 Task: Look for space in Ardea, Italy from 2nd June, 2023 to 6th June, 2023 for 1 adult in price range Rs.10000 to Rs.13000. Place can be private room with 1  bedroom having 1 bed and 1 bathroom. Property type can be house, flat, guest house, hotel. Amenities needed are: washing machine. Booking option can be shelf check-in. Required host language is English.
Action: Mouse pressed left at (543, 92)
Screenshot: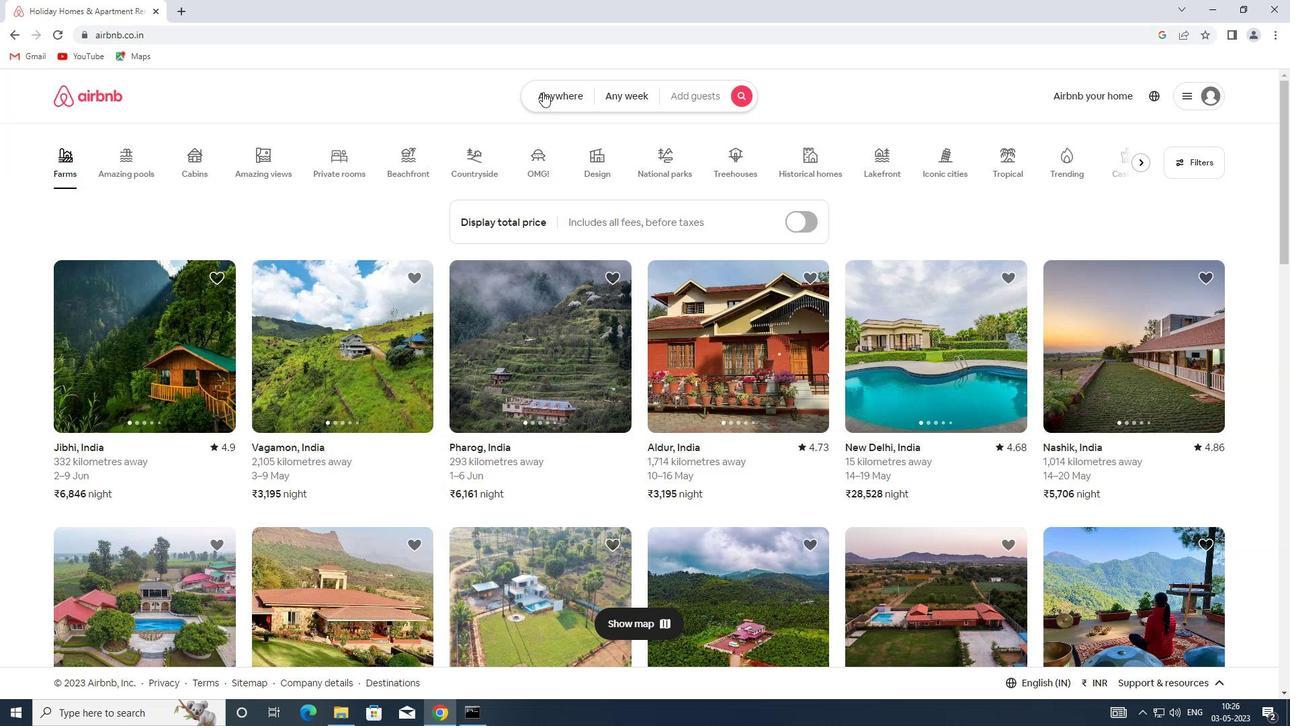 
Action: Mouse moved to (400, 141)
Screenshot: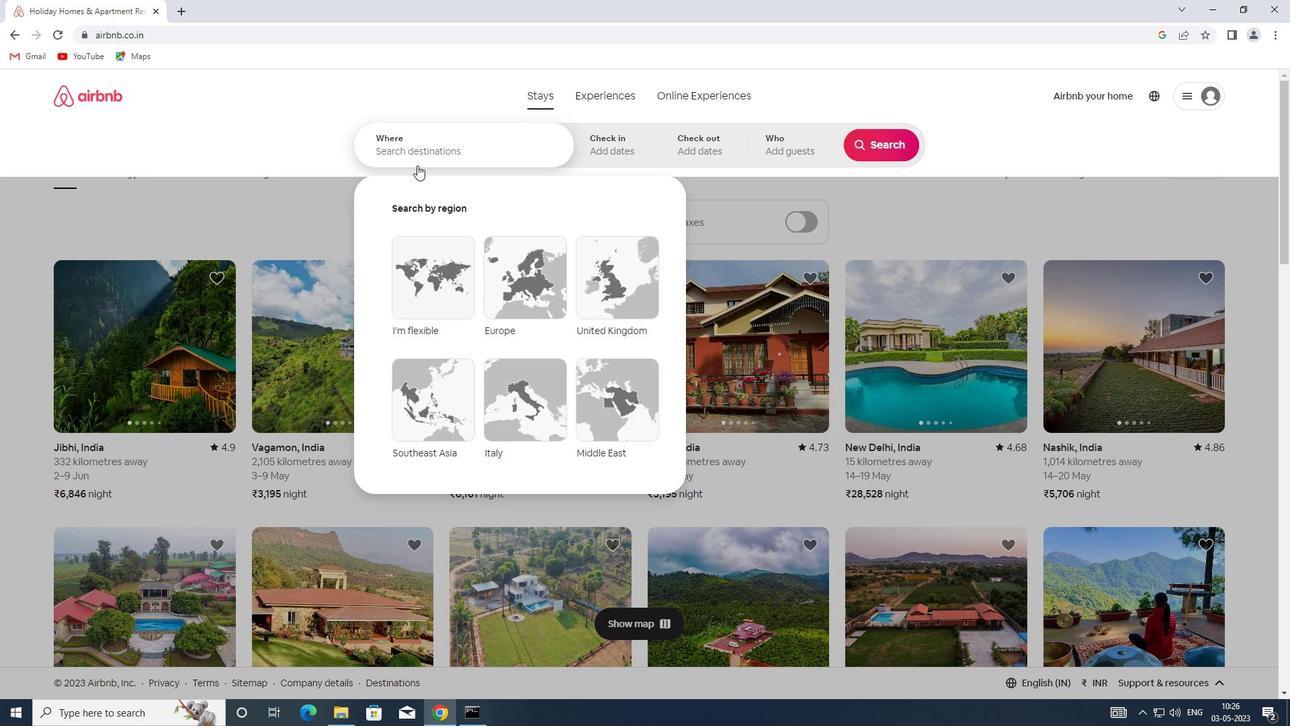 
Action: Mouse pressed left at (400, 141)
Screenshot: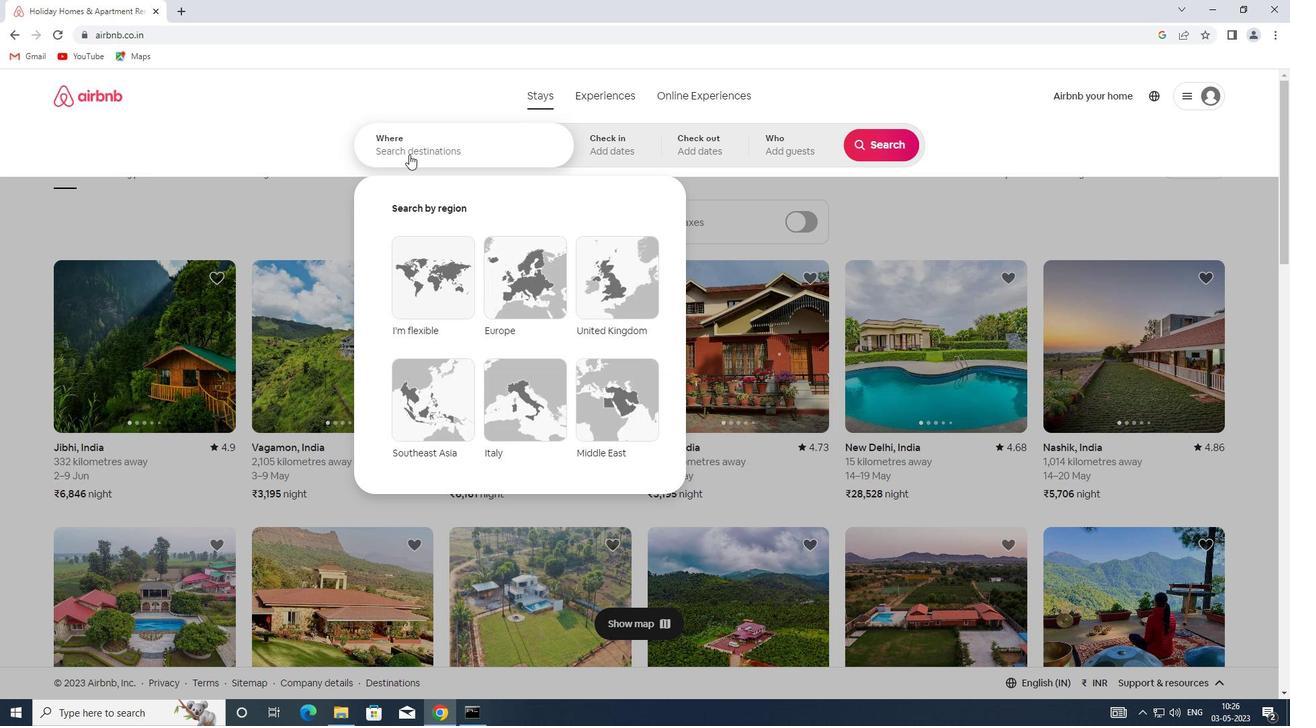 
Action: Key pressed <Key.shift>ARDEA,
Screenshot: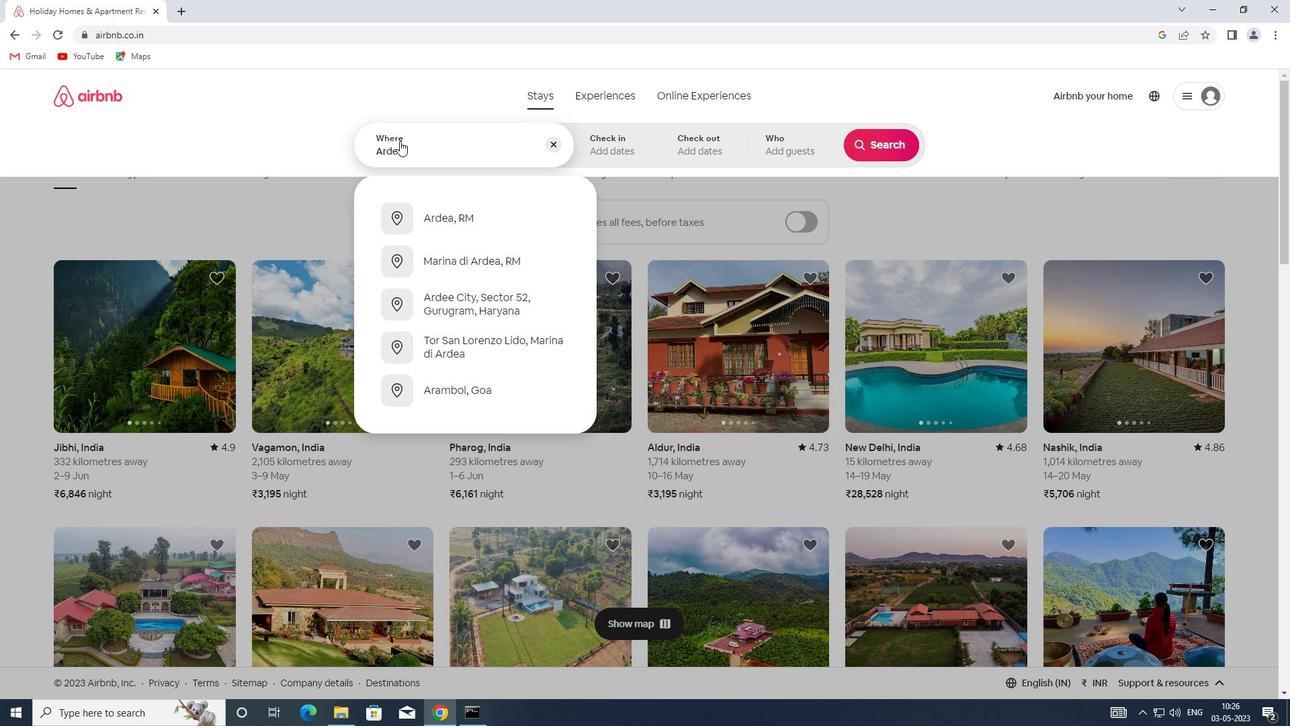 
Action: Mouse moved to (458, 144)
Screenshot: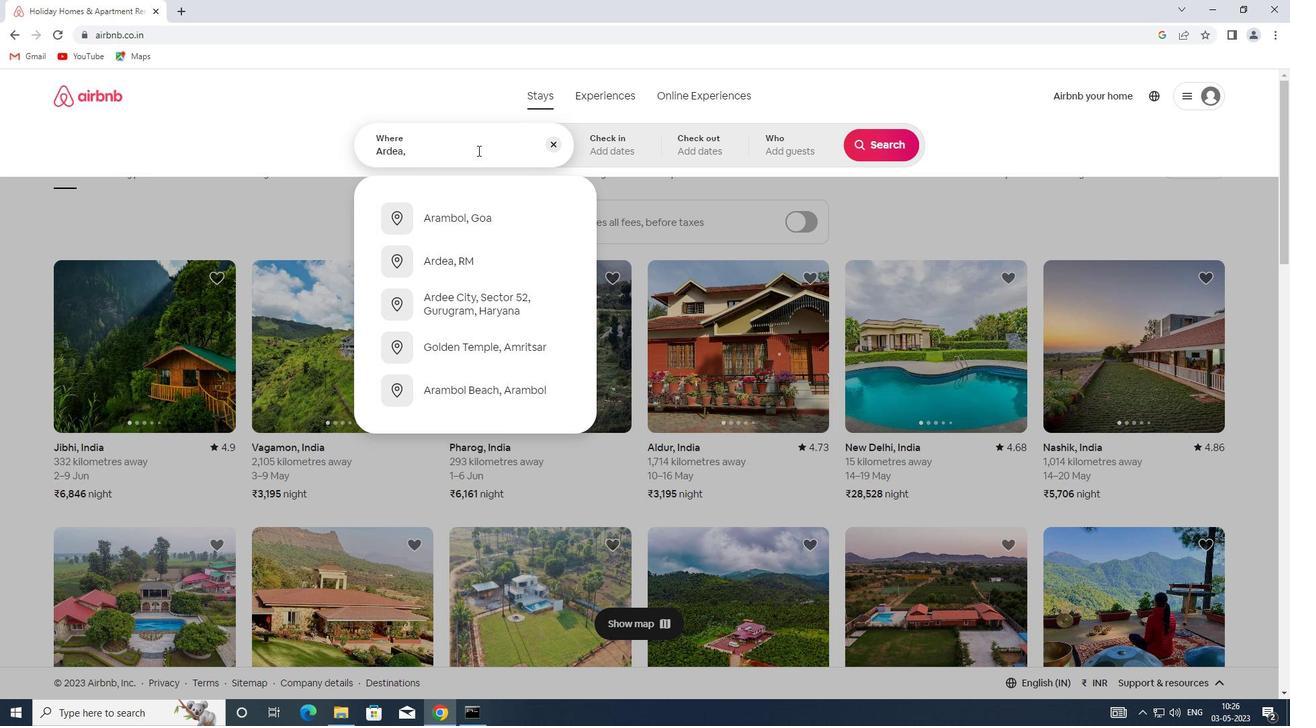 
Action: Key pressed <Key.shift>ITALY
Screenshot: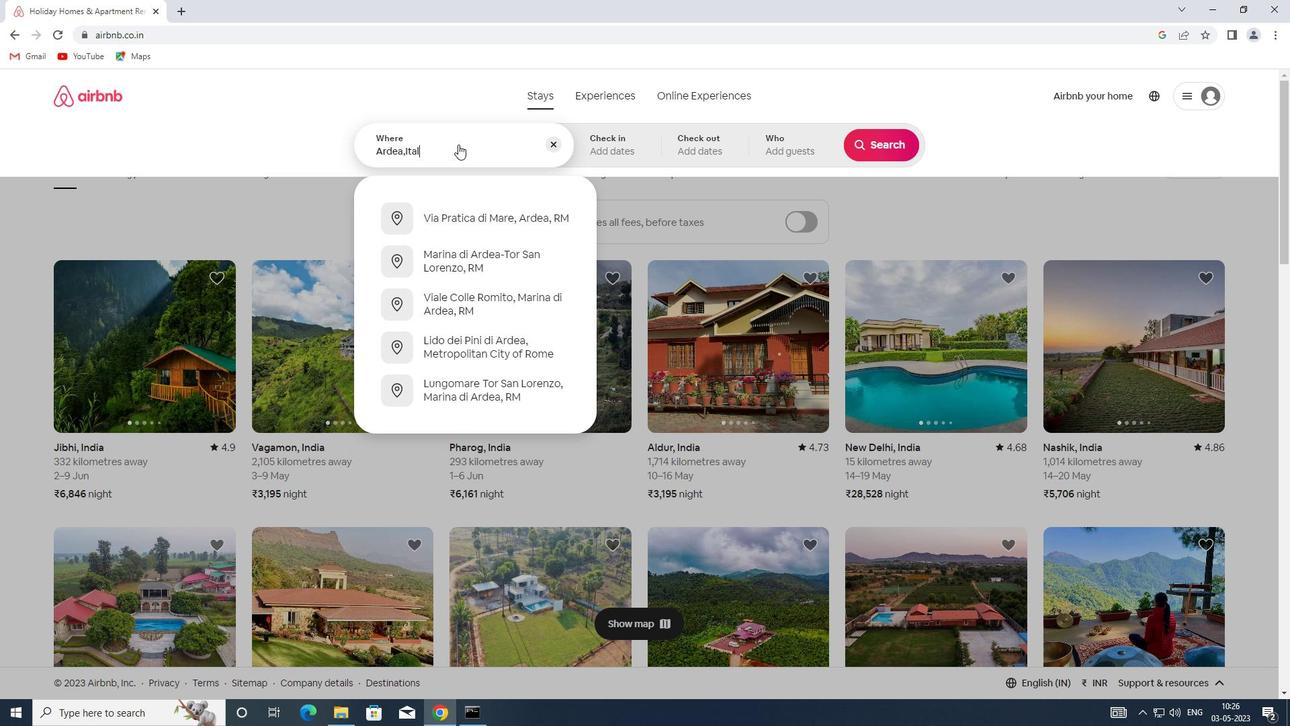 
Action: Mouse moved to (617, 147)
Screenshot: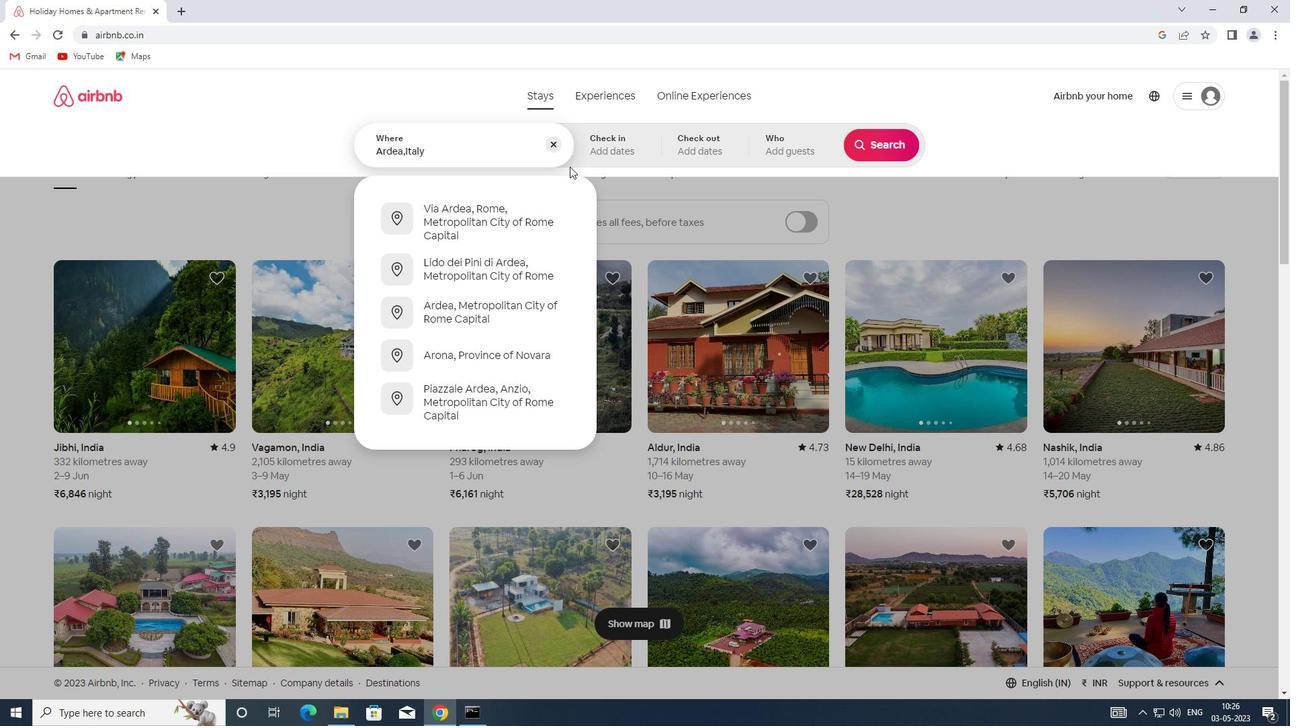 
Action: Mouse pressed left at (617, 147)
Screenshot: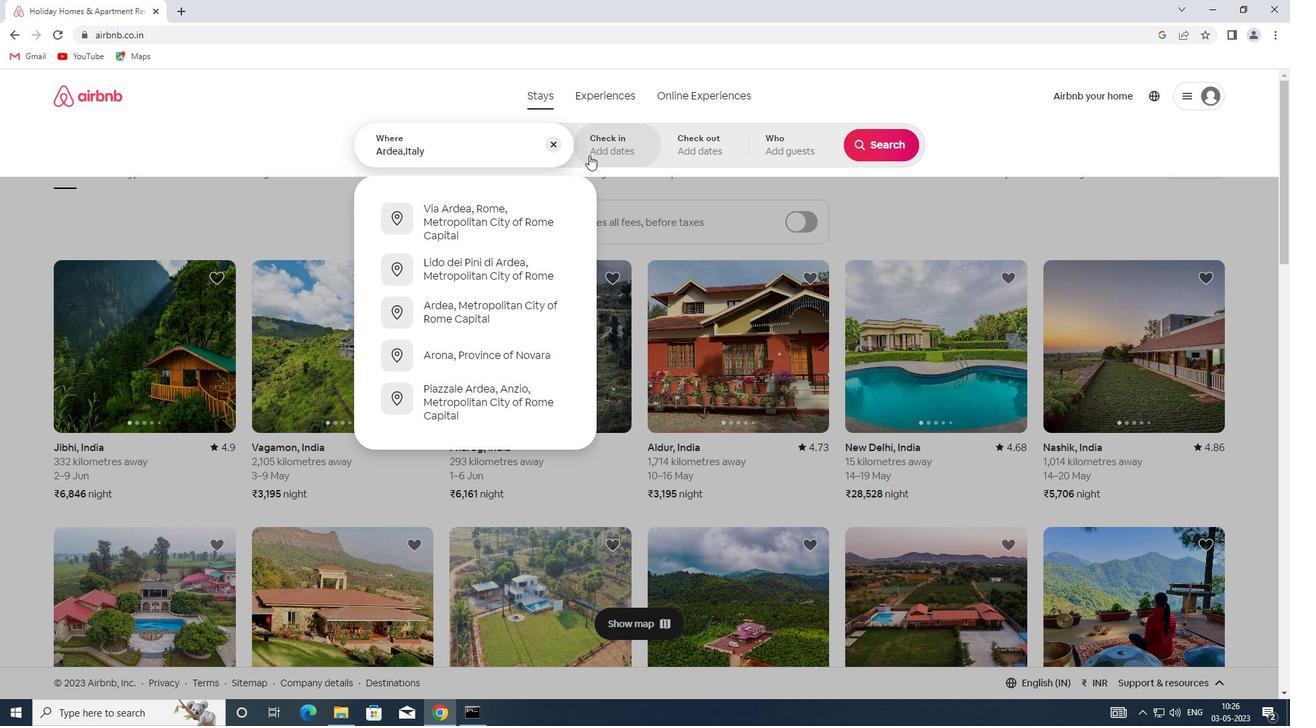 
Action: Mouse moved to (847, 315)
Screenshot: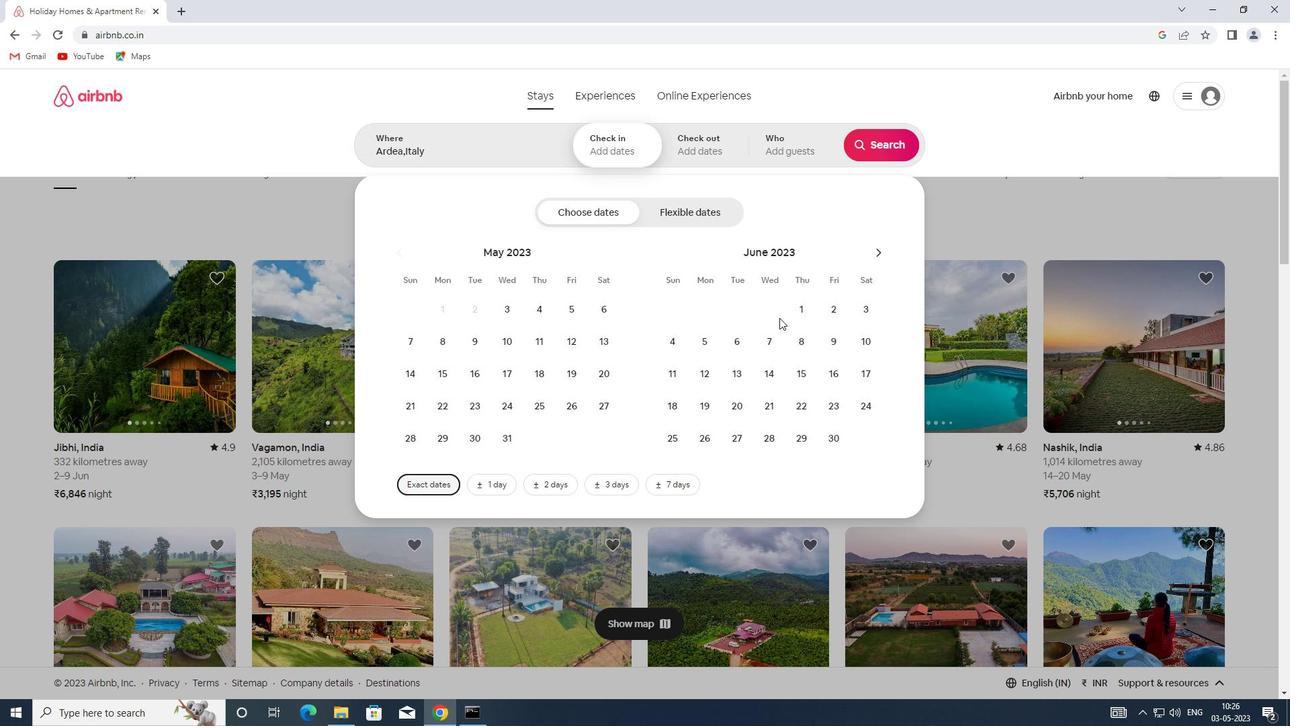 
Action: Mouse pressed left at (847, 315)
Screenshot: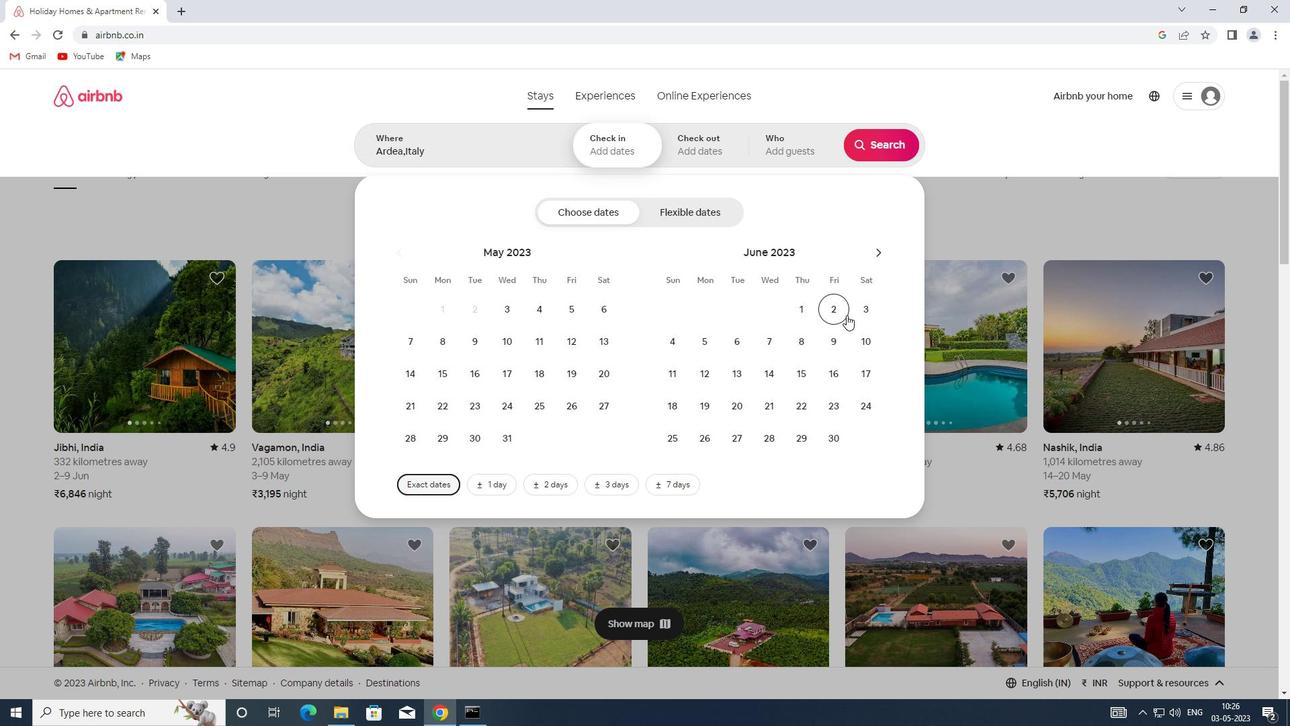
Action: Mouse moved to (746, 352)
Screenshot: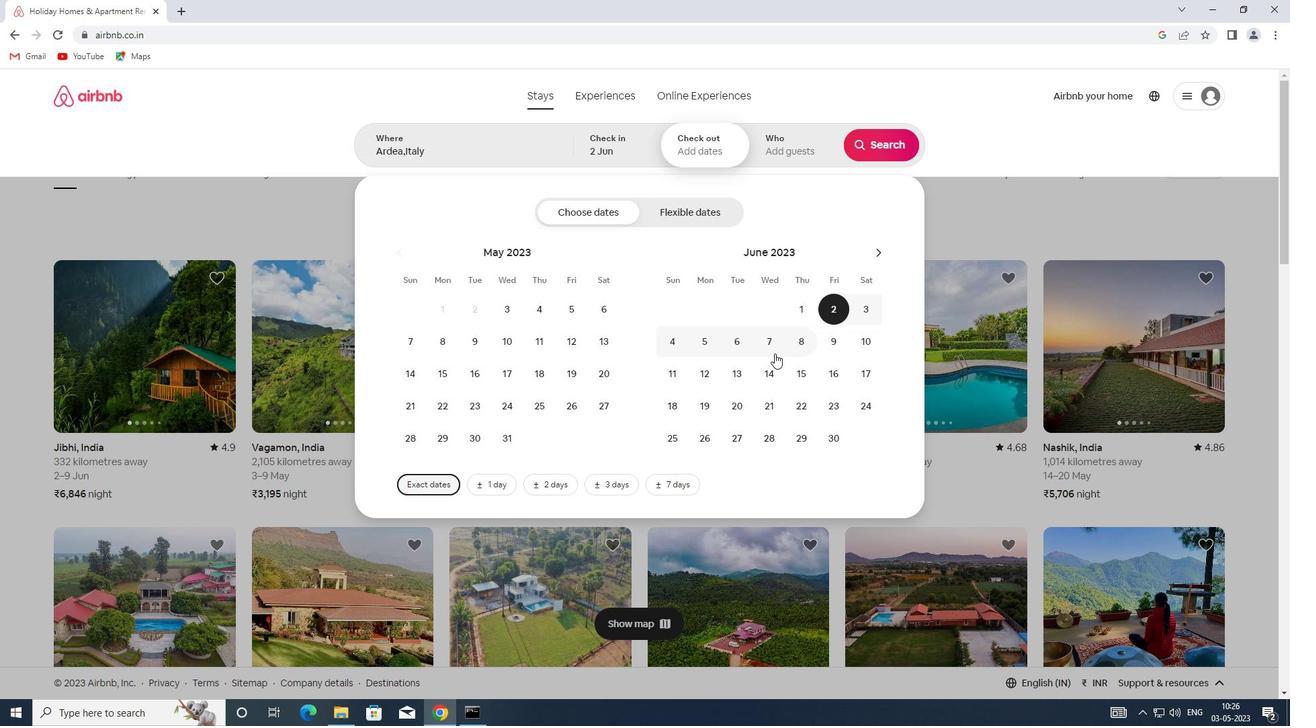 
Action: Mouse pressed left at (746, 352)
Screenshot: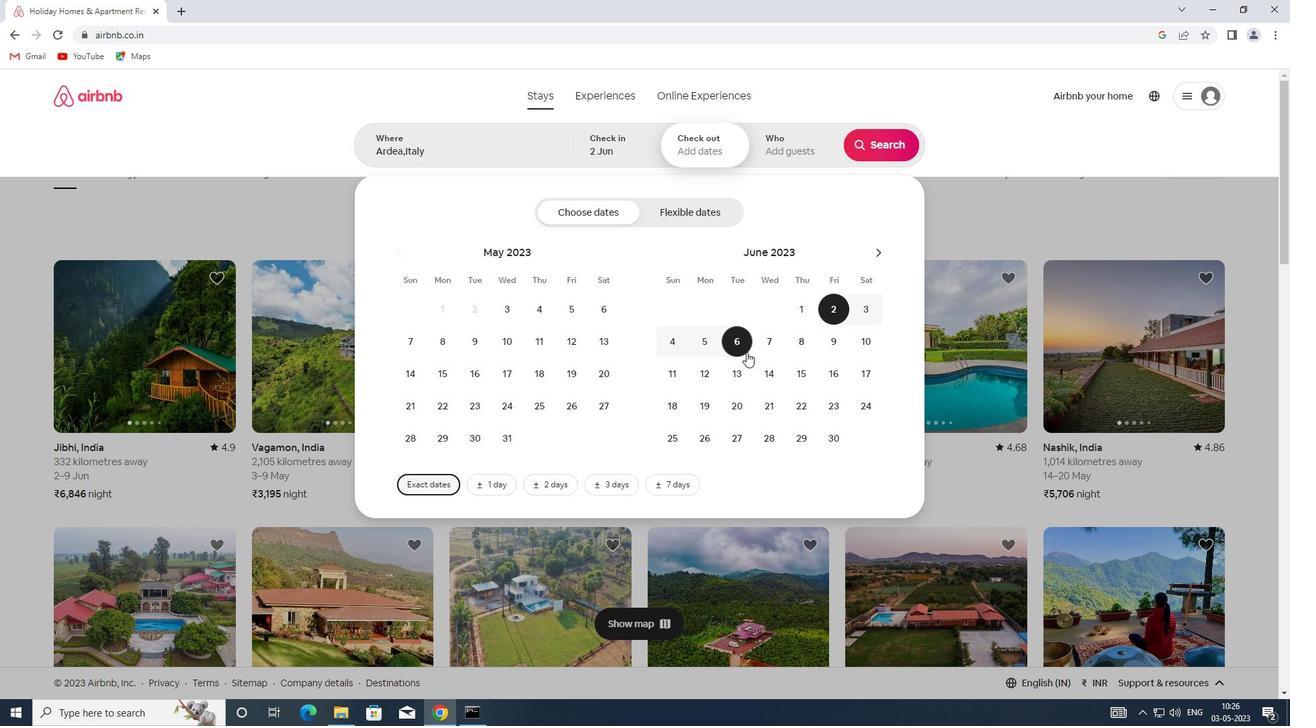 
Action: Mouse moved to (790, 147)
Screenshot: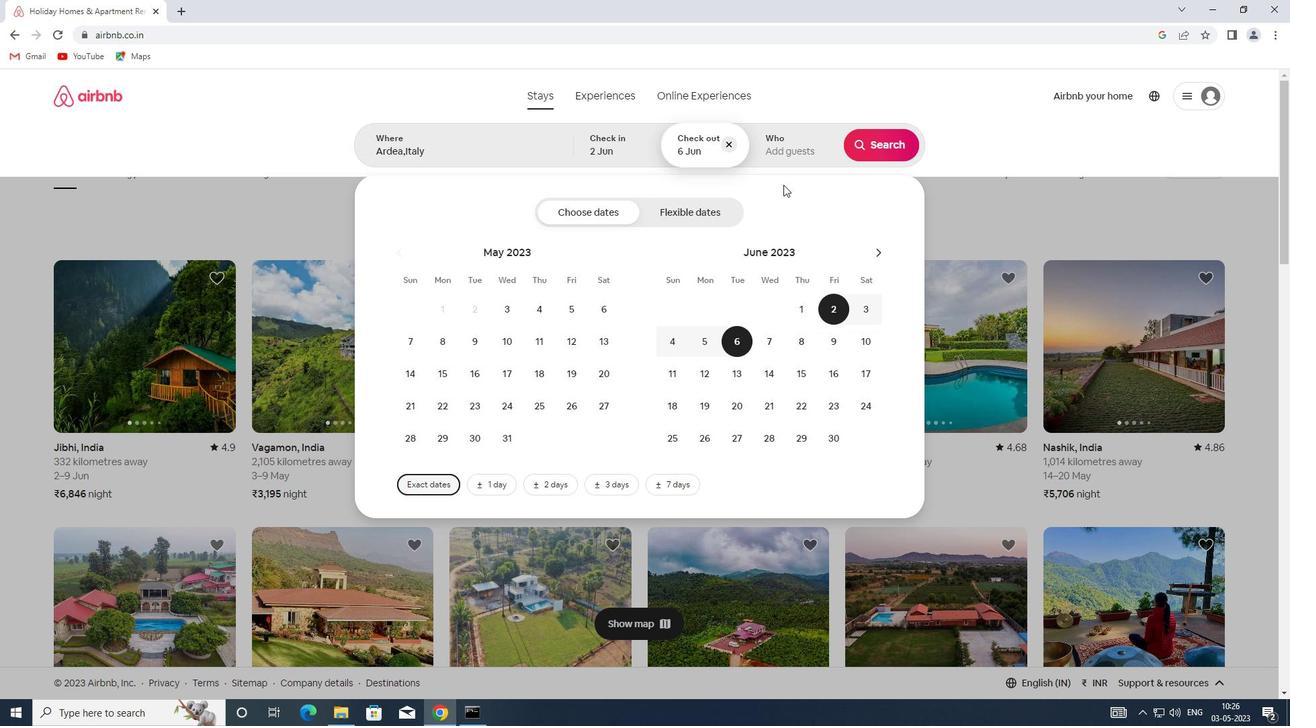
Action: Mouse pressed left at (790, 147)
Screenshot: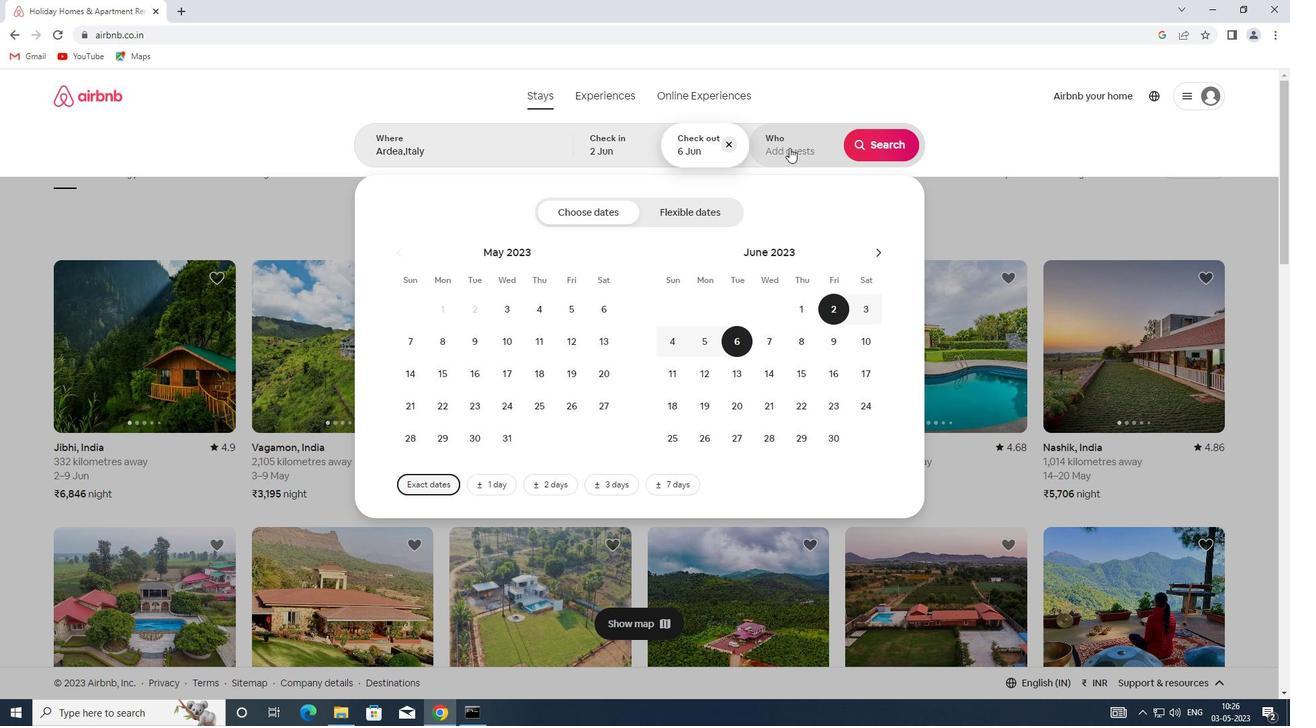 
Action: Mouse moved to (878, 217)
Screenshot: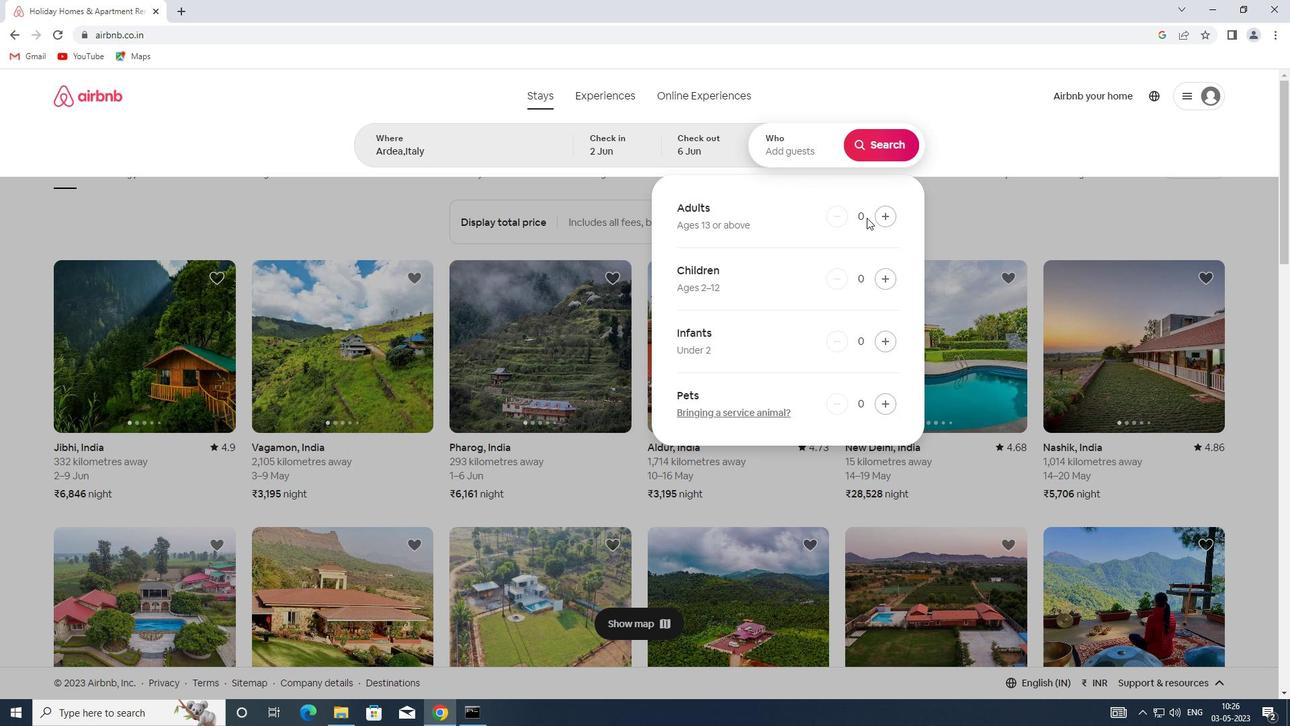 
Action: Mouse pressed left at (878, 217)
Screenshot: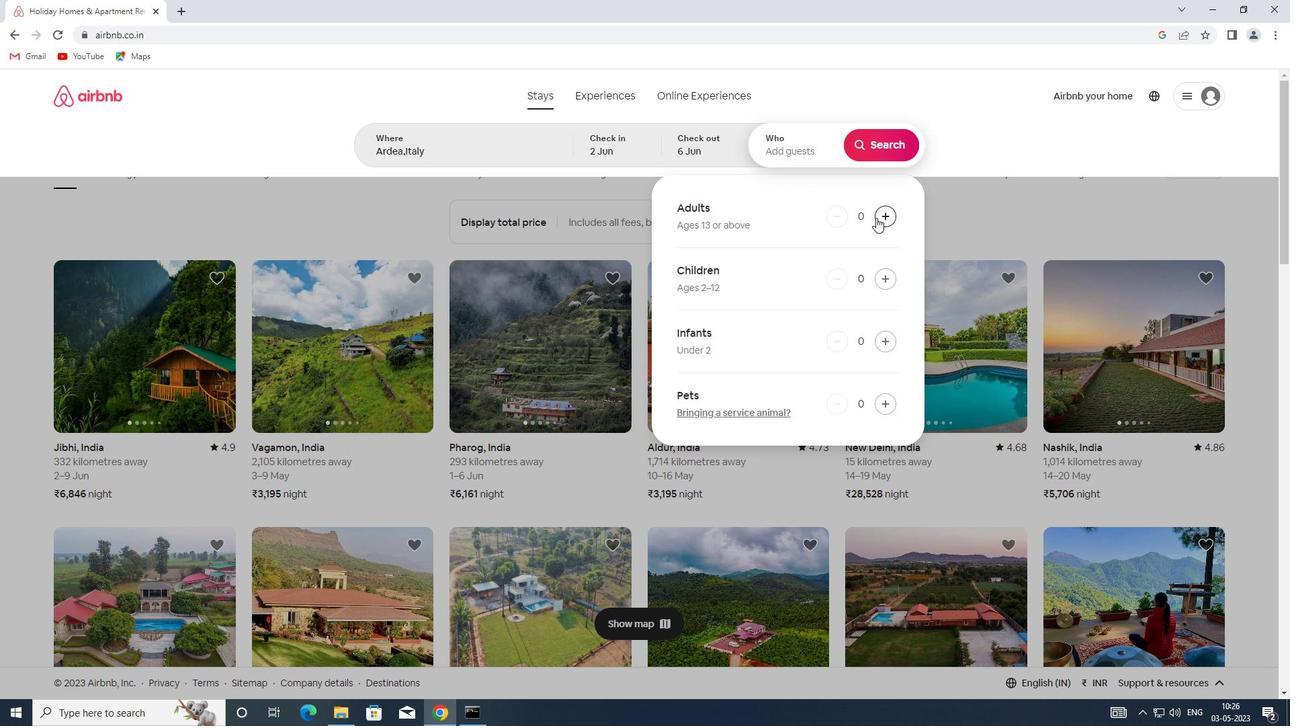 
Action: Mouse moved to (883, 144)
Screenshot: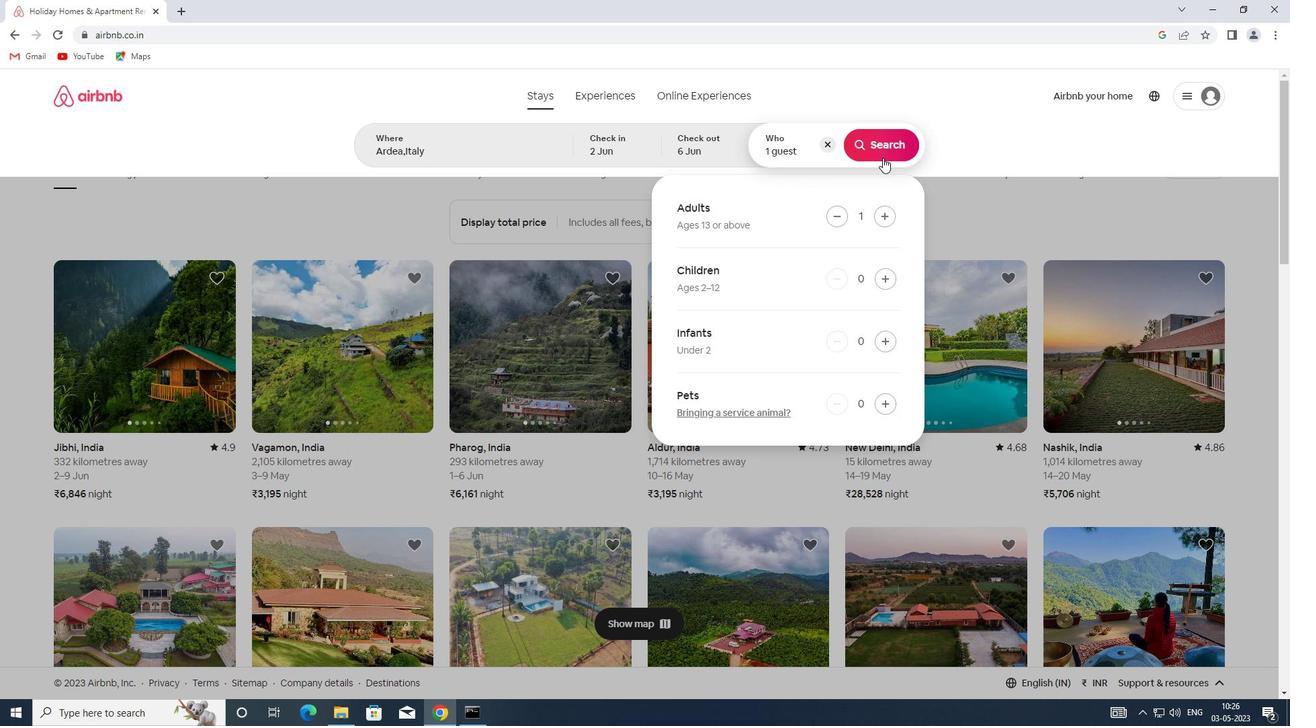 
Action: Mouse pressed left at (883, 144)
Screenshot: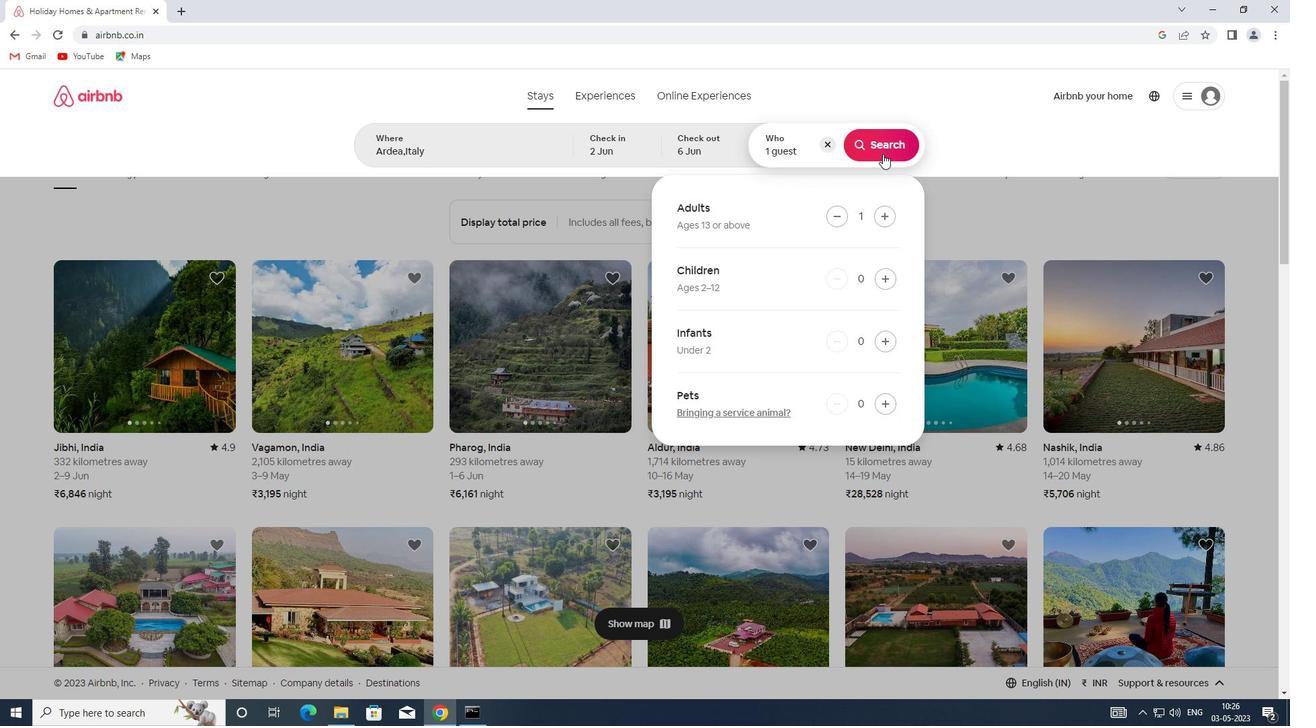 
Action: Mouse moved to (1226, 153)
Screenshot: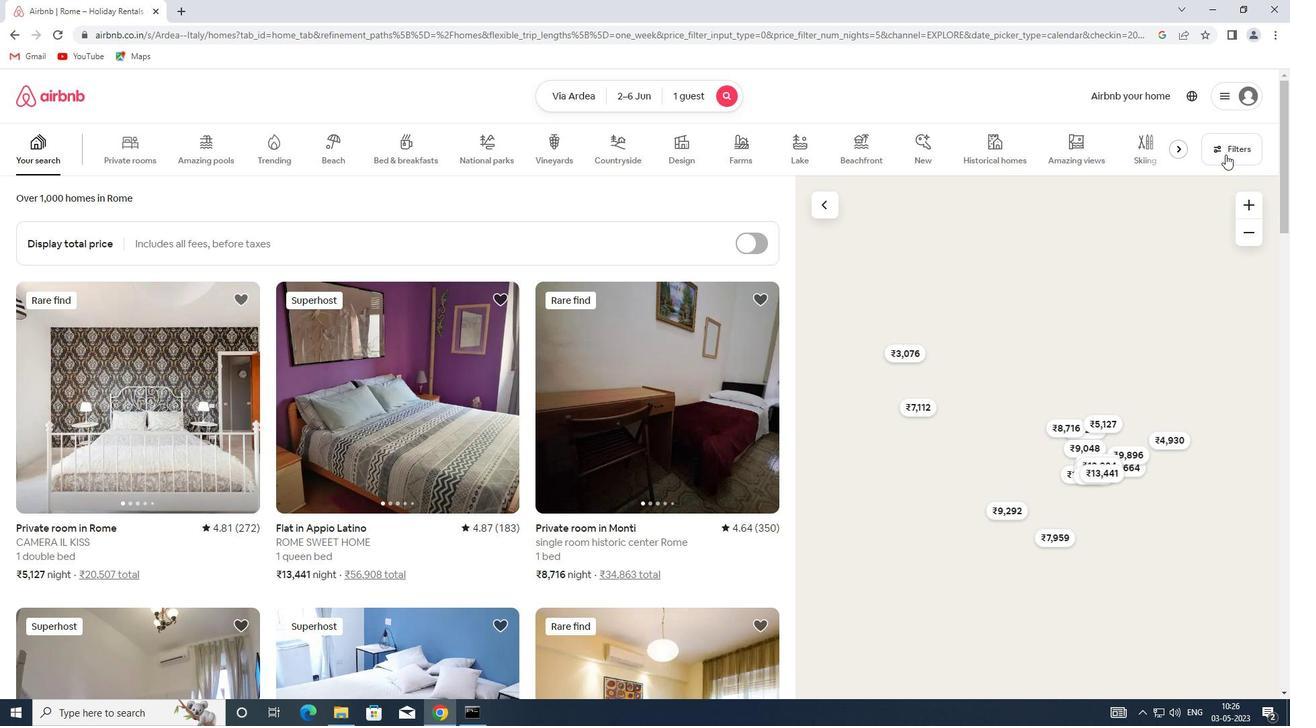 
Action: Mouse pressed left at (1226, 153)
Screenshot: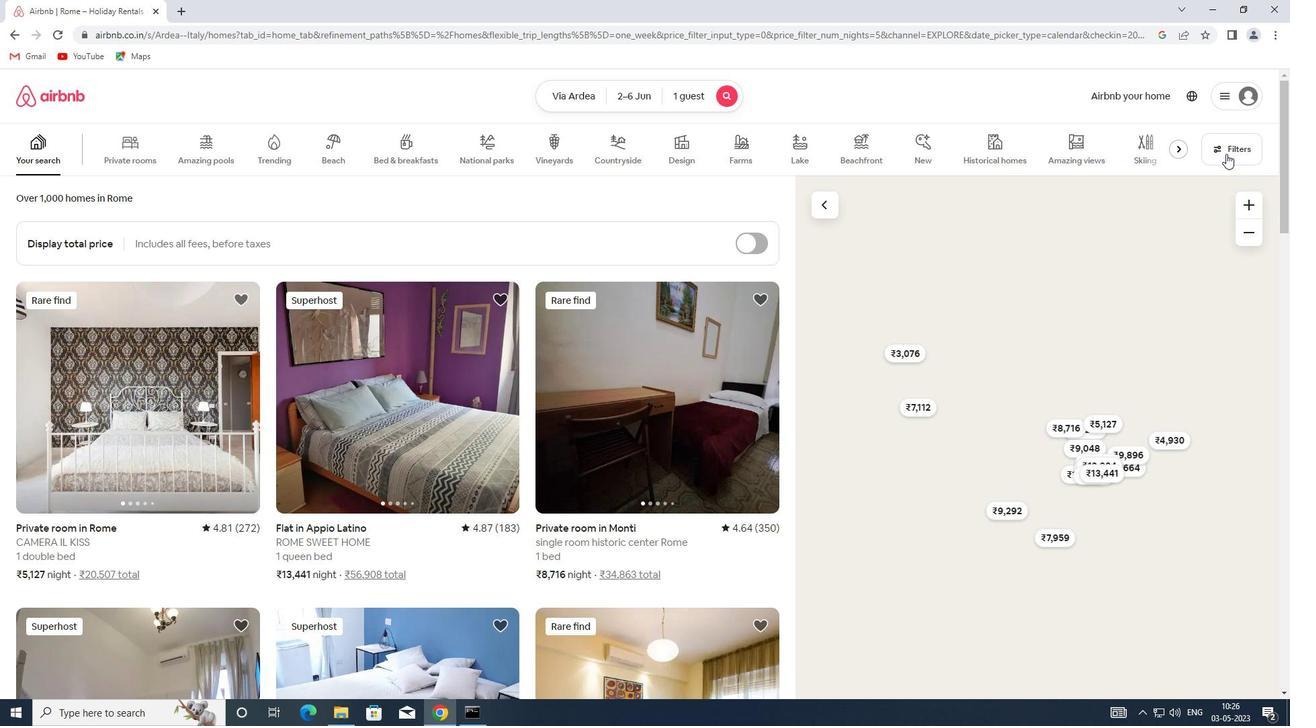 
Action: Mouse moved to (476, 314)
Screenshot: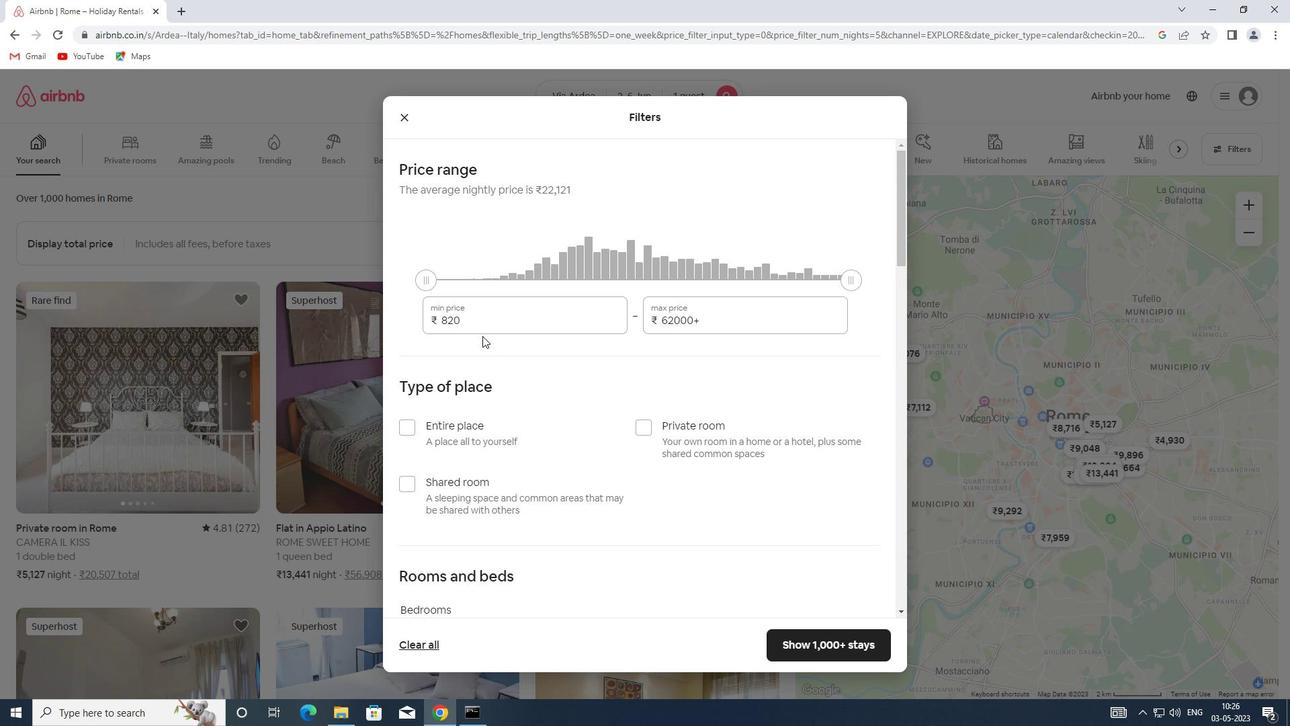 
Action: Mouse pressed left at (476, 314)
Screenshot: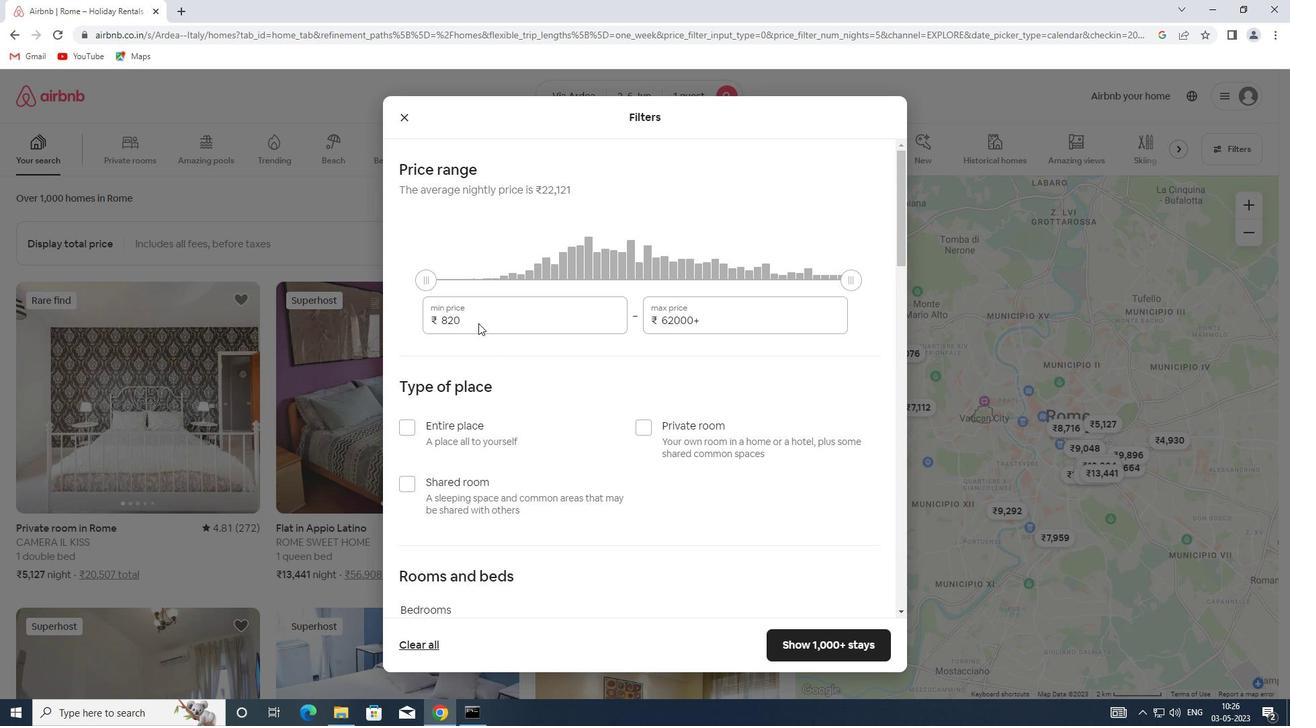 
Action: Mouse moved to (416, 321)
Screenshot: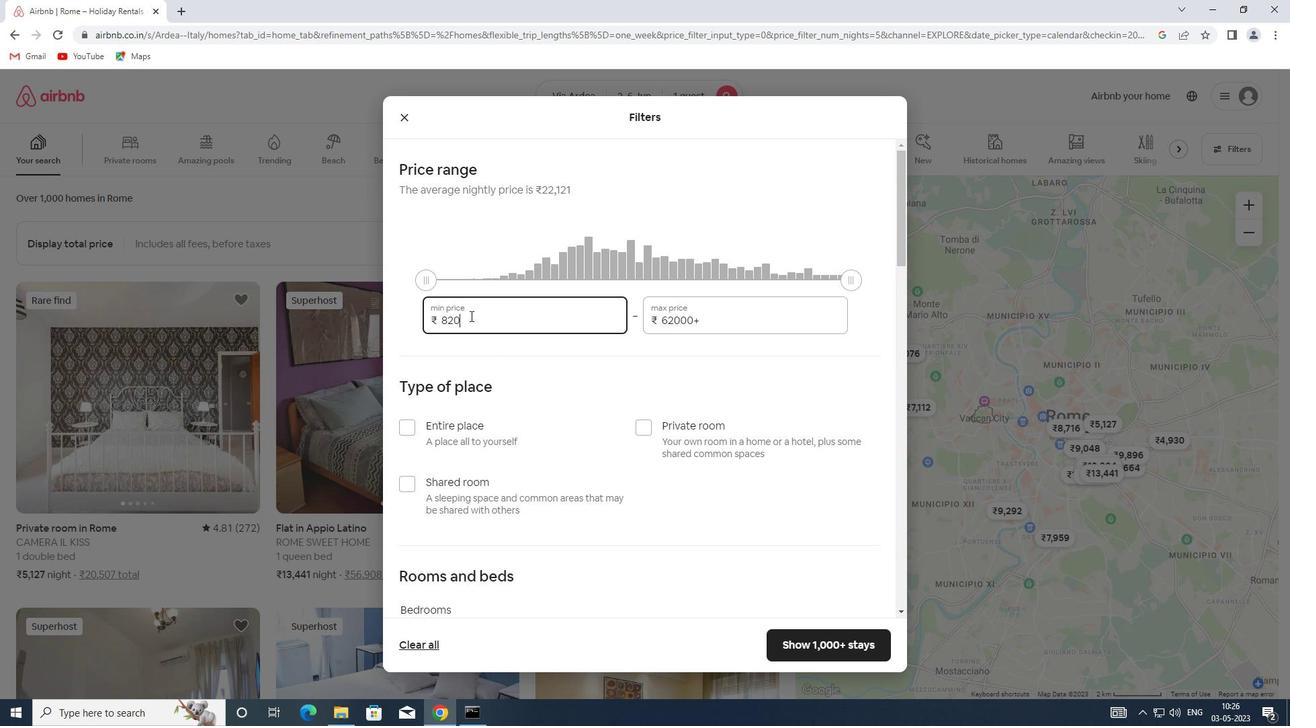 
Action: Key pressed 10000
Screenshot: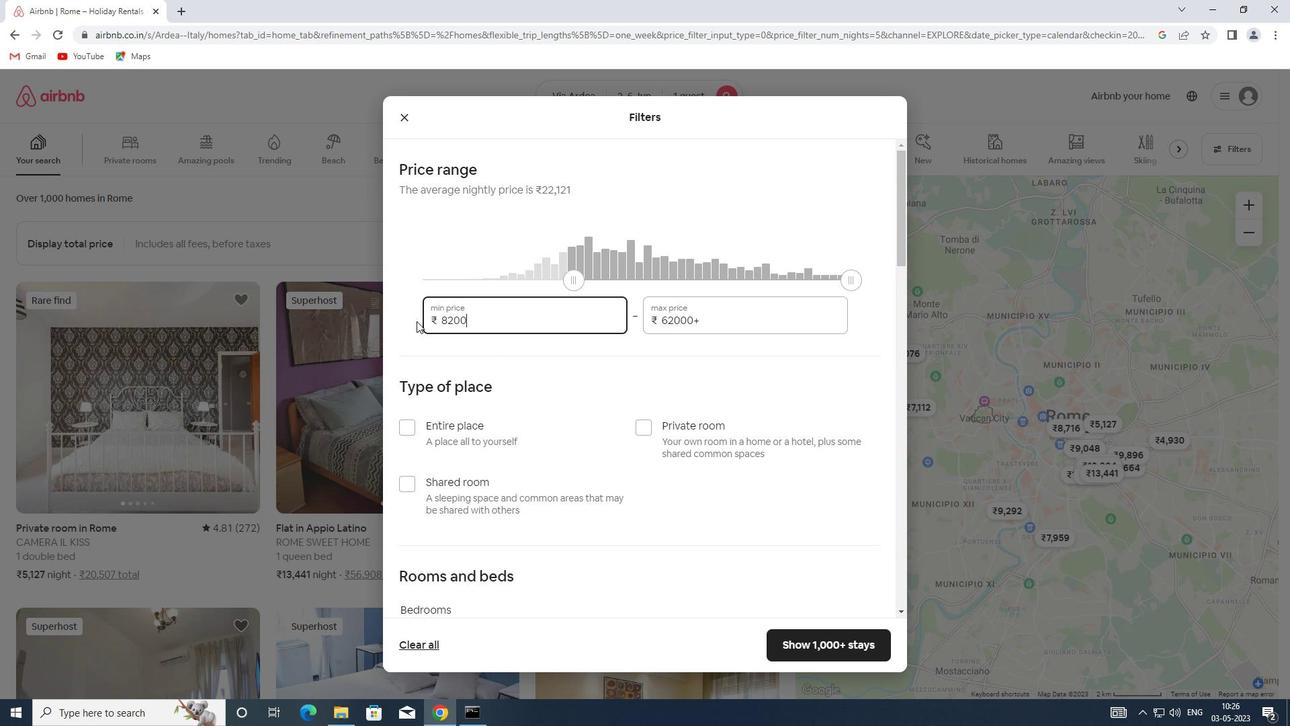 
Action: Mouse moved to (475, 320)
Screenshot: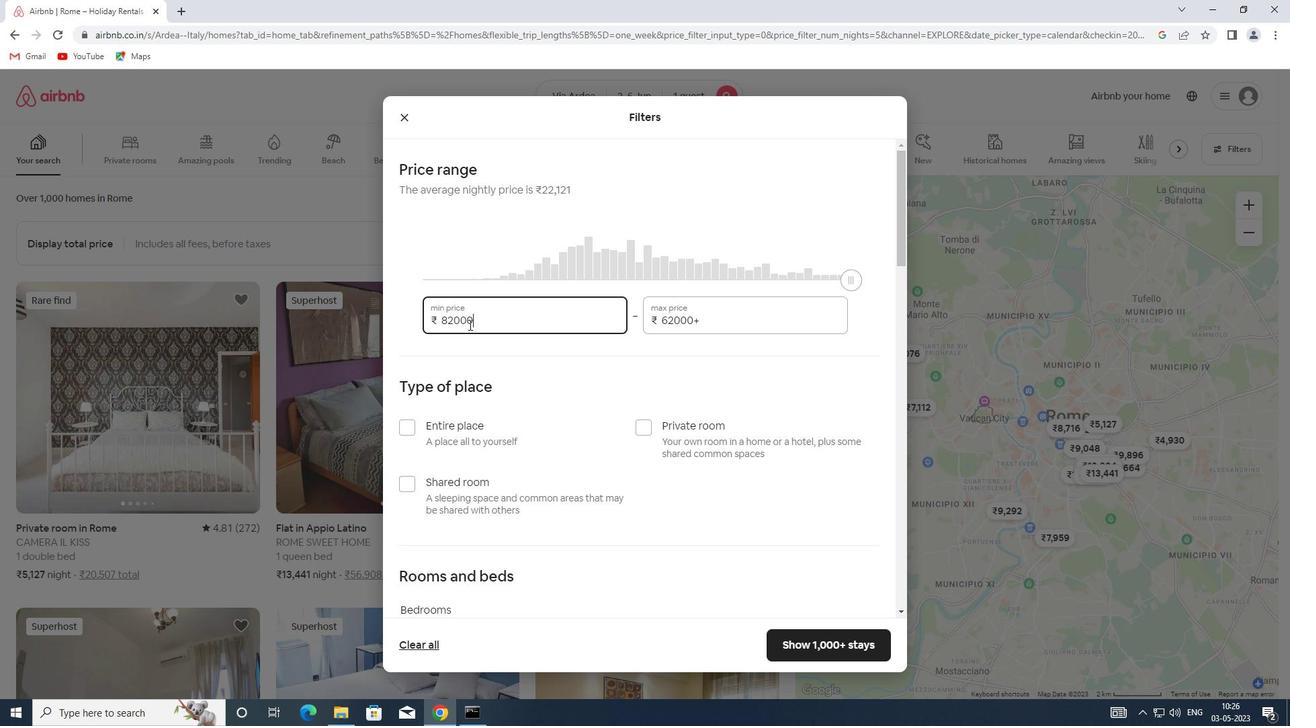 
Action: Mouse pressed left at (475, 320)
Screenshot: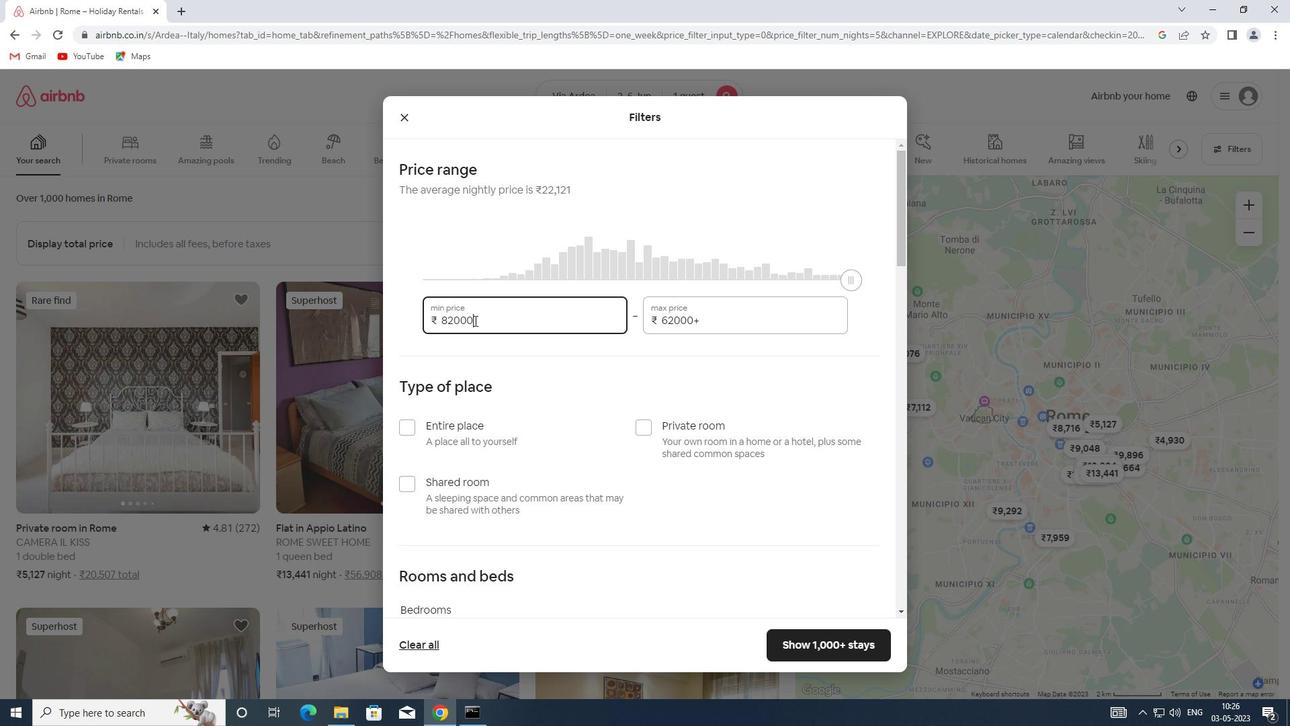 
Action: Mouse moved to (400, 320)
Screenshot: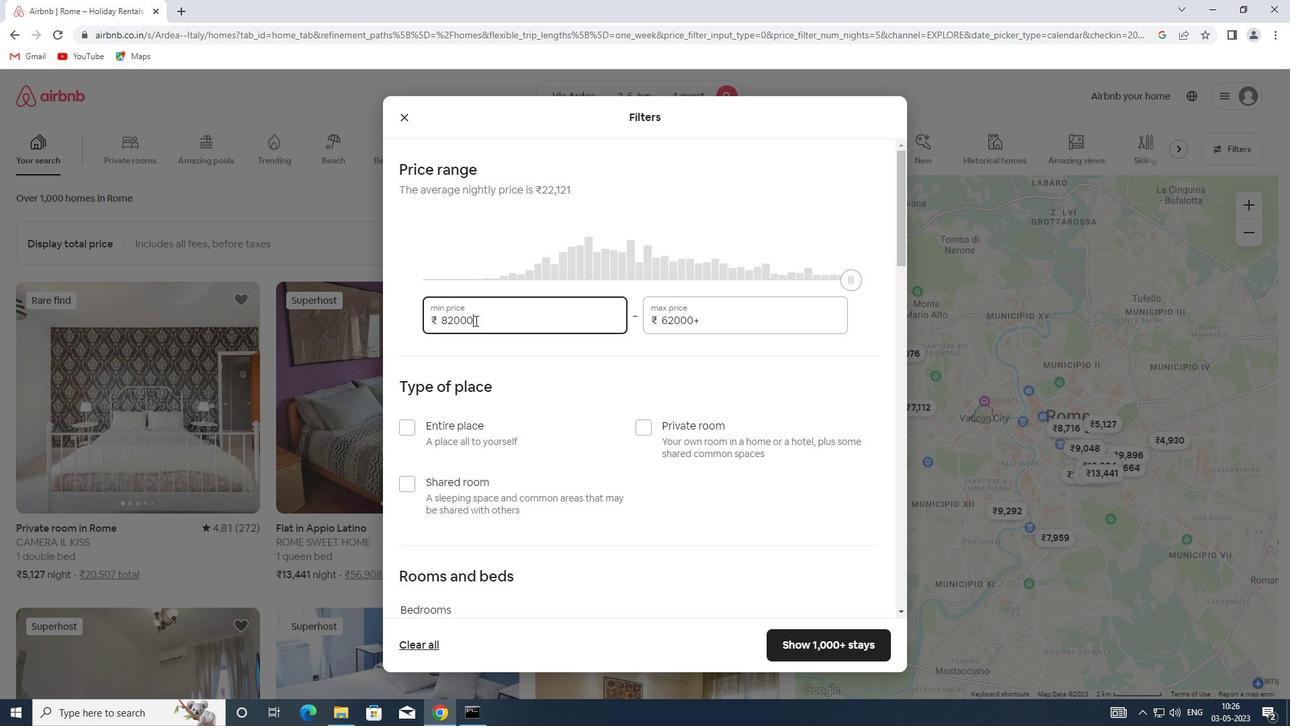 
Action: Key pressed 10000
Screenshot: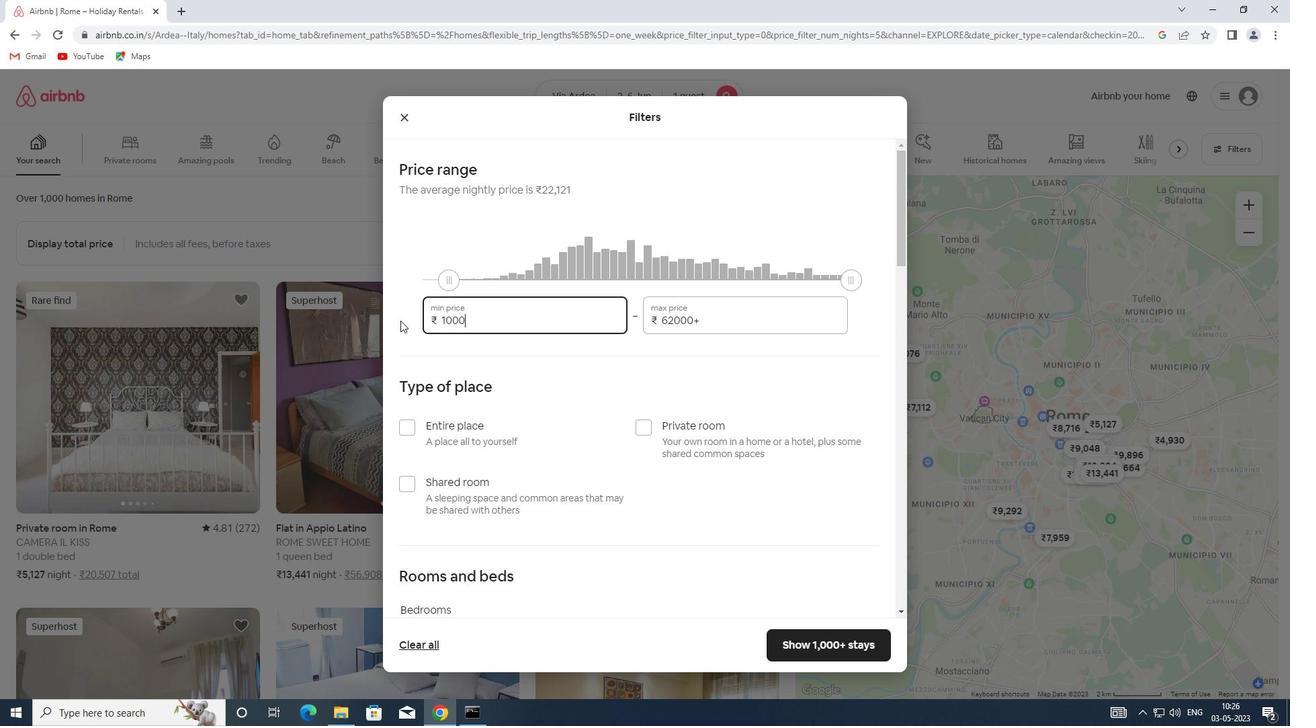 
Action: Mouse moved to (722, 313)
Screenshot: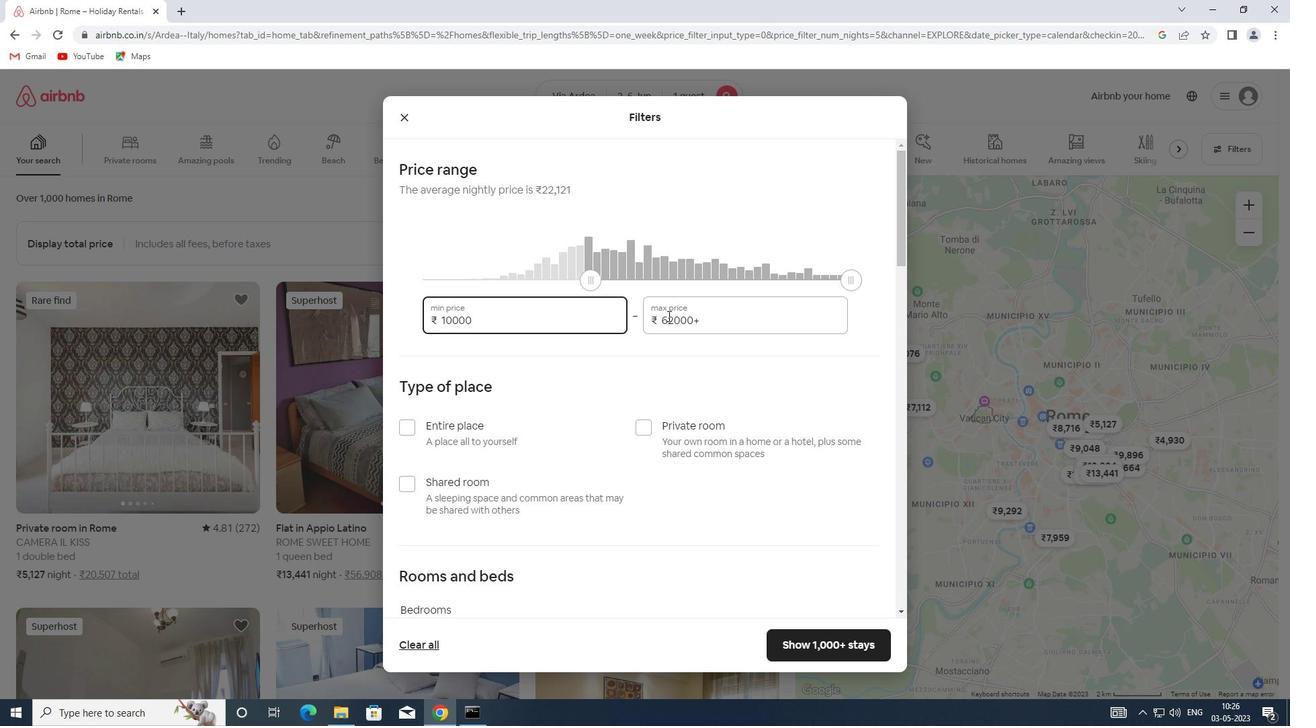 
Action: Mouse pressed left at (722, 313)
Screenshot: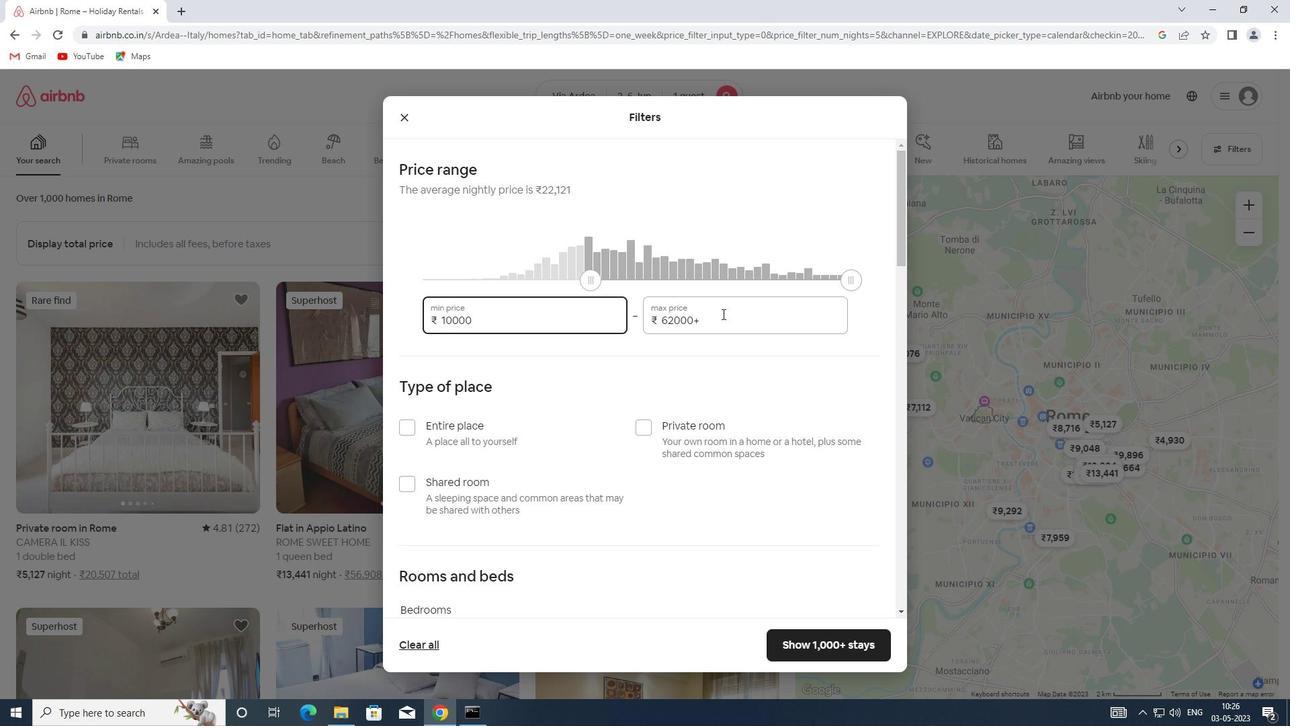 
Action: Mouse moved to (621, 320)
Screenshot: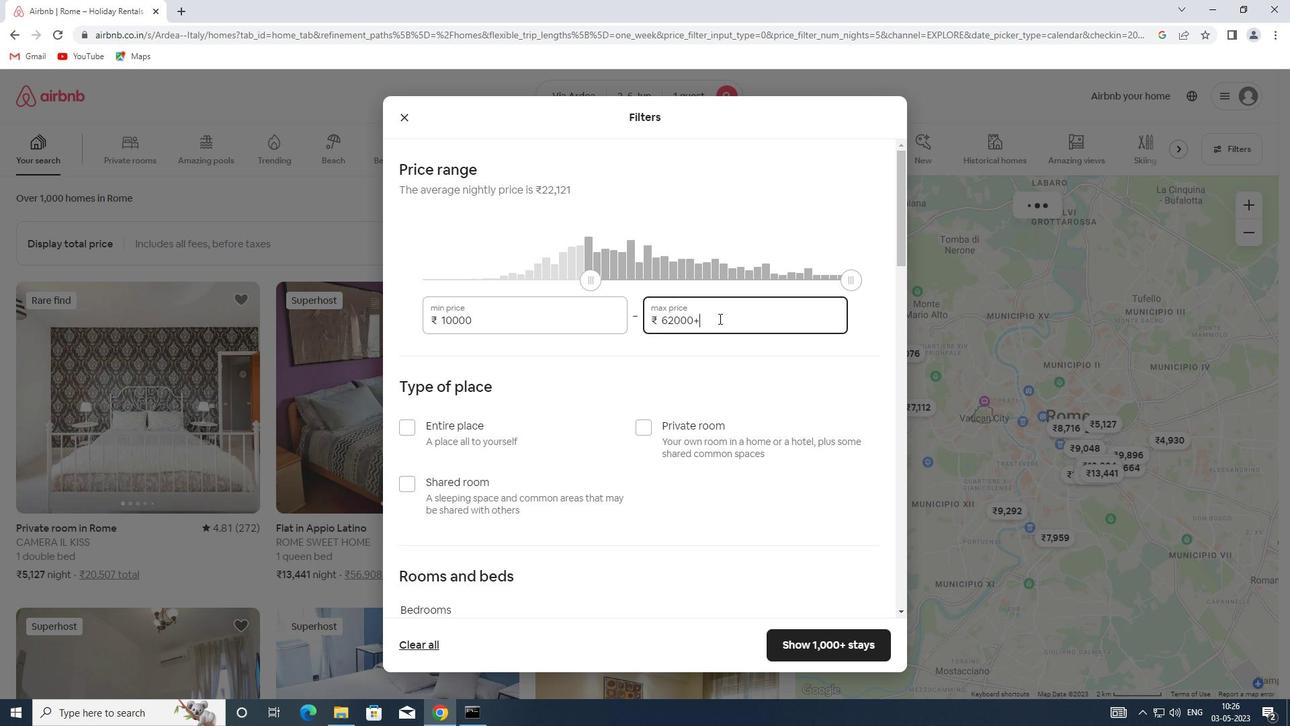 
Action: Key pressed 13000
Screenshot: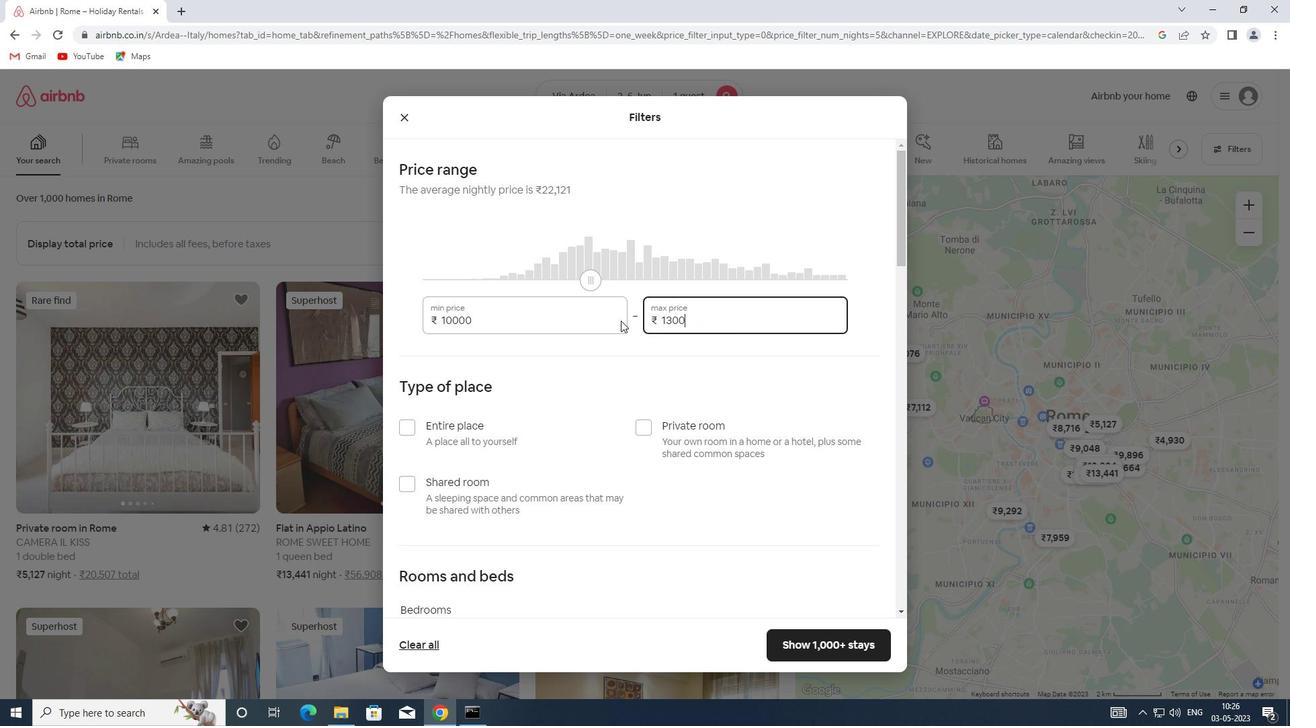 
Action: Mouse moved to (467, 430)
Screenshot: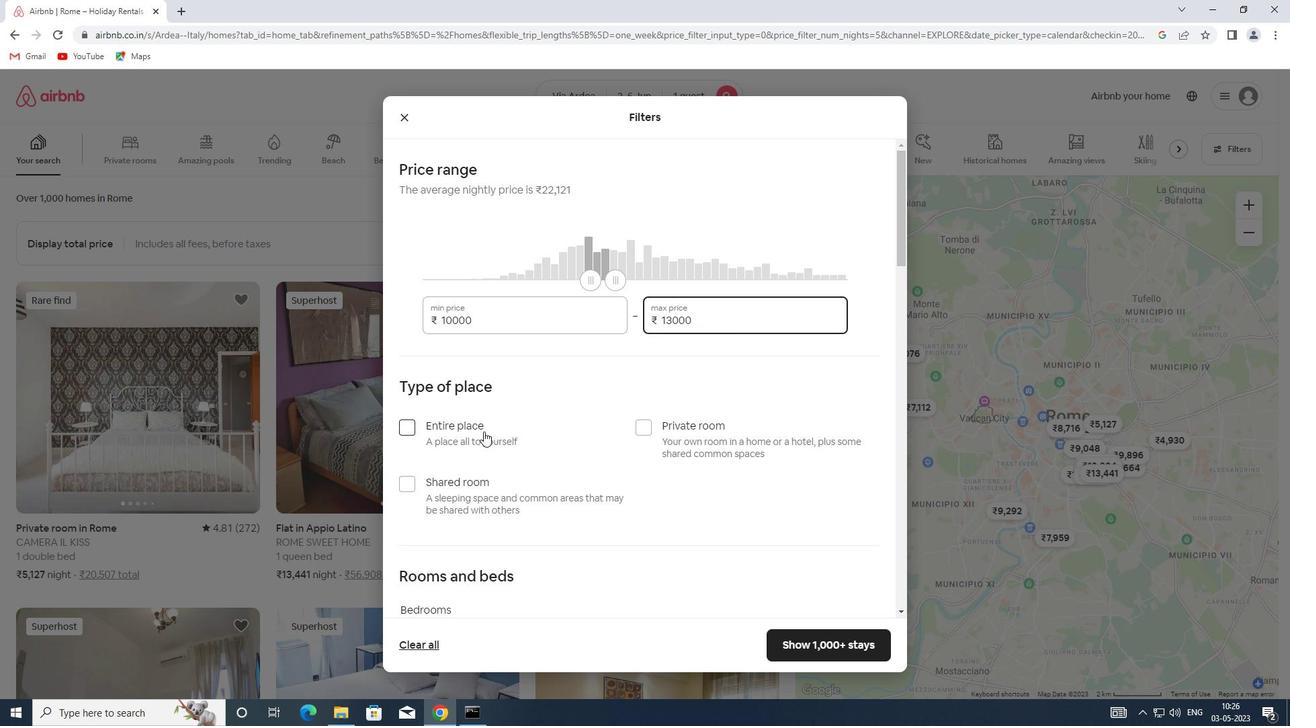 
Action: Mouse scrolled (467, 429) with delta (0, 0)
Screenshot: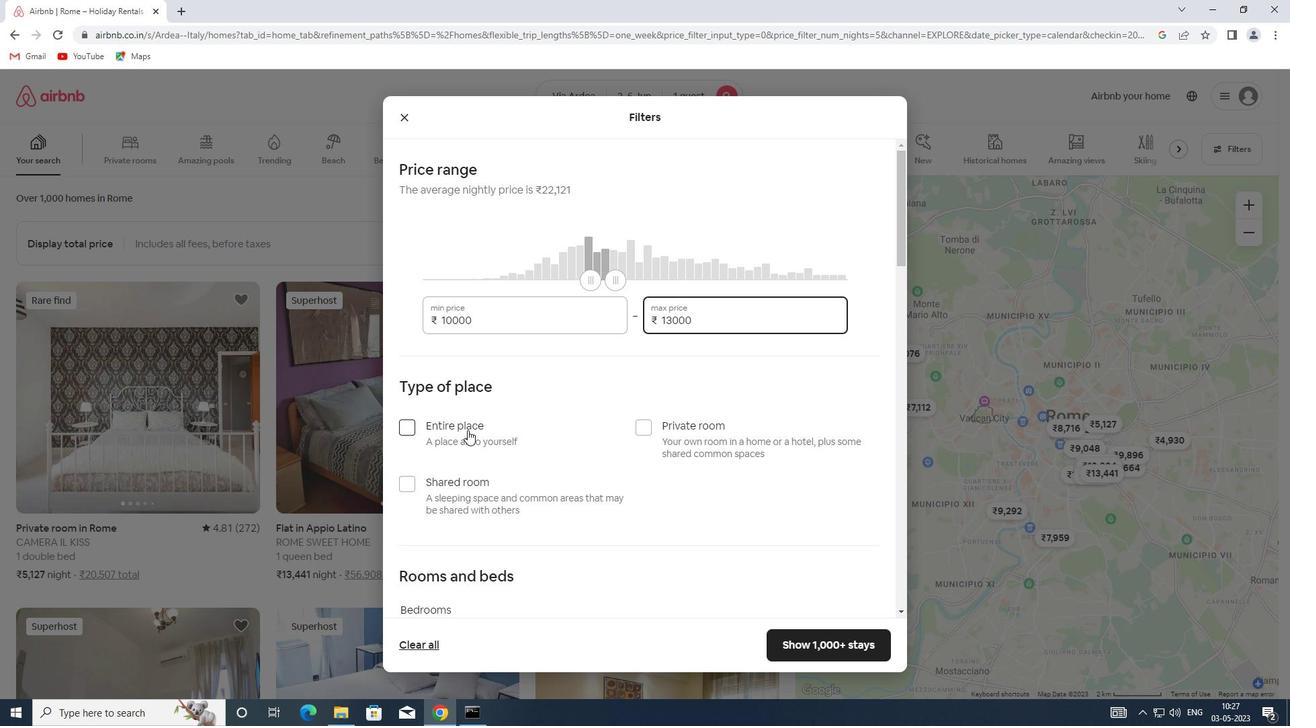 
Action: Mouse moved to (629, 356)
Screenshot: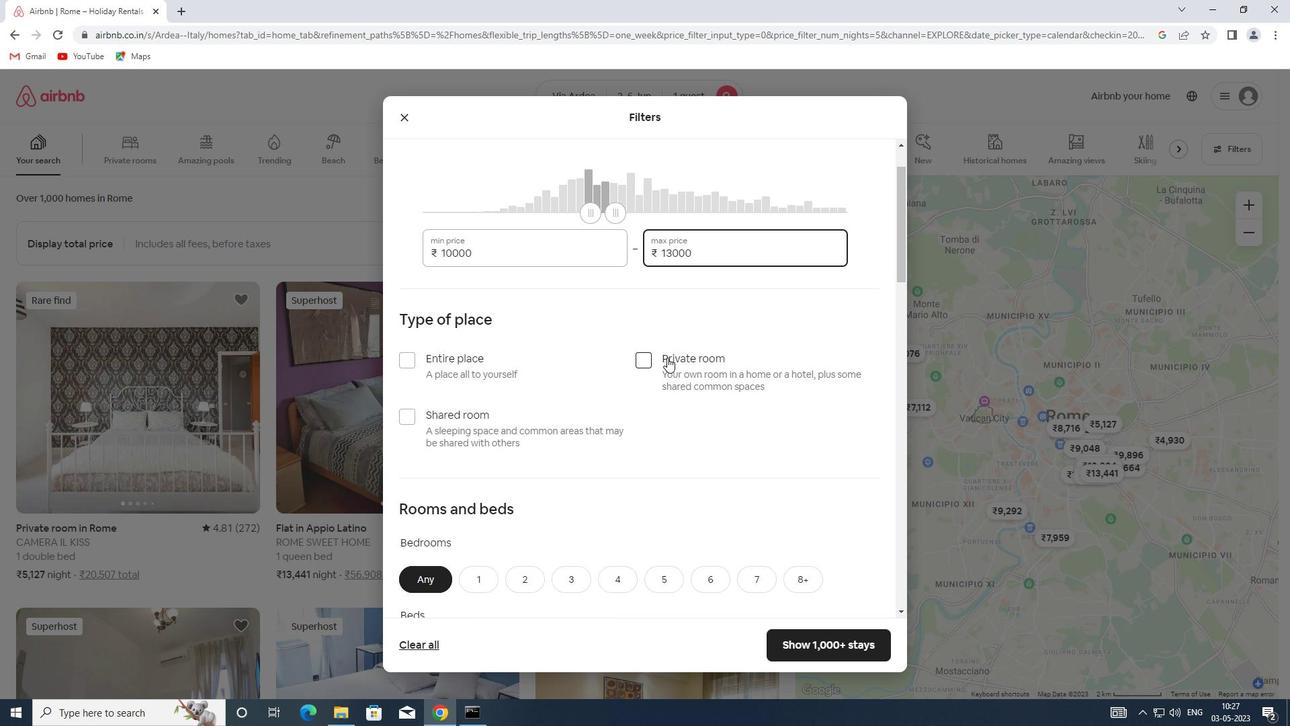 
Action: Mouse pressed left at (629, 356)
Screenshot: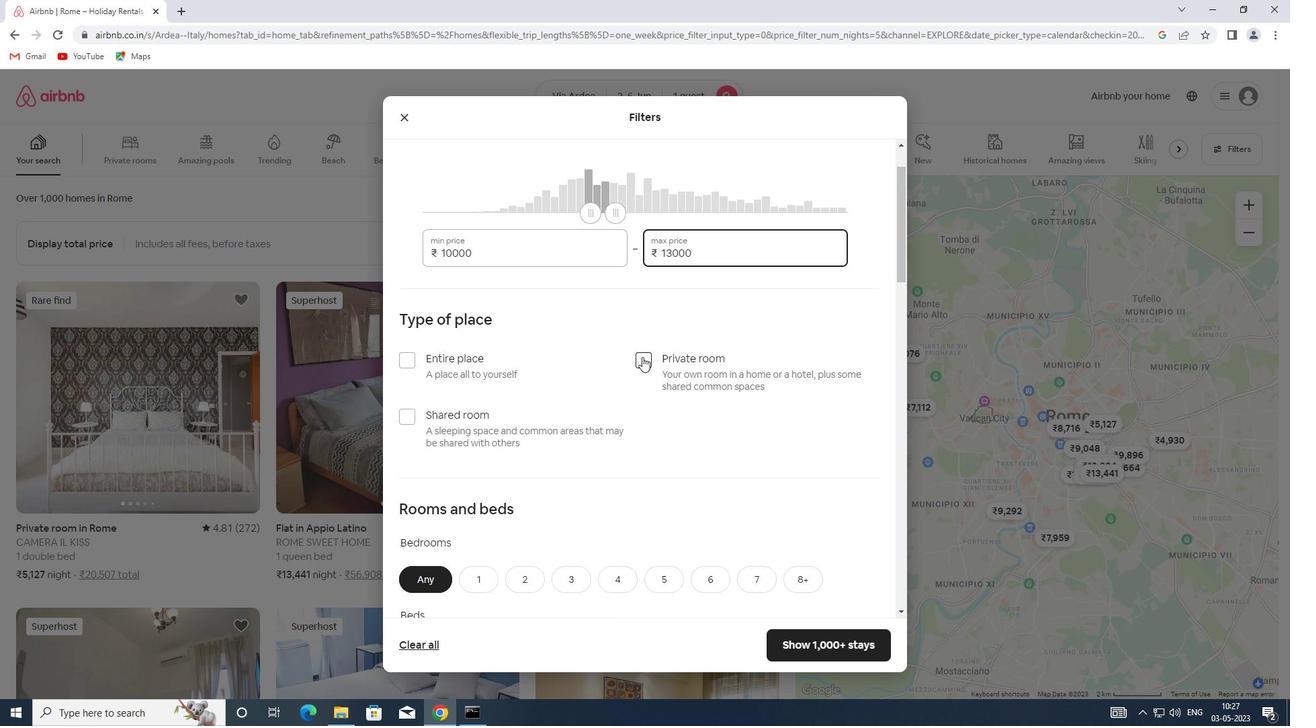 
Action: Mouse moved to (638, 358)
Screenshot: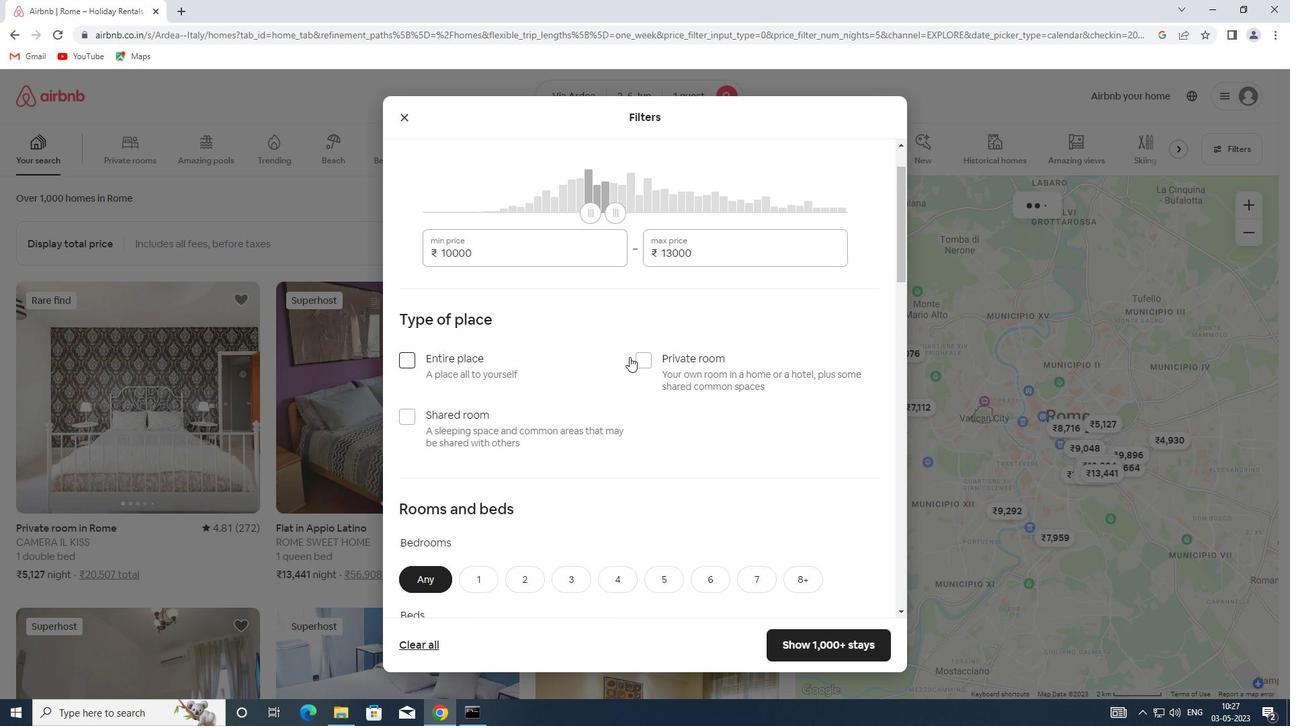
Action: Mouse pressed left at (638, 358)
Screenshot: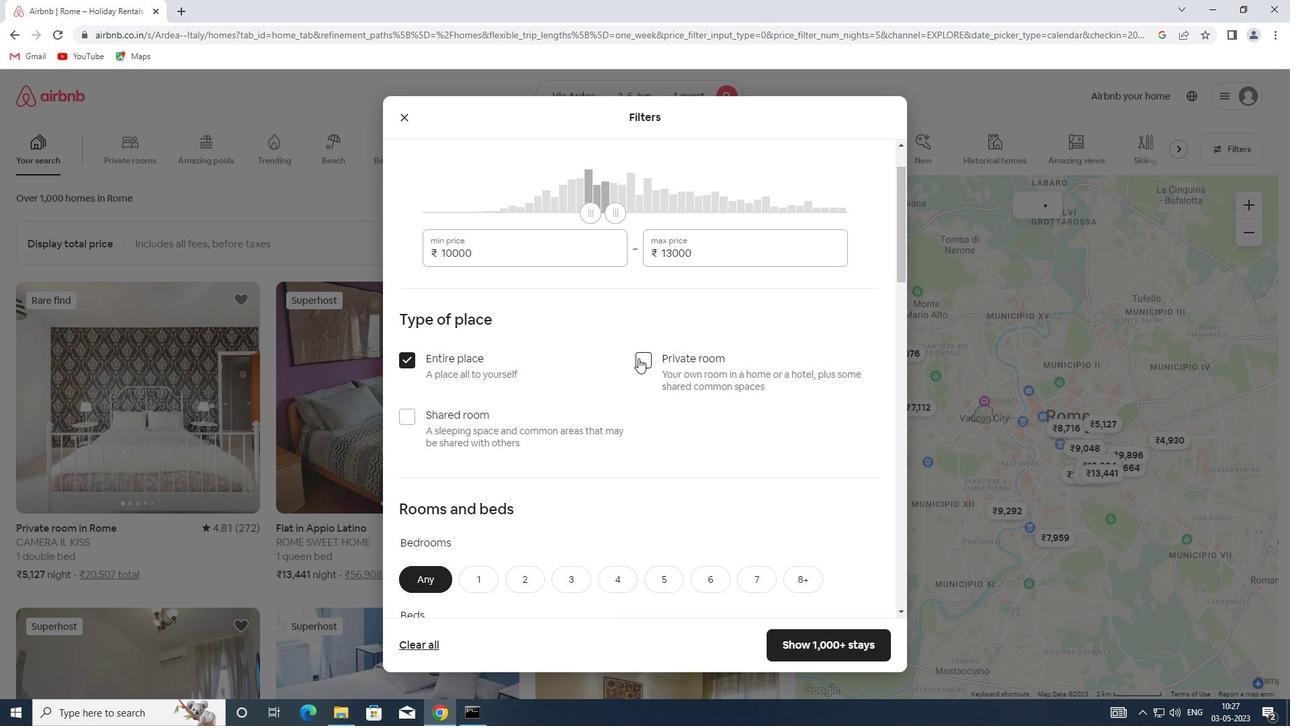 
Action: Mouse moved to (436, 362)
Screenshot: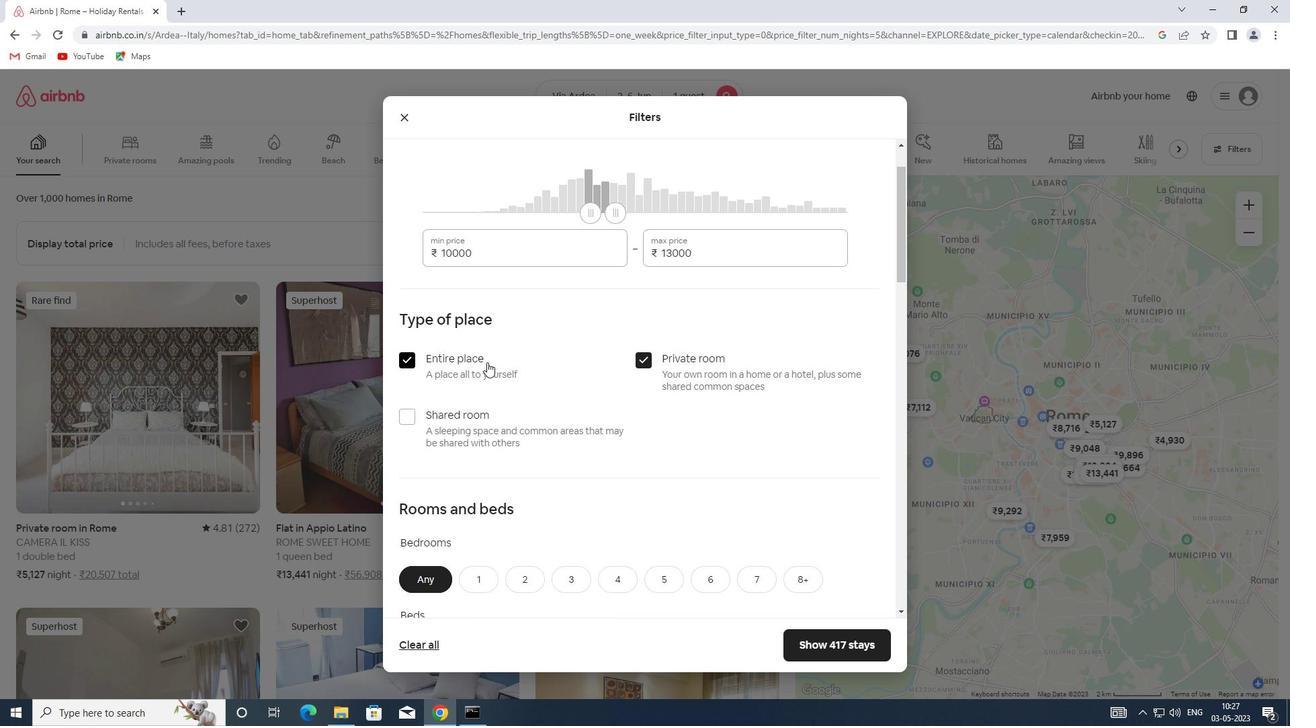 
Action: Mouse pressed left at (436, 362)
Screenshot: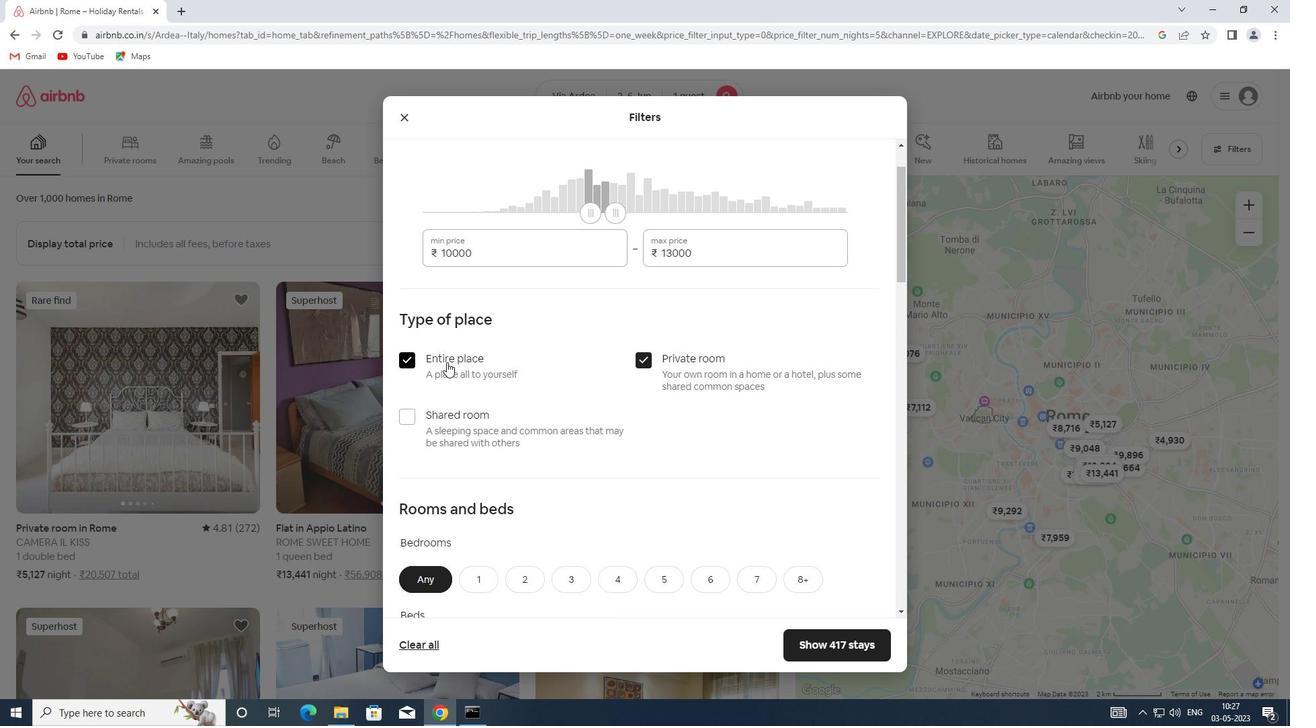 
Action: Mouse moved to (498, 363)
Screenshot: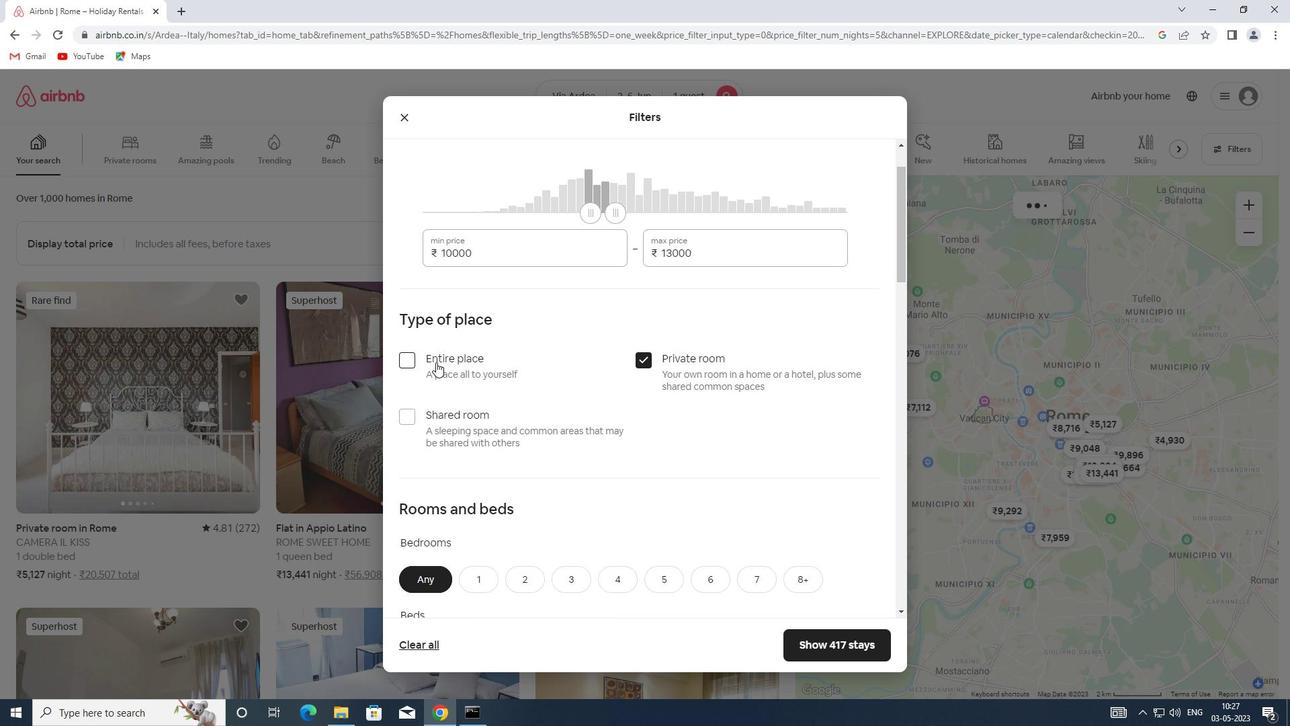 
Action: Mouse scrolled (498, 362) with delta (0, 0)
Screenshot: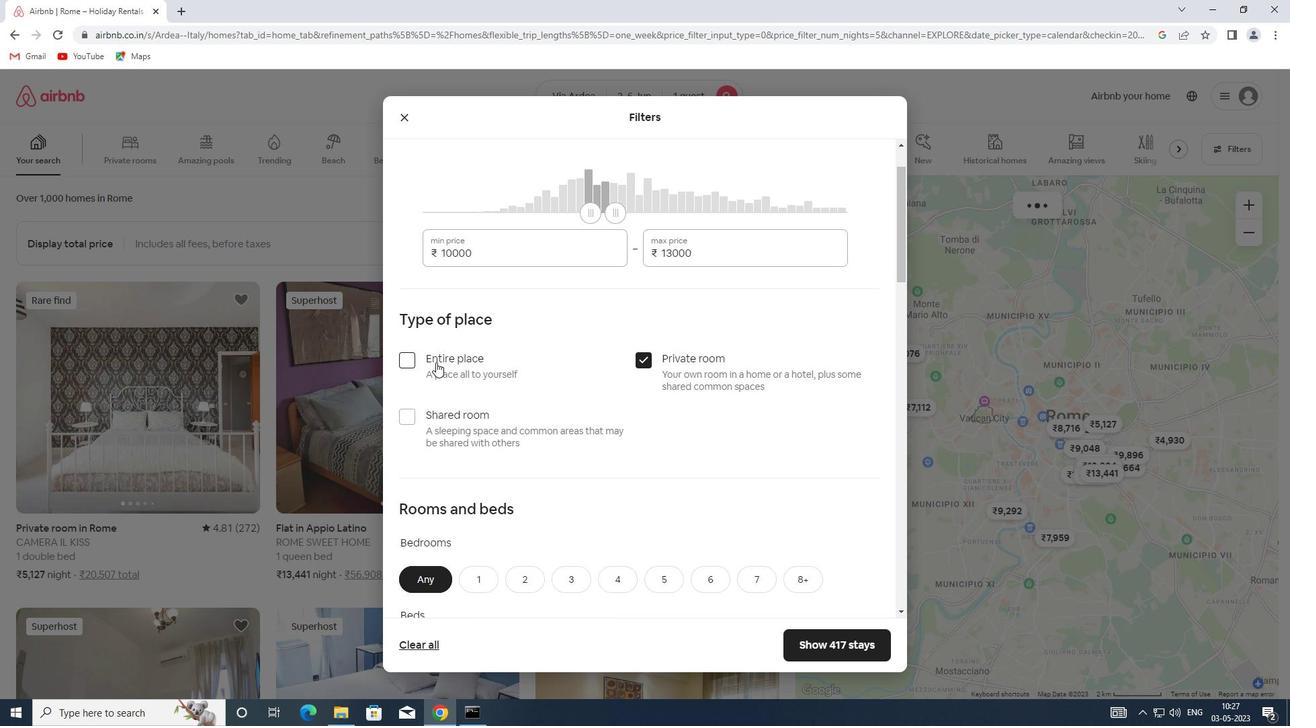 
Action: Mouse scrolled (498, 362) with delta (0, 0)
Screenshot: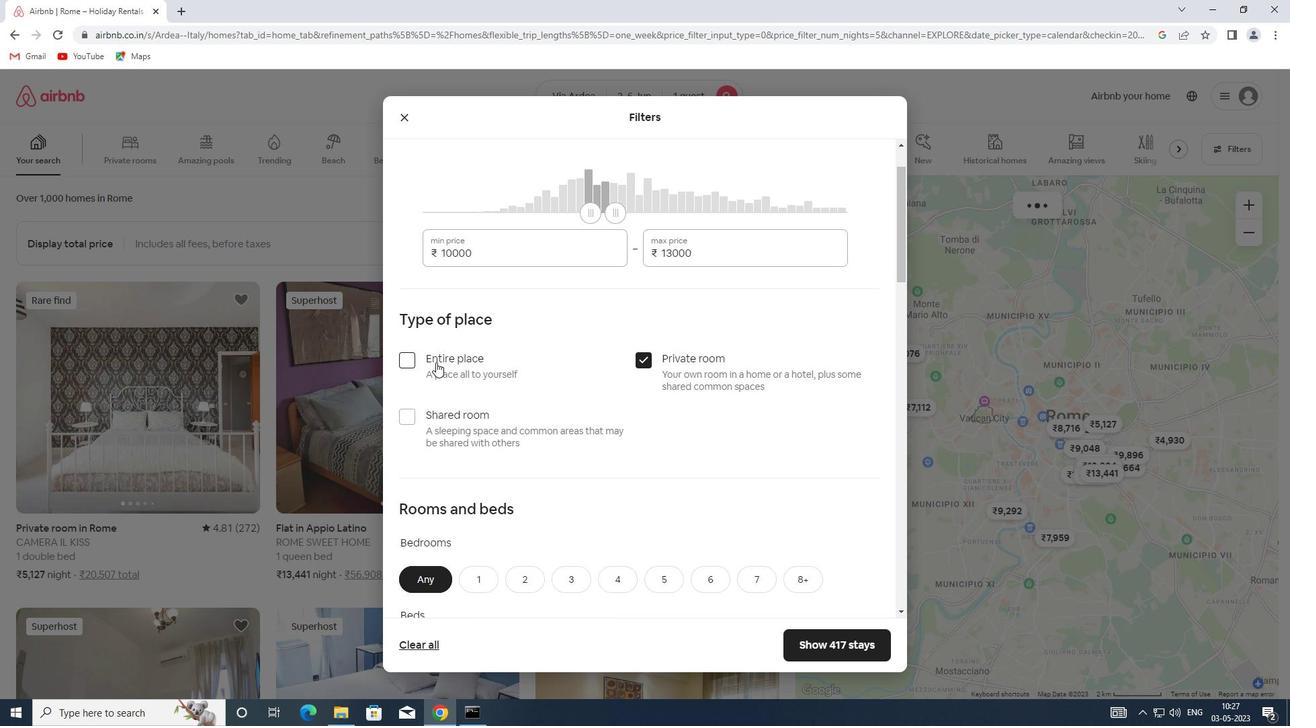 
Action: Mouse scrolled (498, 362) with delta (0, 0)
Screenshot: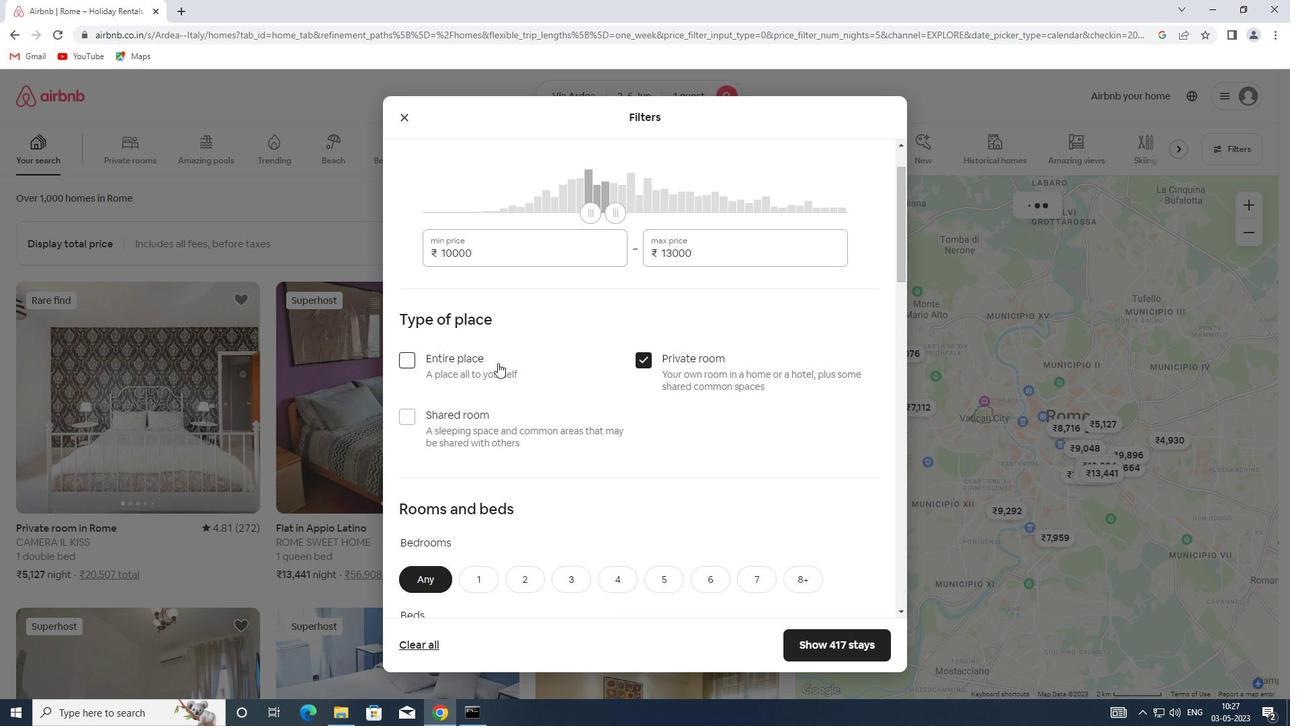 
Action: Mouse moved to (491, 375)
Screenshot: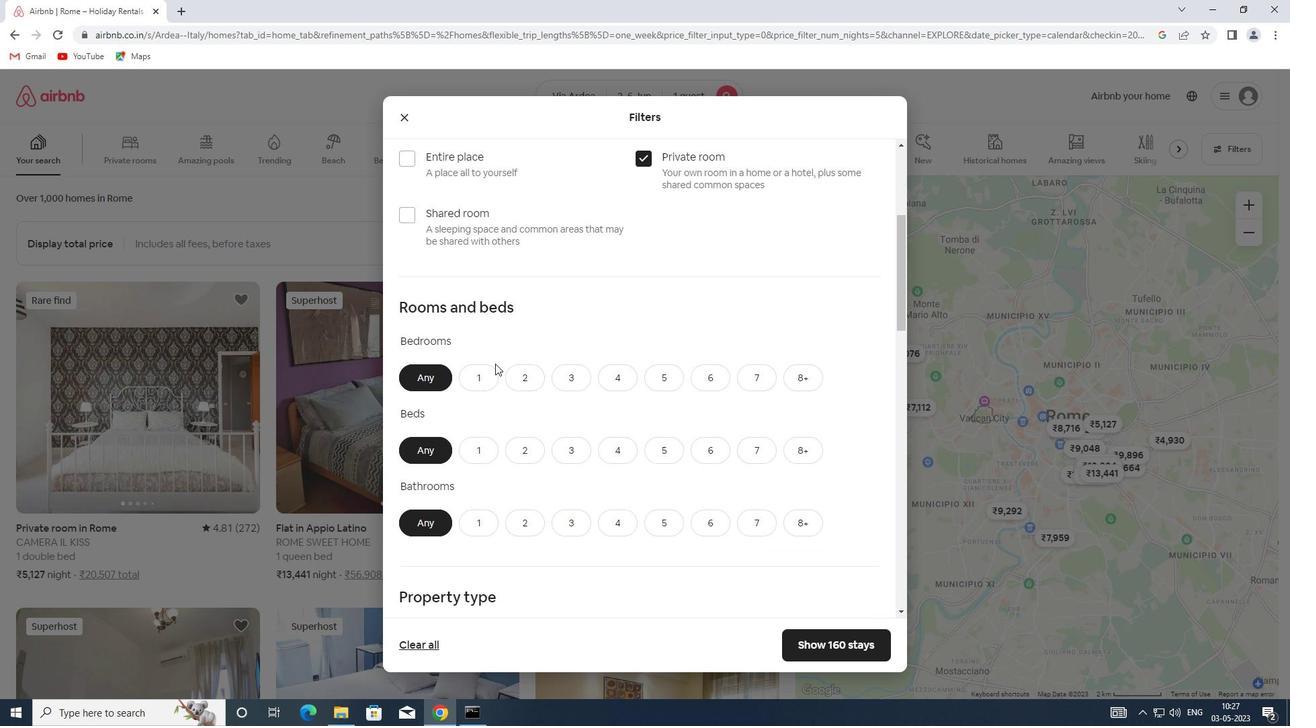 
Action: Mouse pressed left at (491, 375)
Screenshot: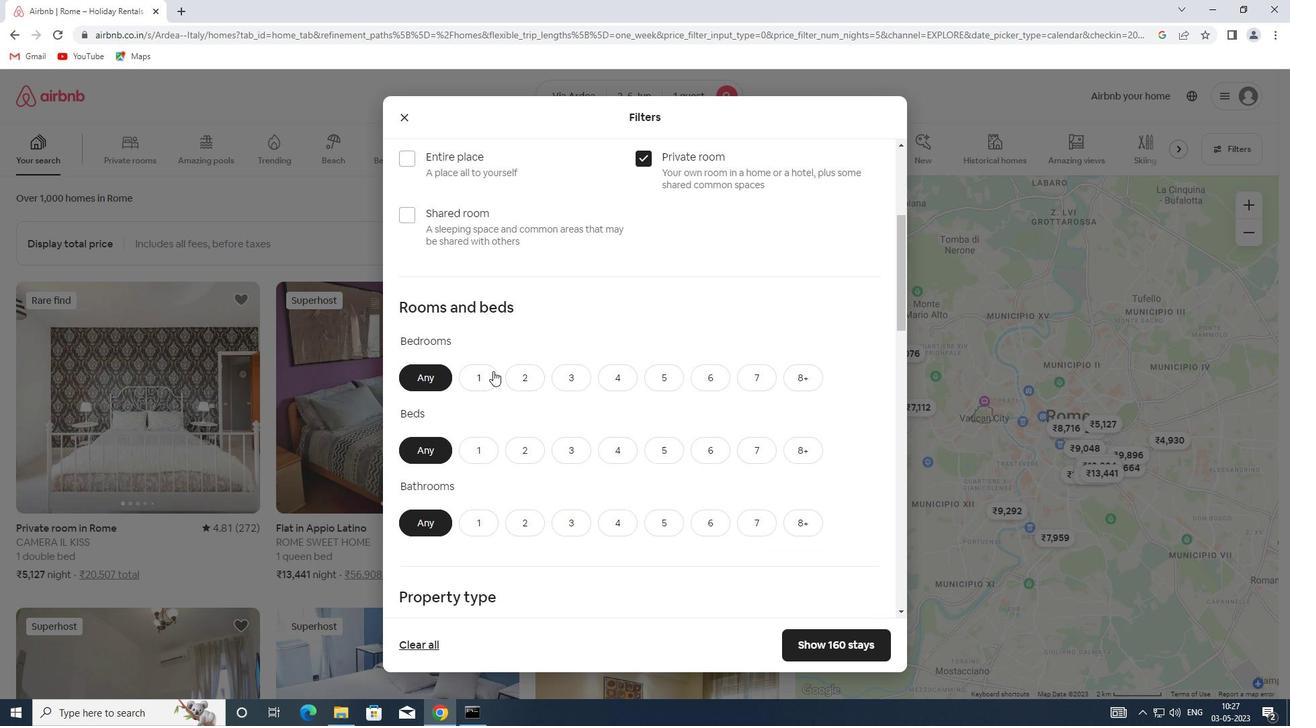 
Action: Mouse moved to (480, 447)
Screenshot: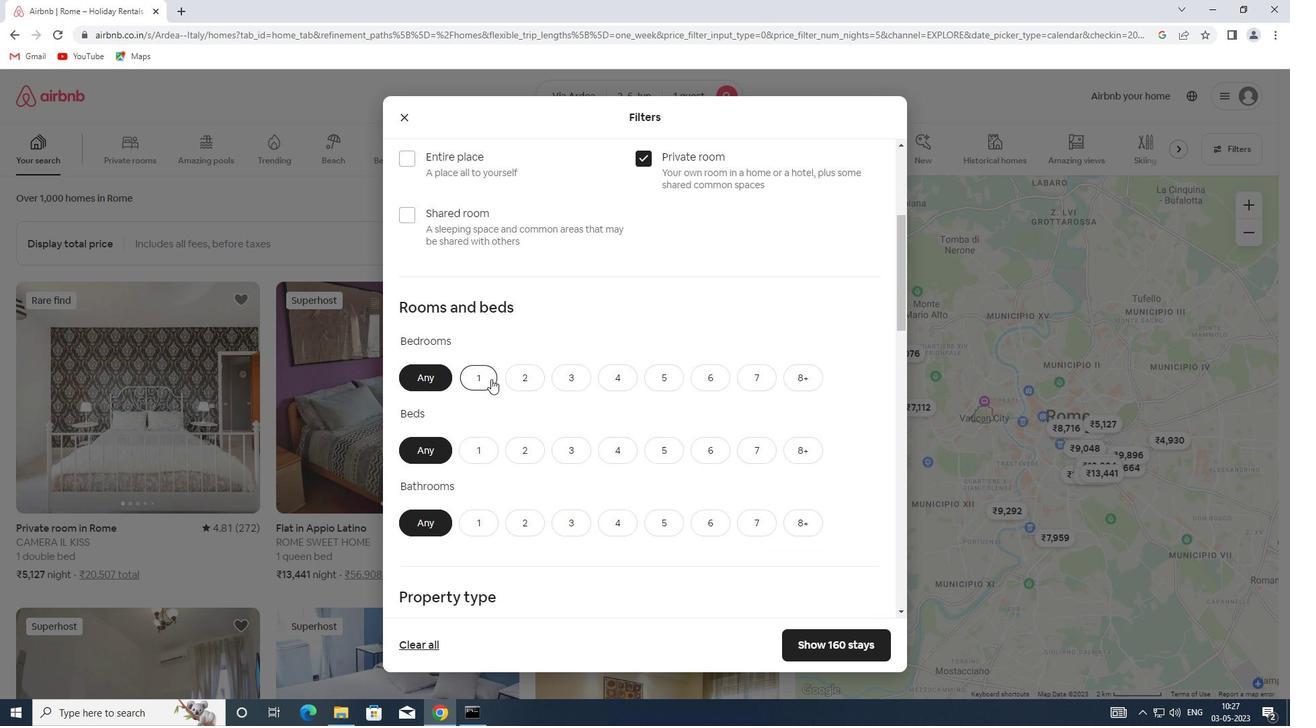 
Action: Mouse pressed left at (480, 447)
Screenshot: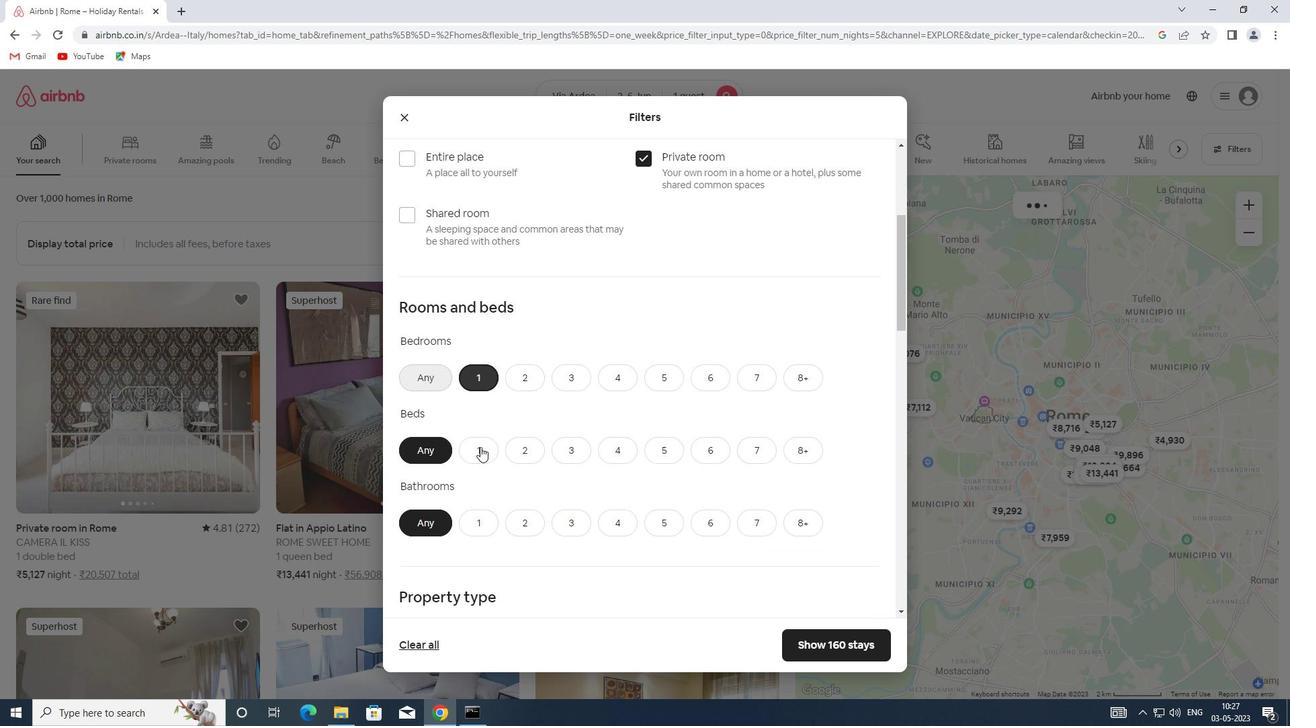 
Action: Mouse moved to (482, 521)
Screenshot: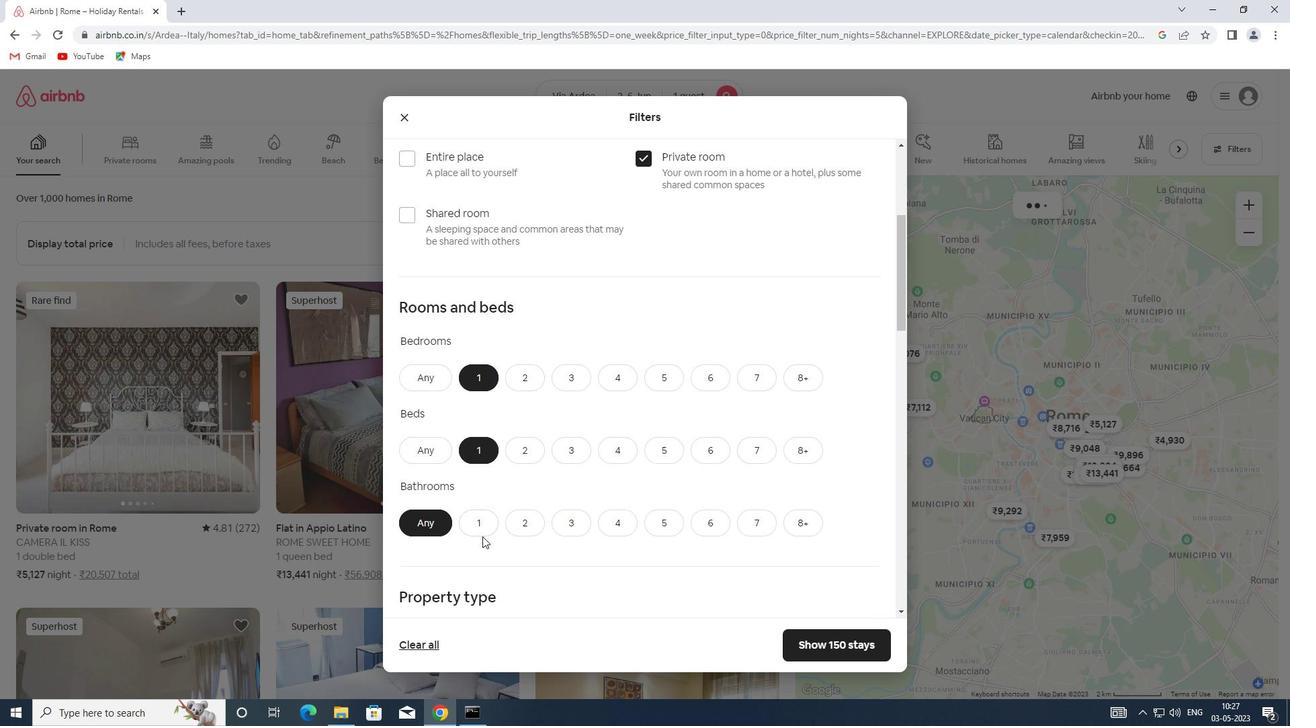 
Action: Mouse pressed left at (482, 521)
Screenshot: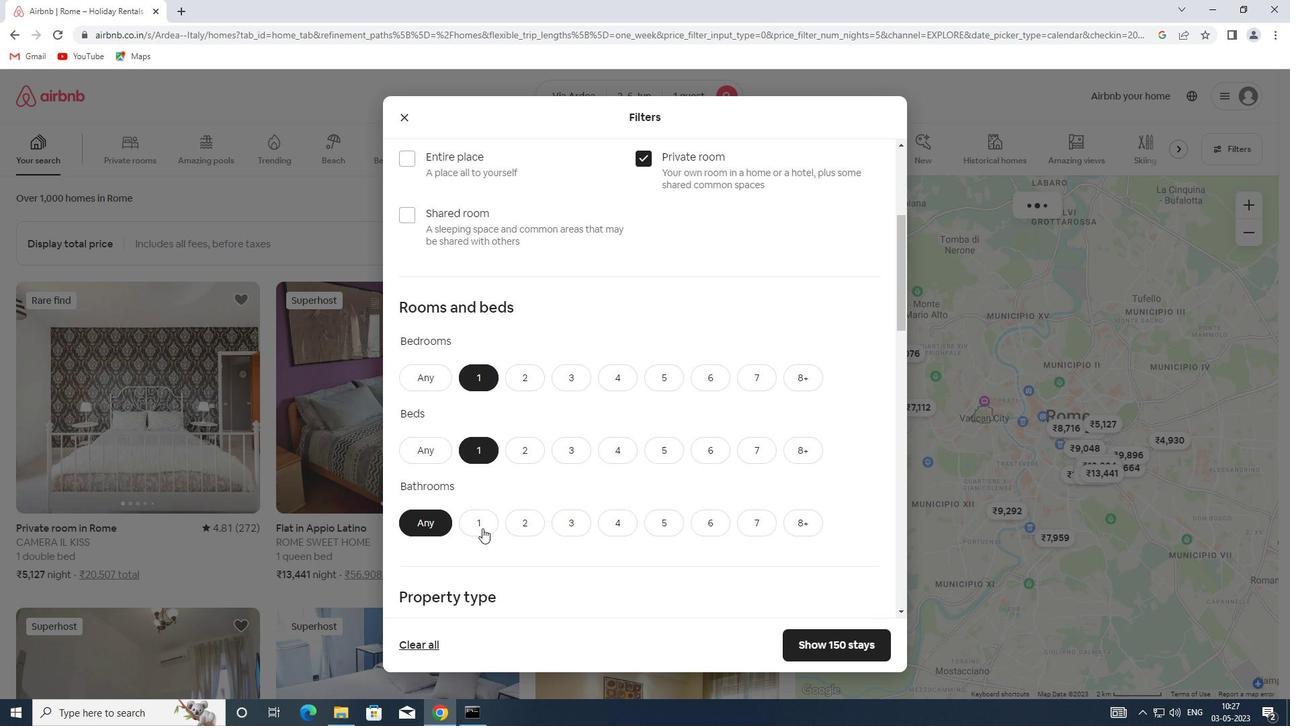 
Action: Mouse scrolled (482, 521) with delta (0, 0)
Screenshot: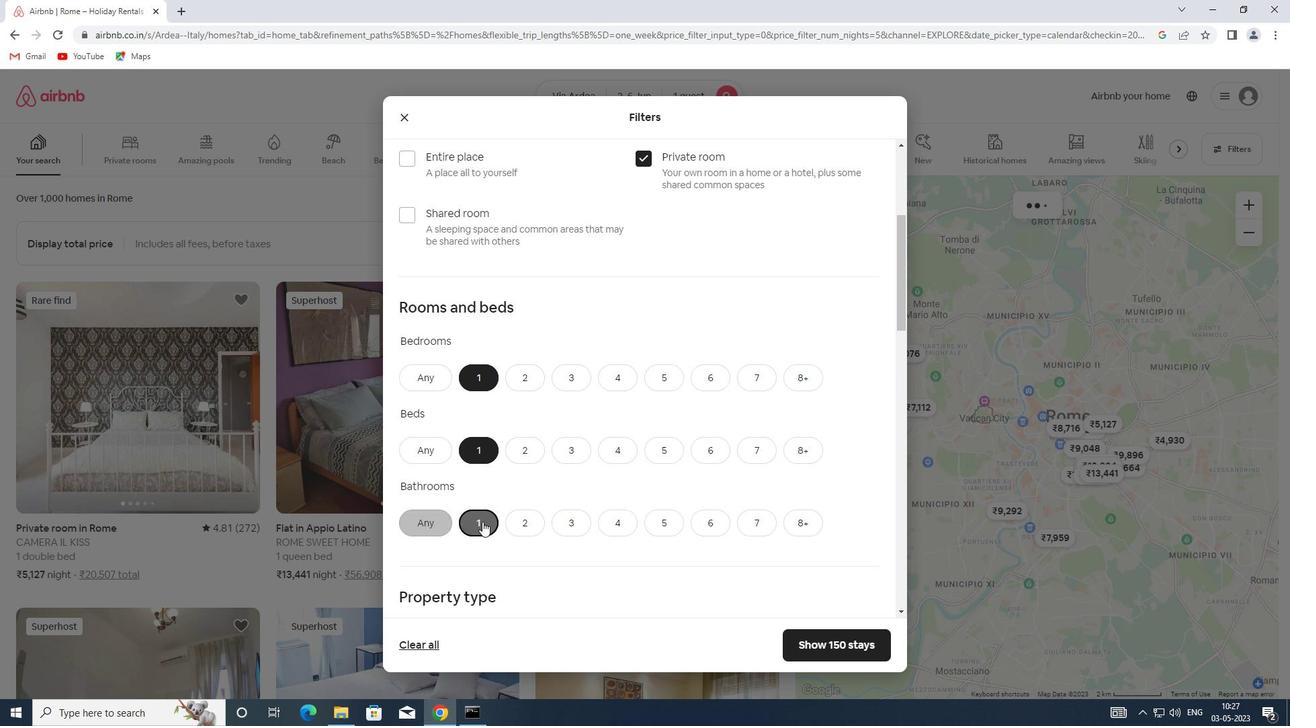 
Action: Mouse scrolled (482, 521) with delta (0, 0)
Screenshot: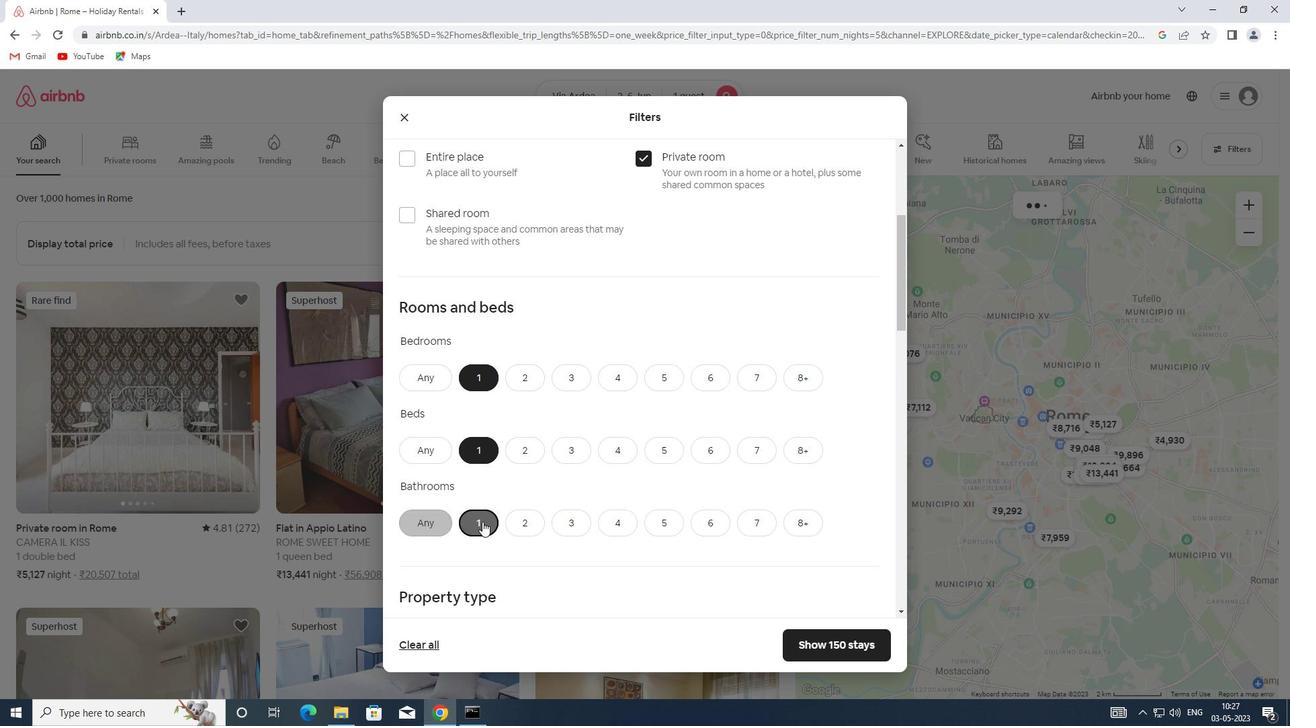 
Action: Mouse scrolled (482, 521) with delta (0, 0)
Screenshot: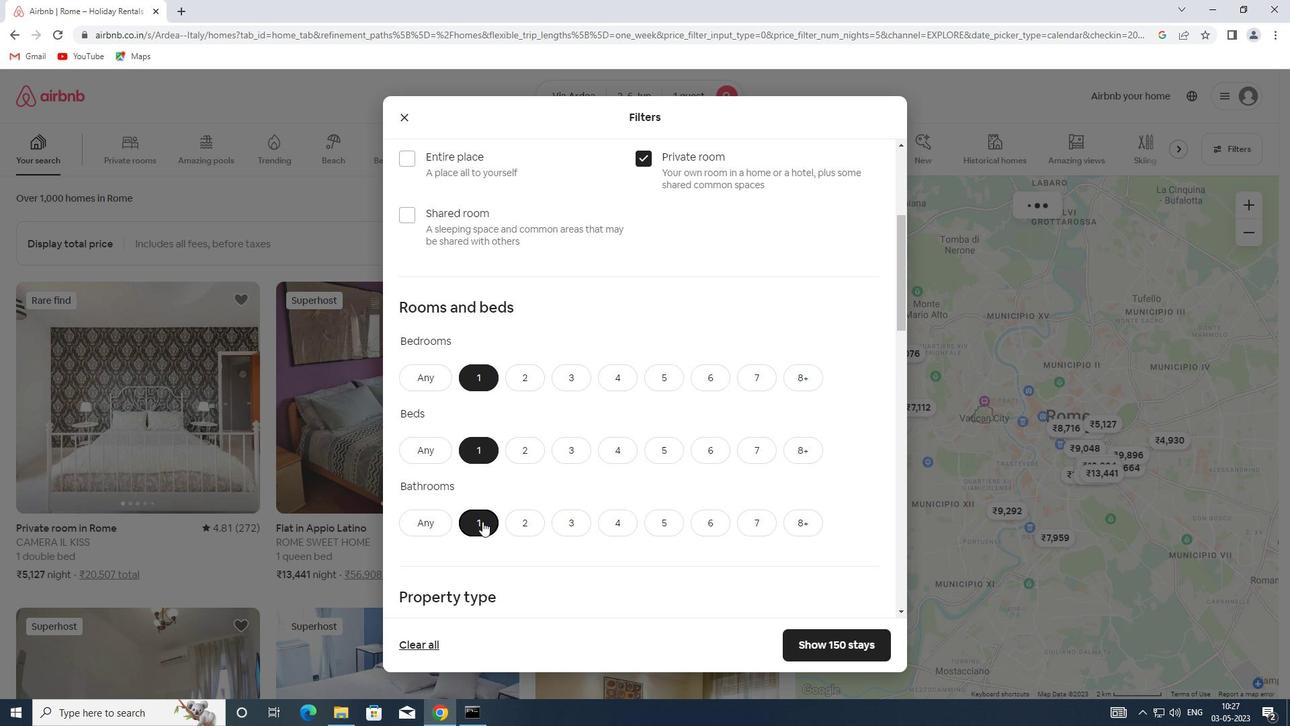 
Action: Mouse scrolled (482, 521) with delta (0, 0)
Screenshot: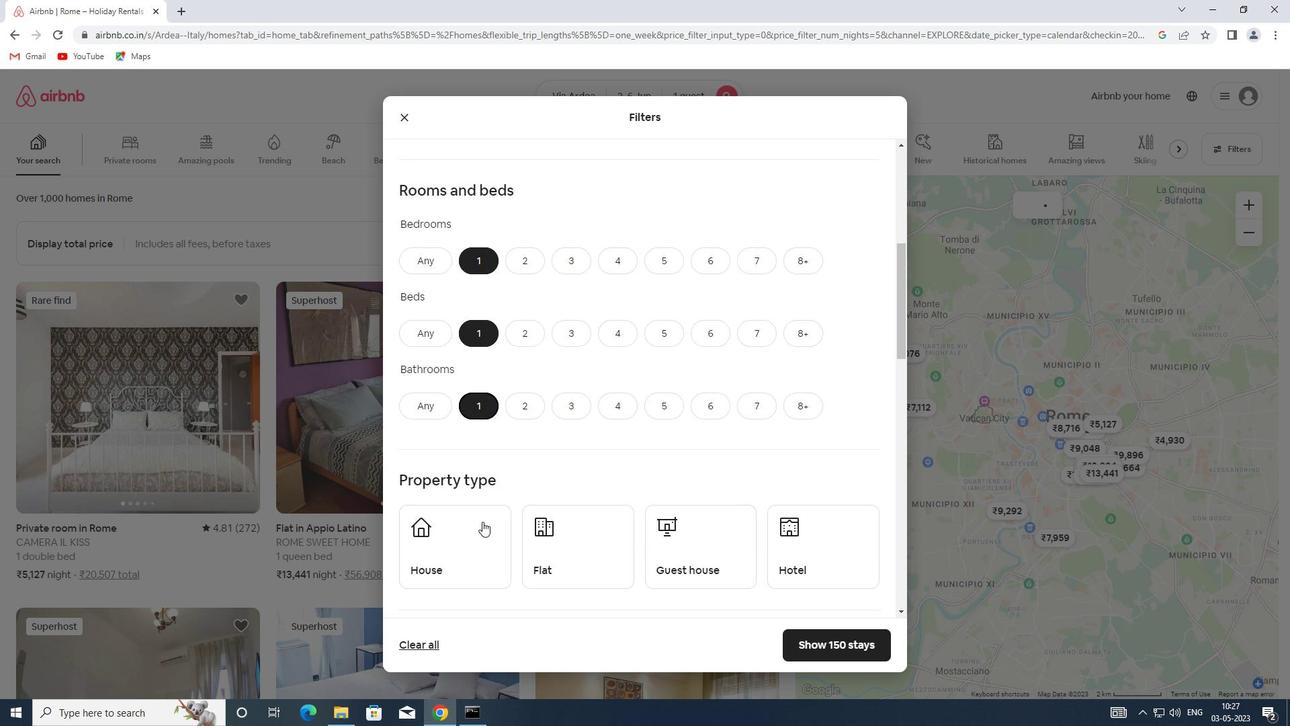 
Action: Mouse scrolled (482, 521) with delta (0, 0)
Screenshot: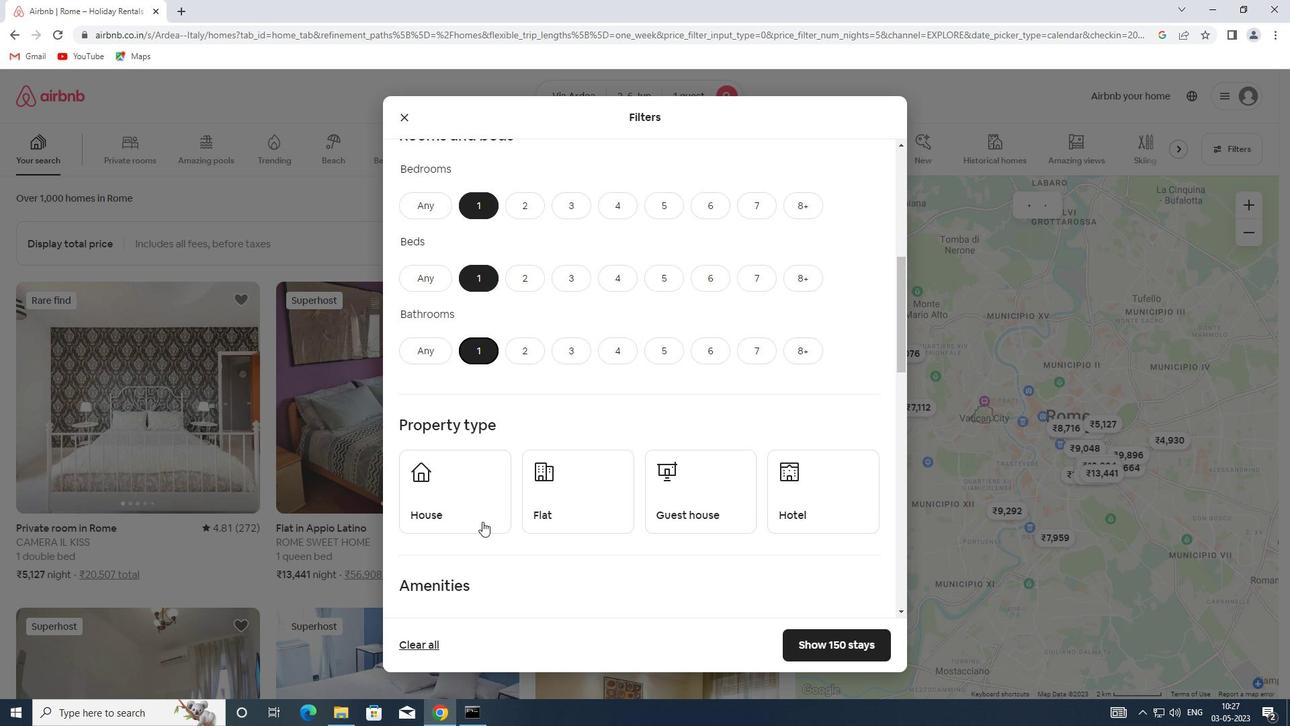 
Action: Mouse moved to (459, 362)
Screenshot: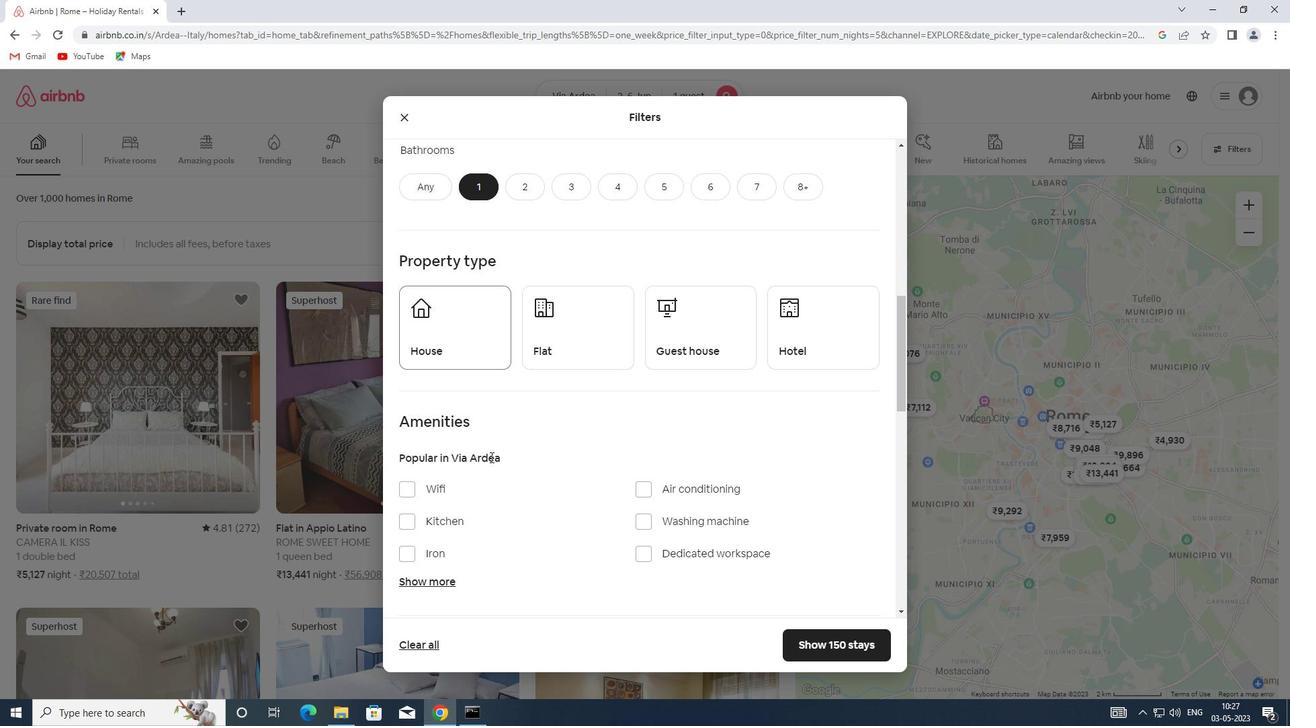 
Action: Mouse pressed left at (459, 362)
Screenshot: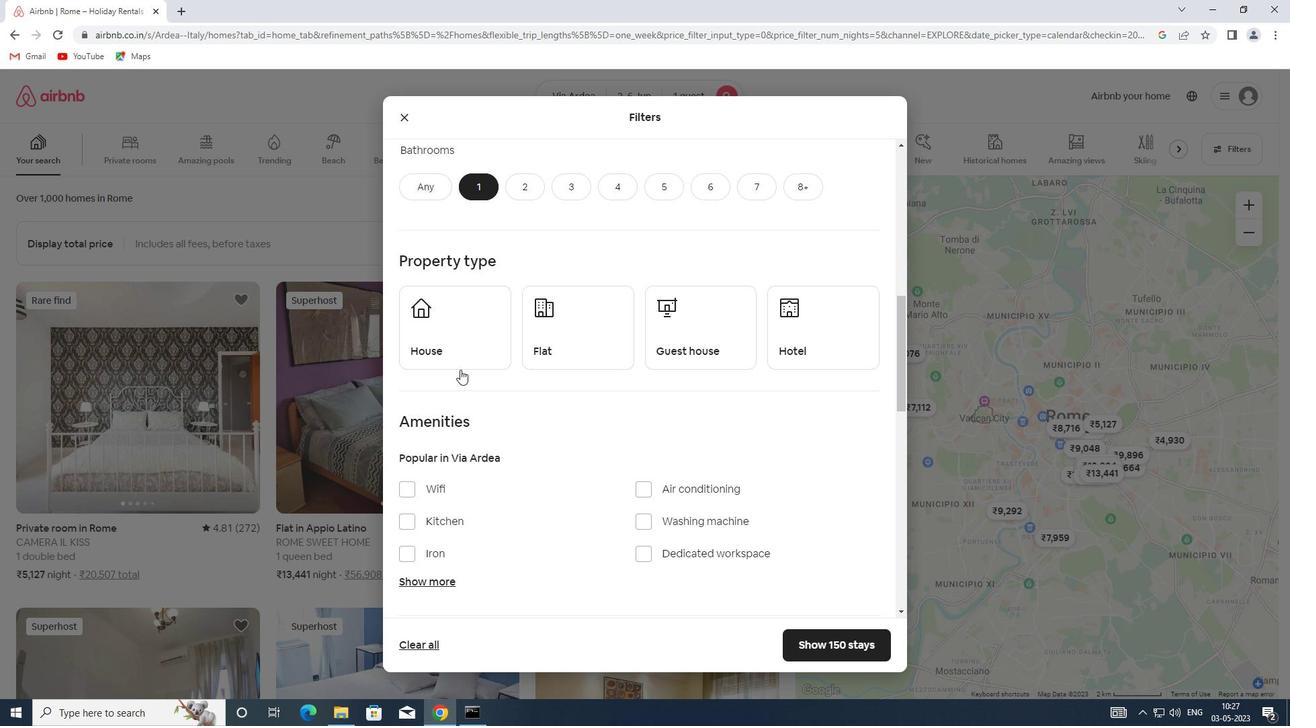 
Action: Mouse moved to (562, 356)
Screenshot: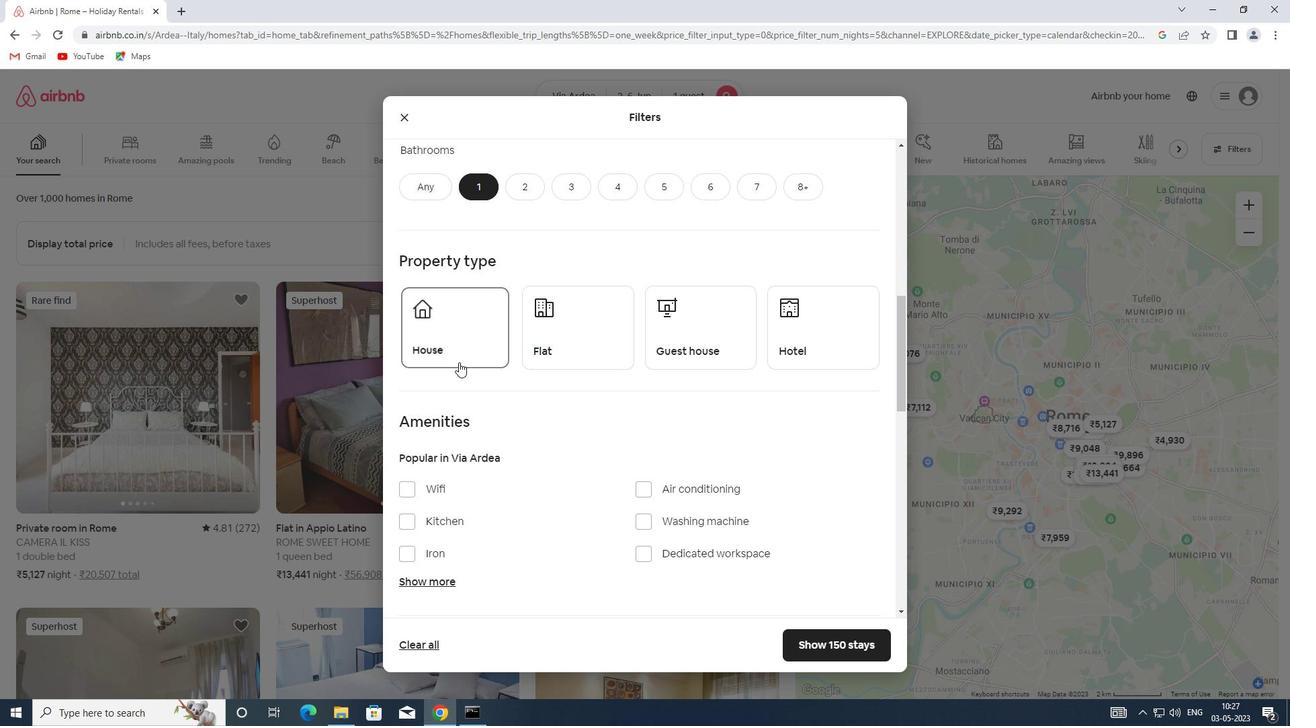 
Action: Mouse pressed left at (562, 356)
Screenshot: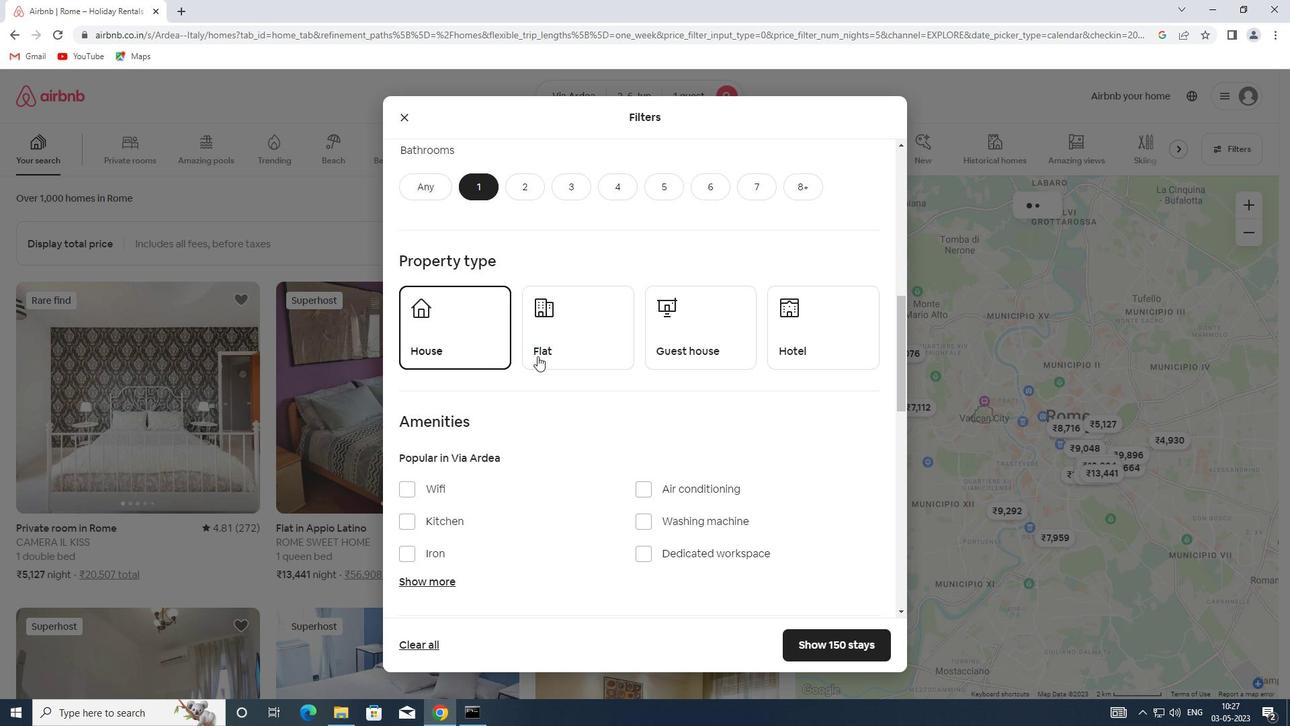 
Action: Mouse moved to (695, 342)
Screenshot: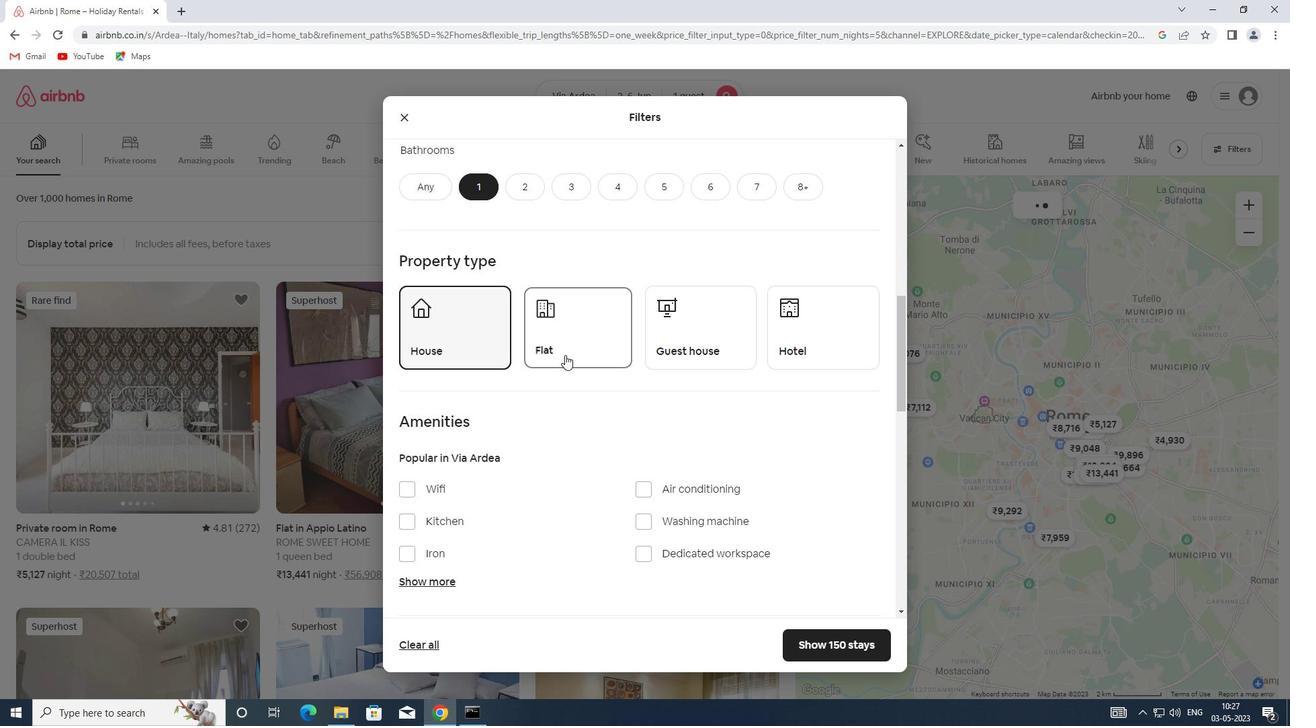 
Action: Mouse pressed left at (695, 342)
Screenshot: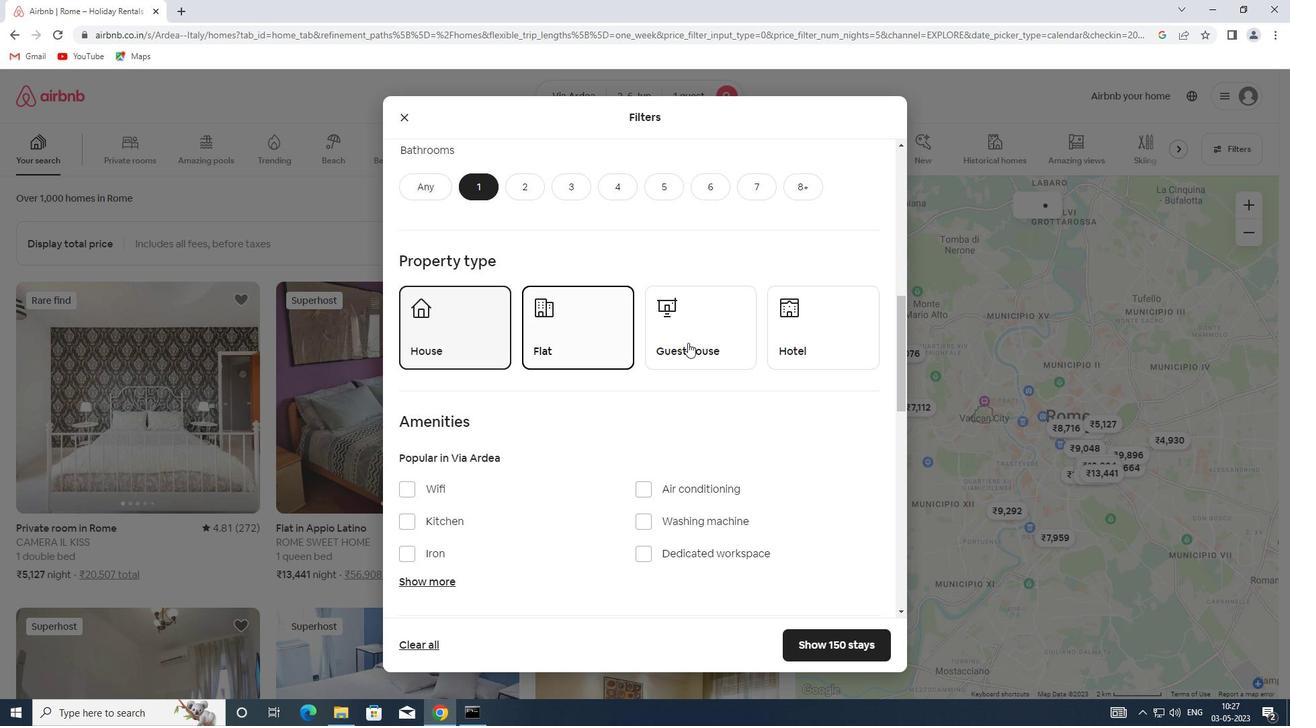 
Action: Mouse moved to (798, 339)
Screenshot: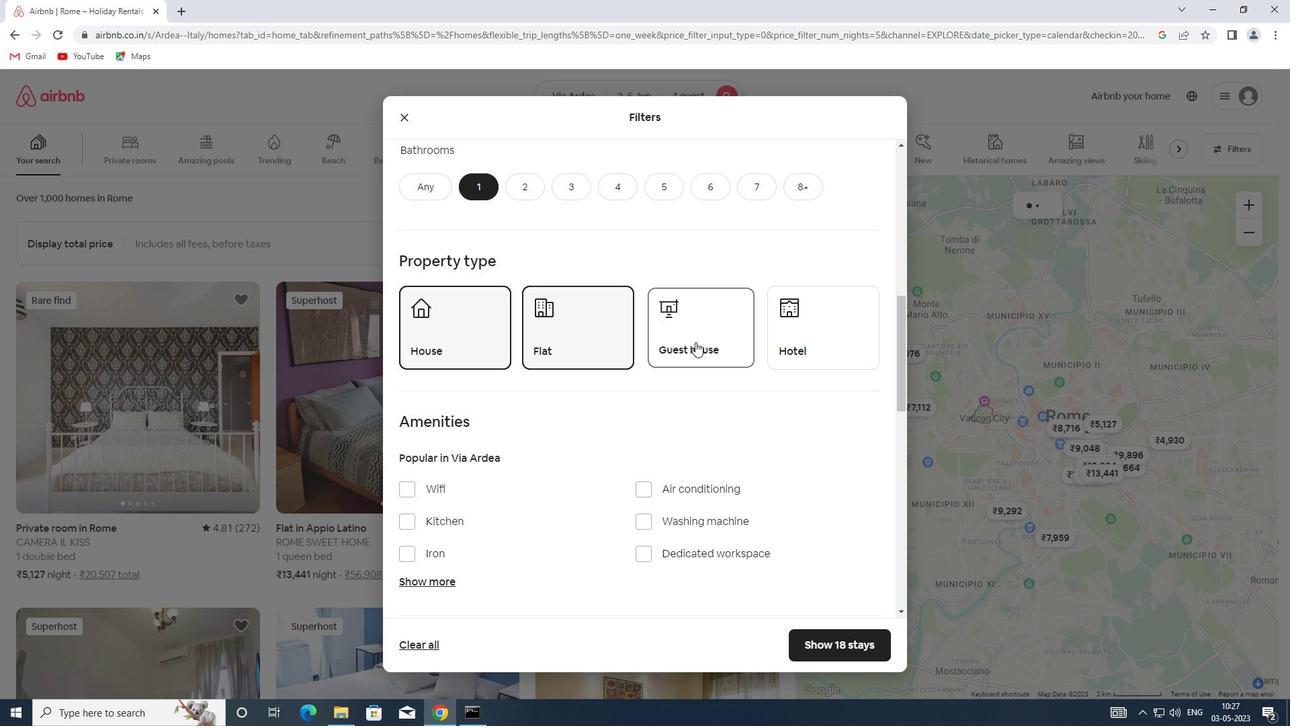 
Action: Mouse pressed left at (798, 339)
Screenshot: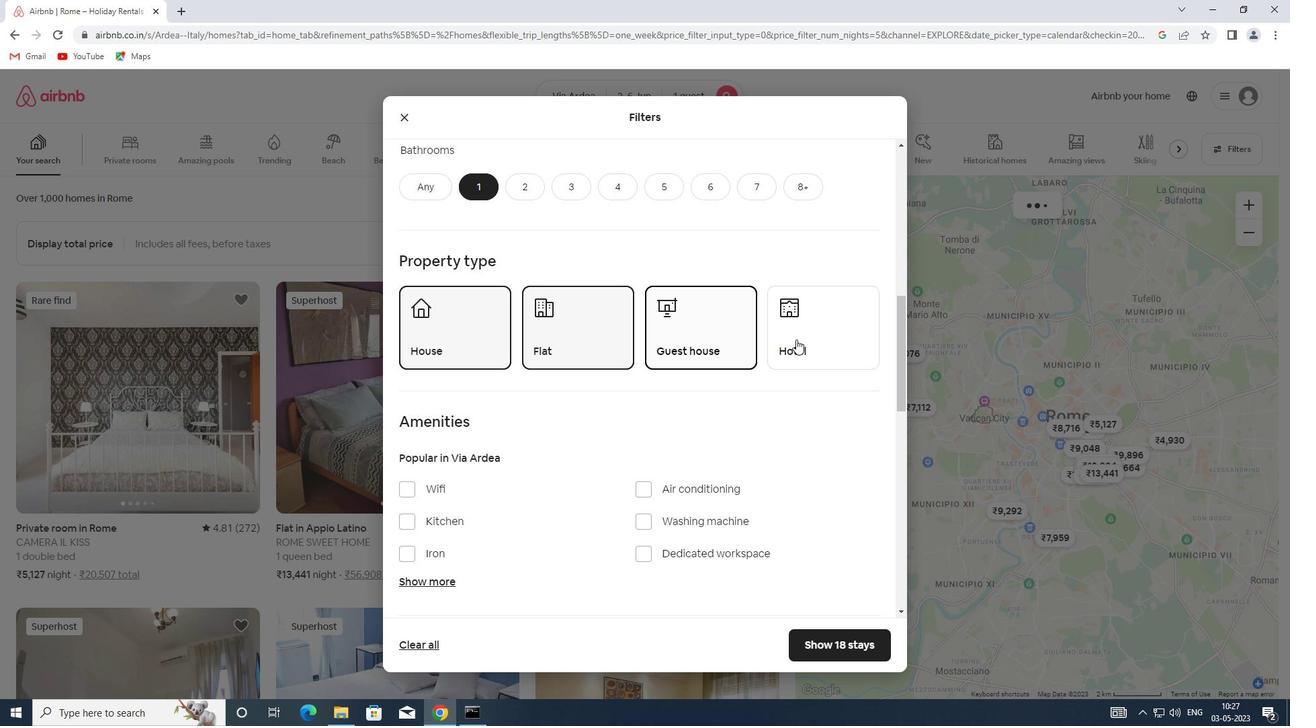 
Action: Mouse moved to (590, 381)
Screenshot: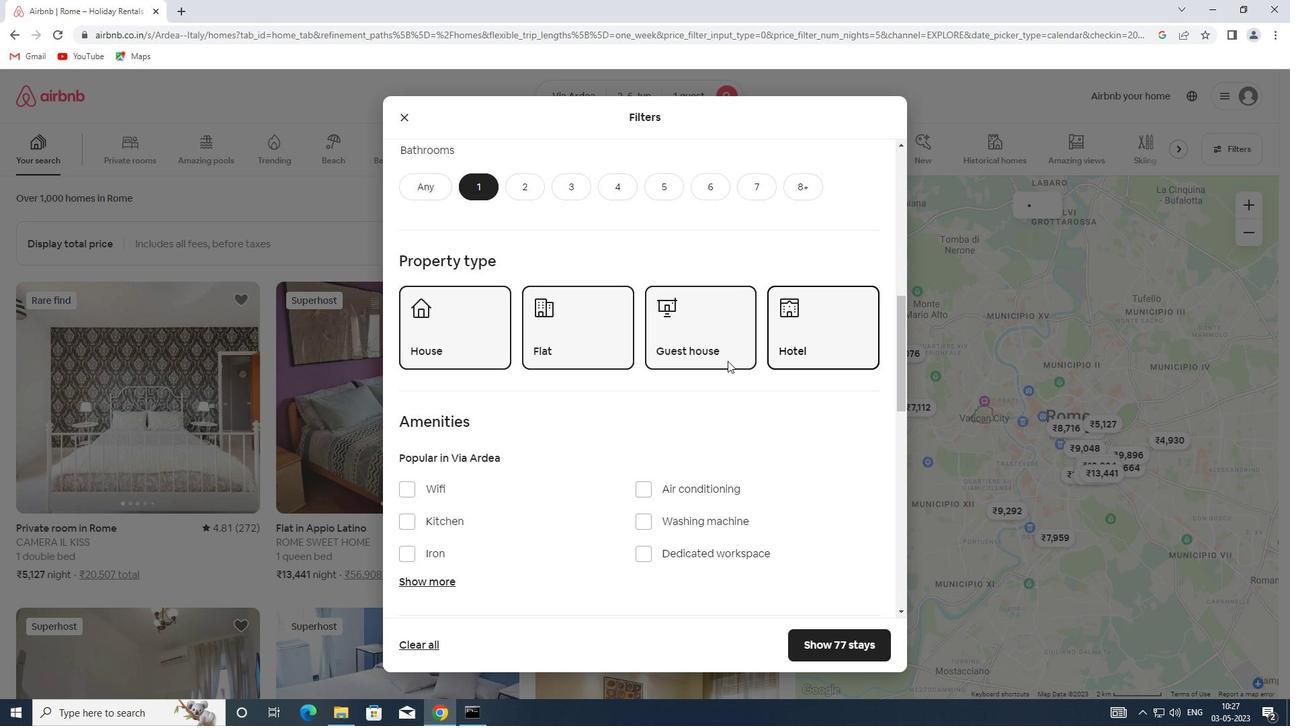 
Action: Mouse scrolled (590, 380) with delta (0, 0)
Screenshot: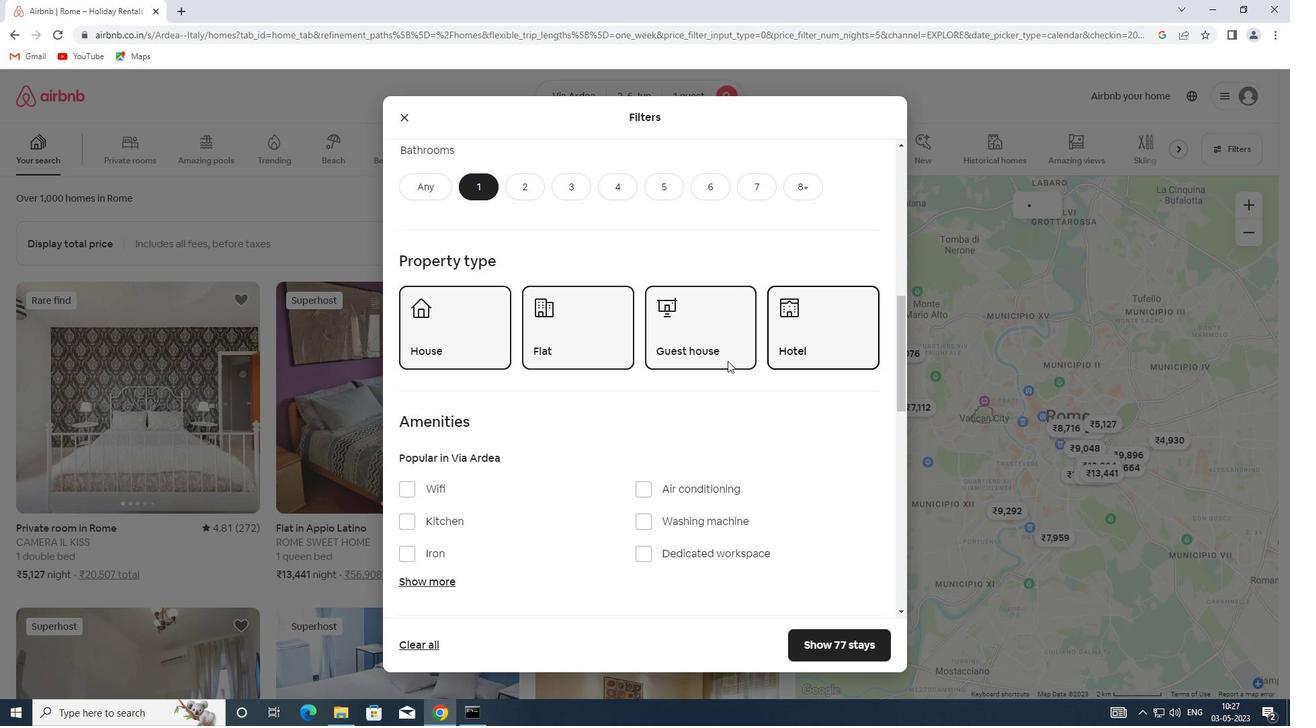 
Action: Mouse scrolled (590, 380) with delta (0, 0)
Screenshot: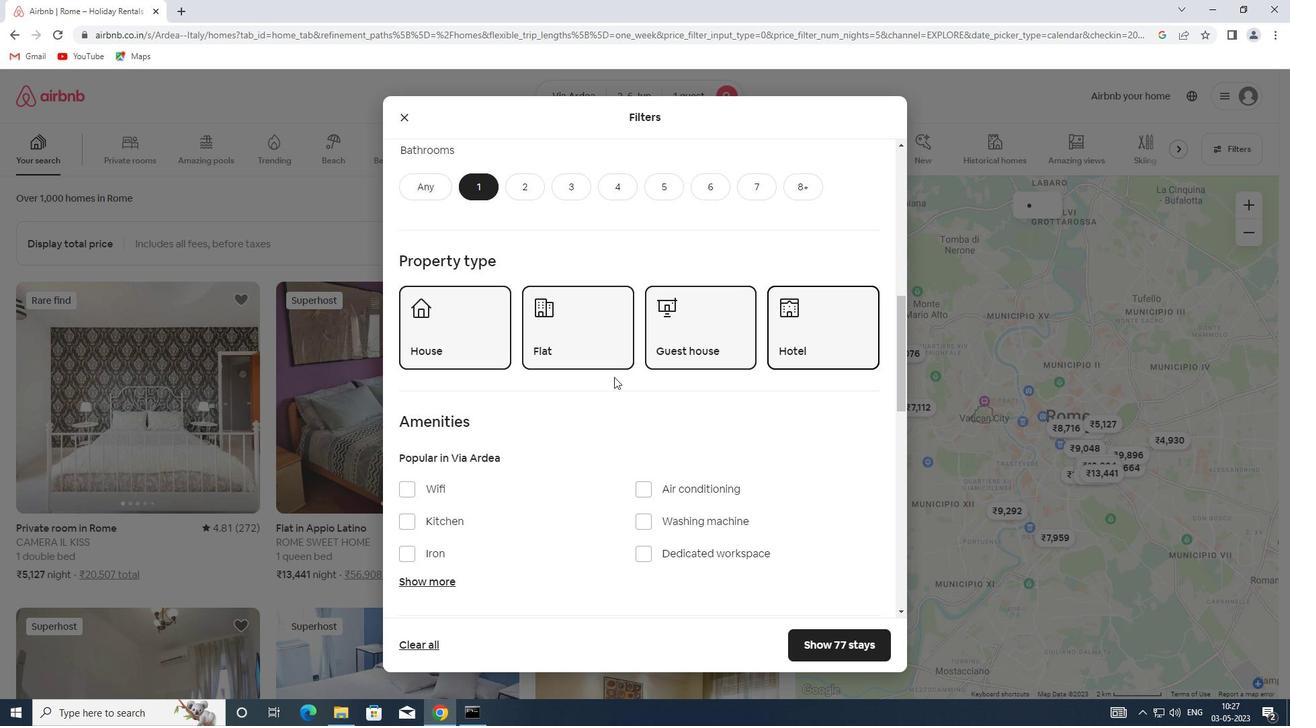 
Action: Mouse scrolled (590, 380) with delta (0, 0)
Screenshot: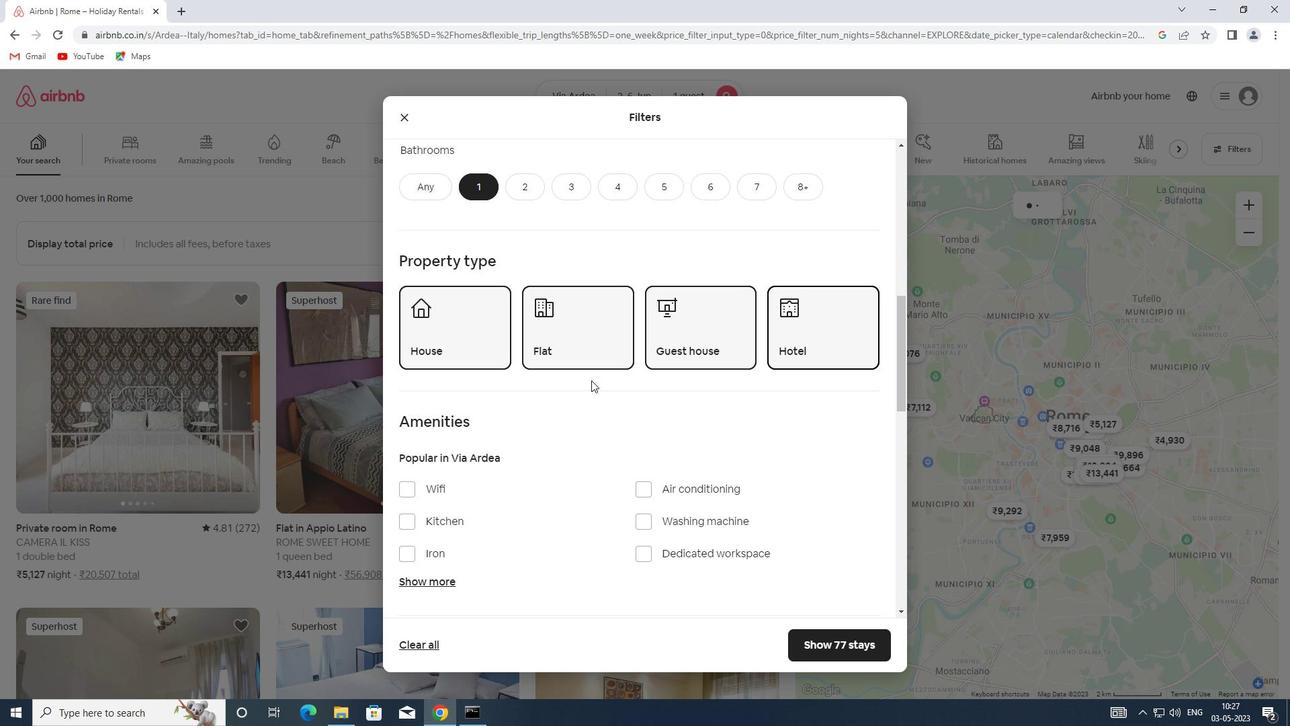 
Action: Mouse scrolled (590, 380) with delta (0, 0)
Screenshot: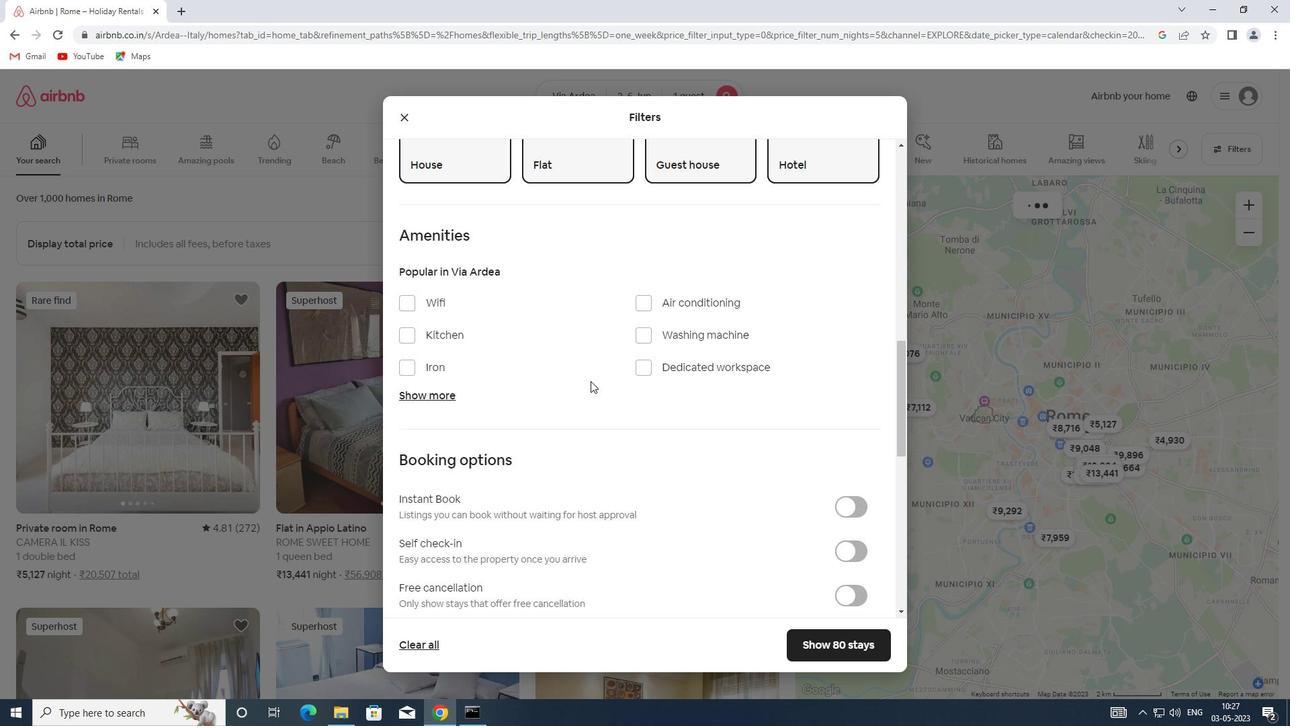 
Action: Mouse scrolled (590, 380) with delta (0, 0)
Screenshot: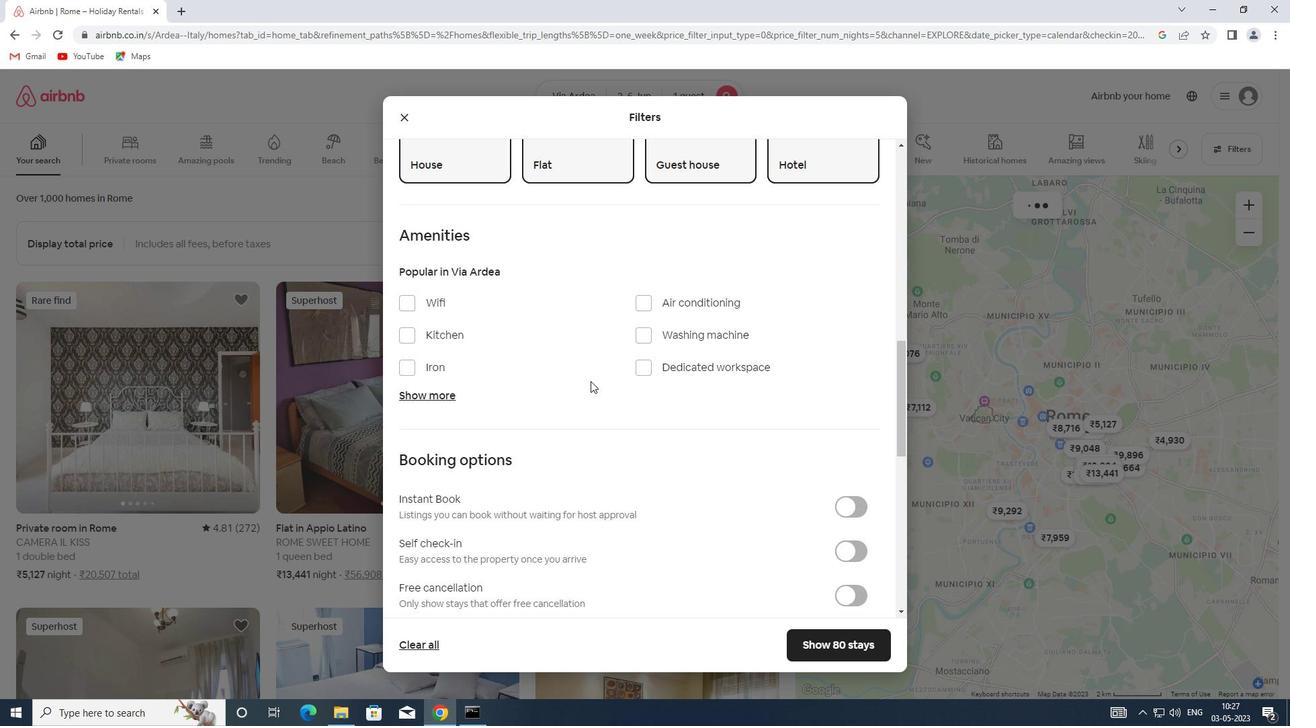 
Action: Mouse scrolled (590, 380) with delta (0, 0)
Screenshot: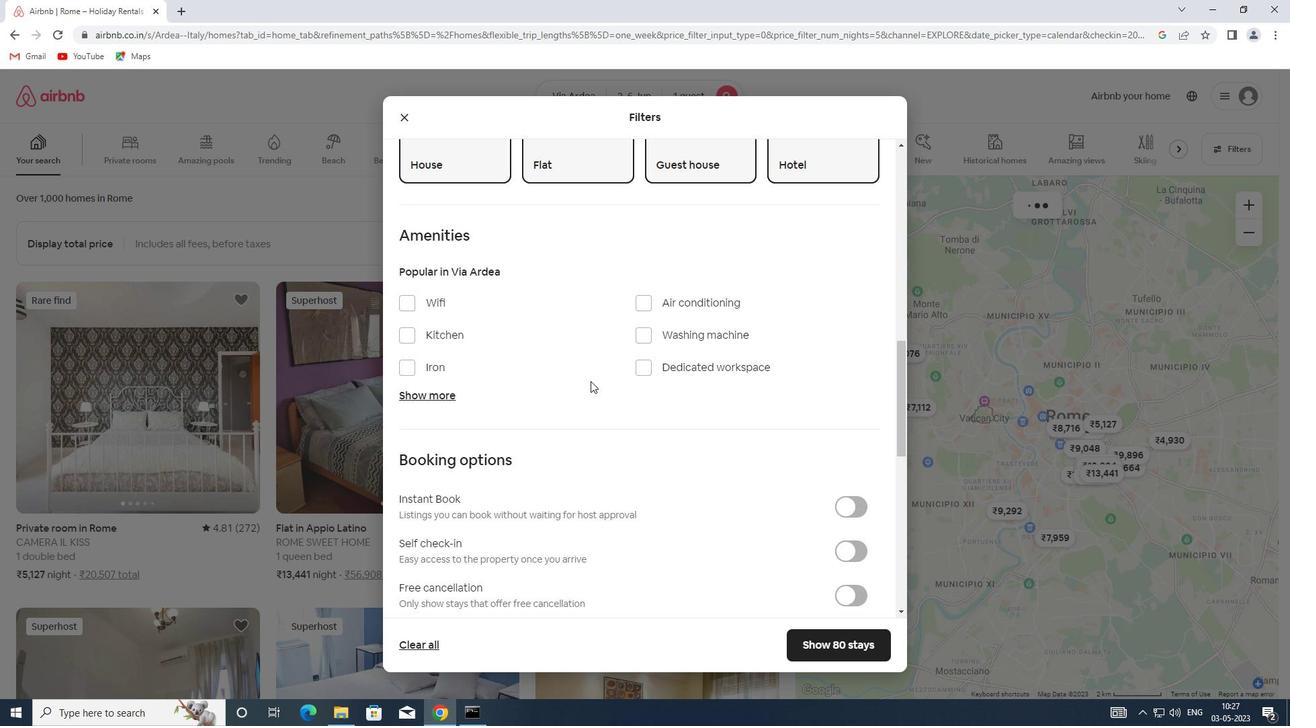 
Action: Mouse scrolled (590, 380) with delta (0, 0)
Screenshot: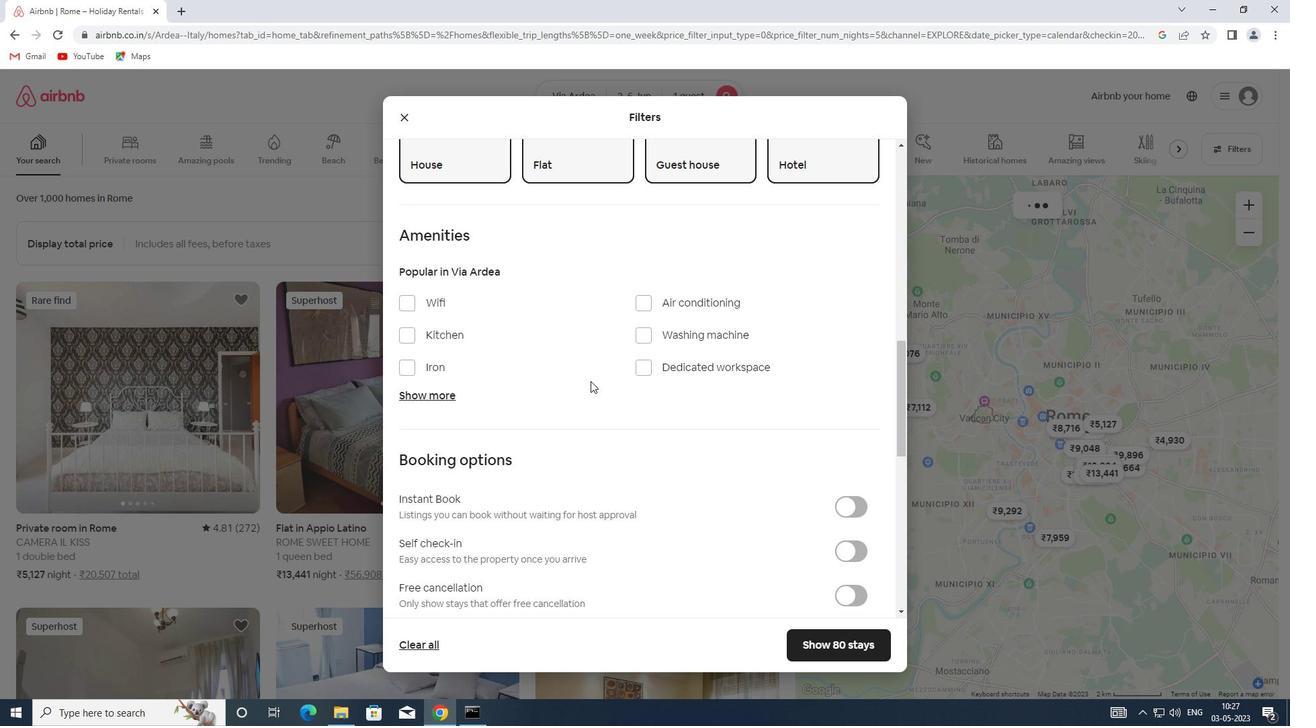 
Action: Mouse moved to (863, 262)
Screenshot: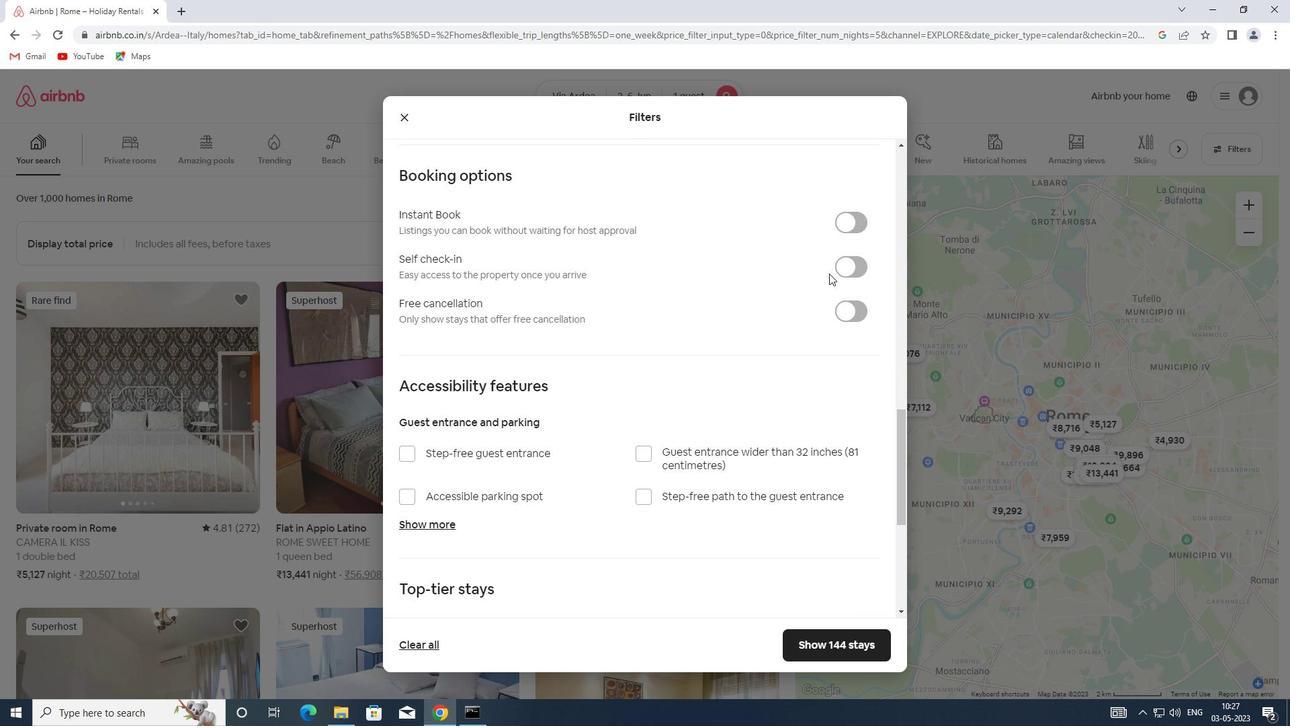 
Action: Mouse pressed left at (863, 262)
Screenshot: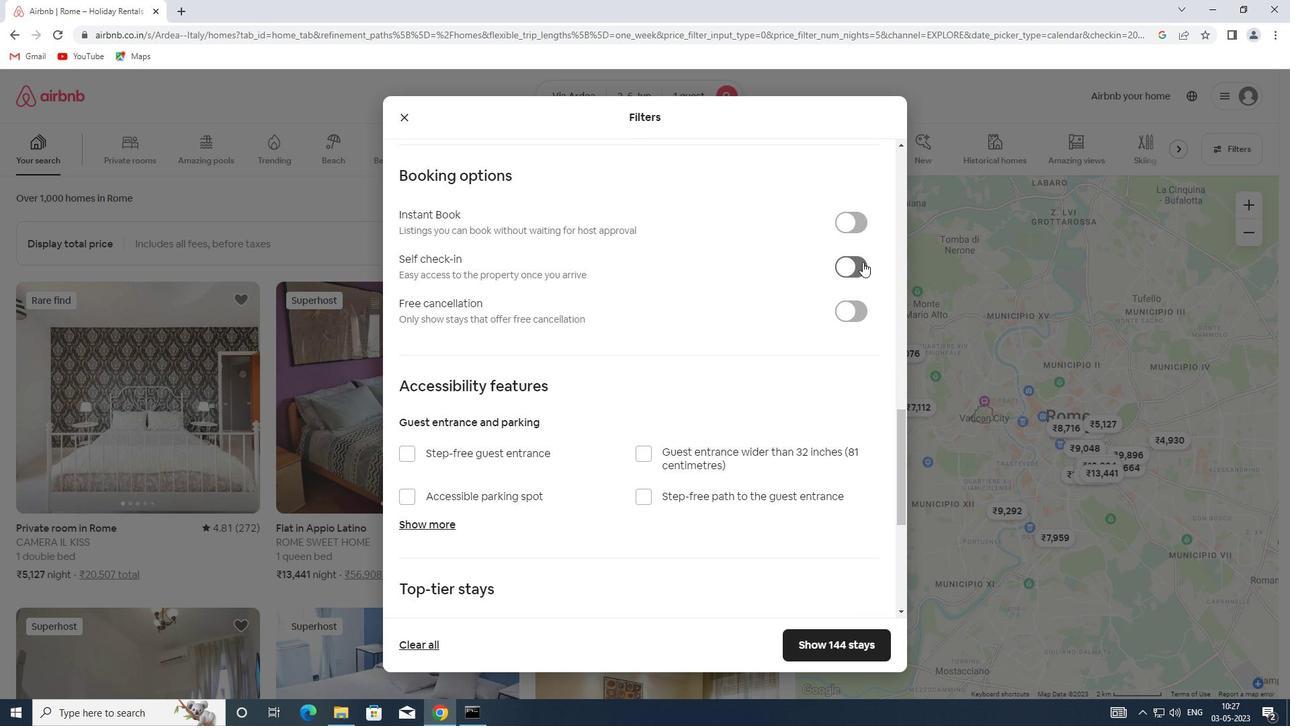
Action: Mouse moved to (713, 367)
Screenshot: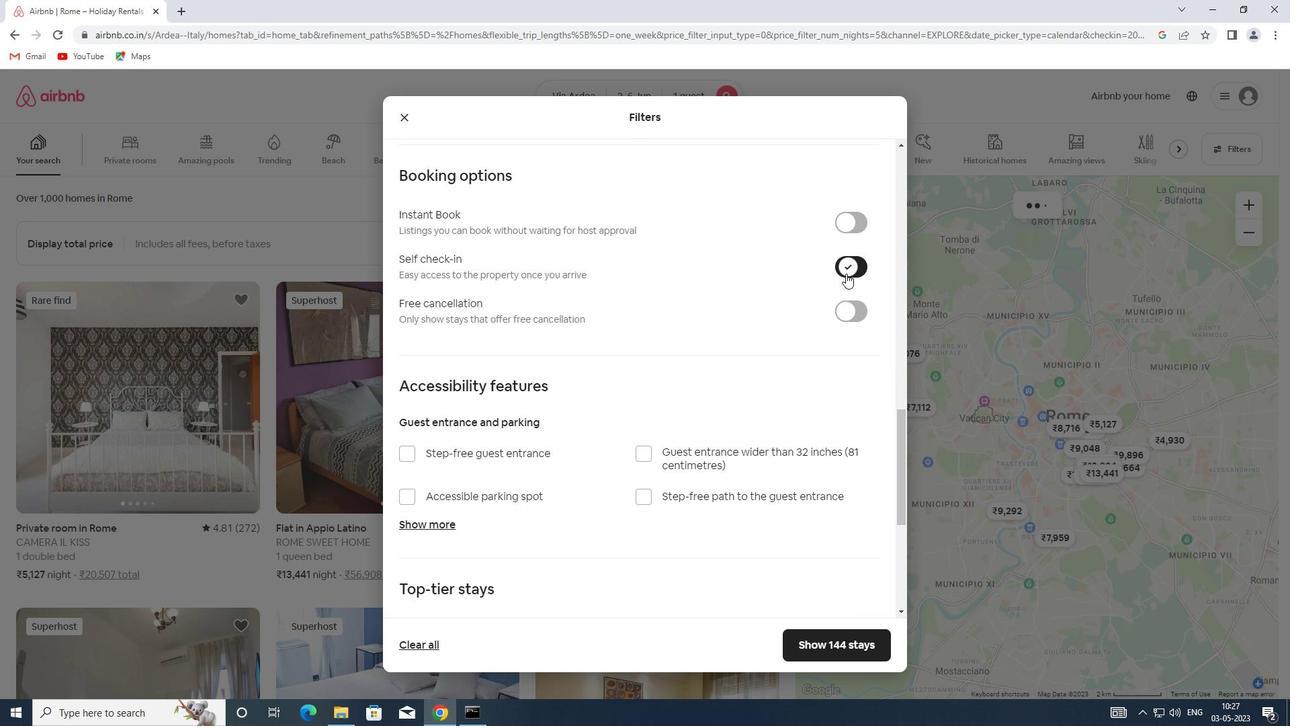 
Action: Mouse scrolled (713, 367) with delta (0, 0)
Screenshot: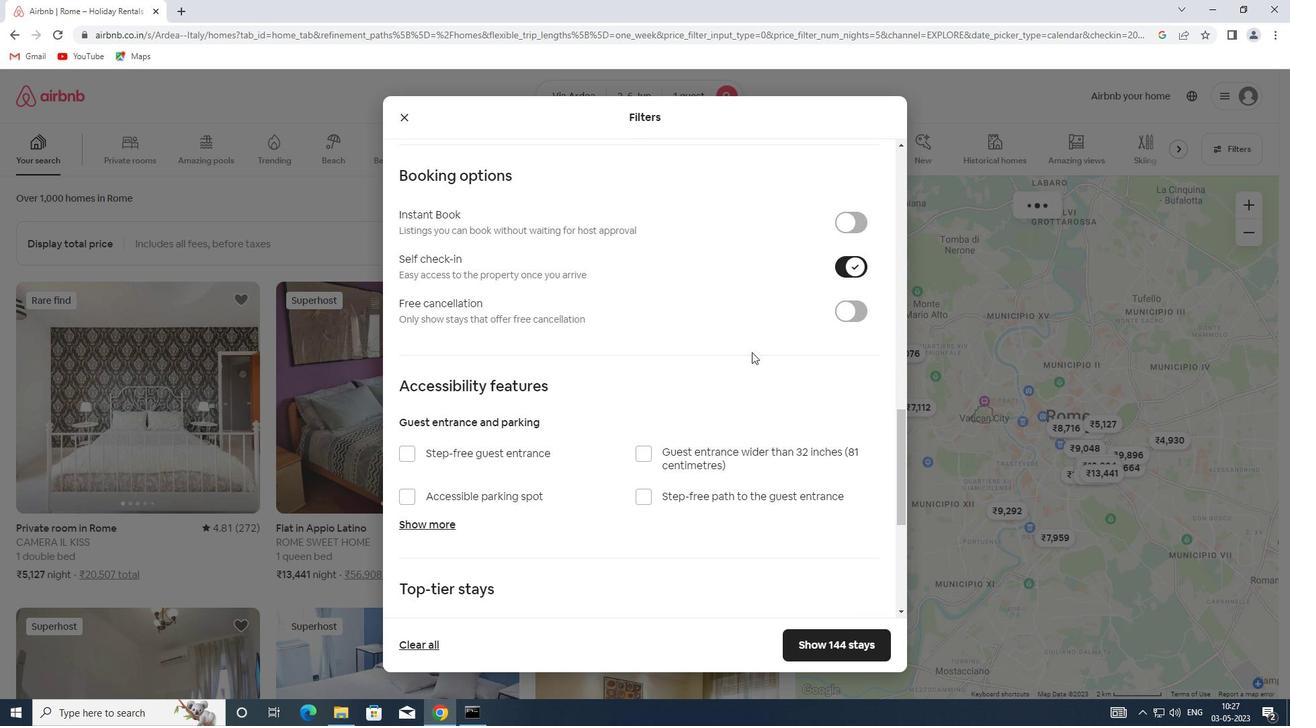 
Action: Mouse scrolled (713, 368) with delta (0, 0)
Screenshot: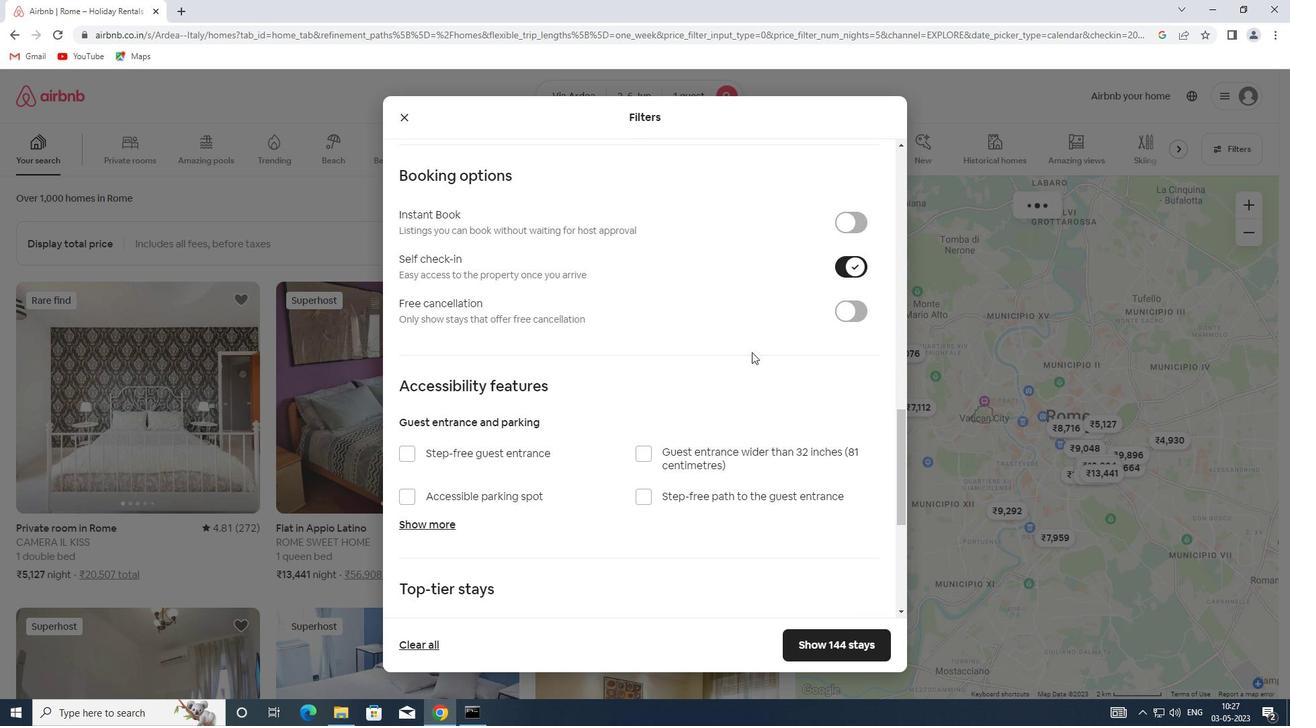
Action: Mouse scrolled (713, 367) with delta (0, 0)
Screenshot: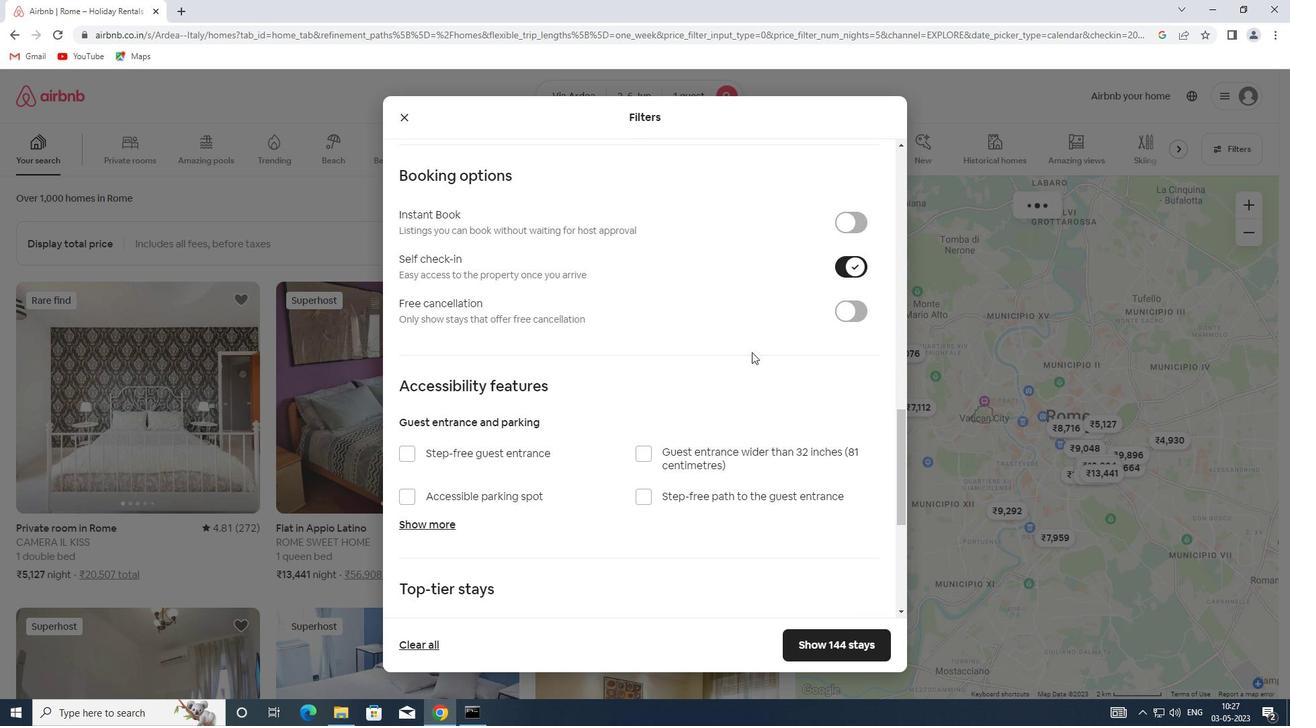 
Action: Mouse scrolled (713, 367) with delta (0, 0)
Screenshot: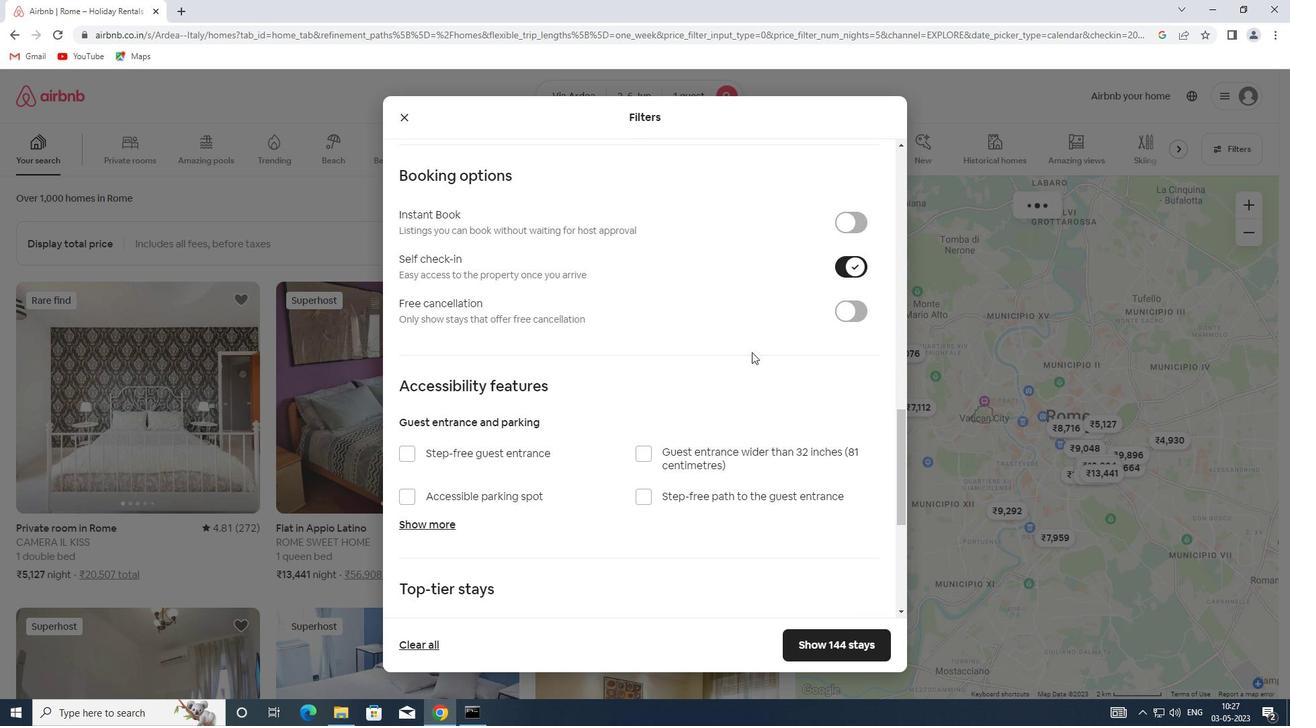 
Action: Mouse moved to (712, 391)
Screenshot: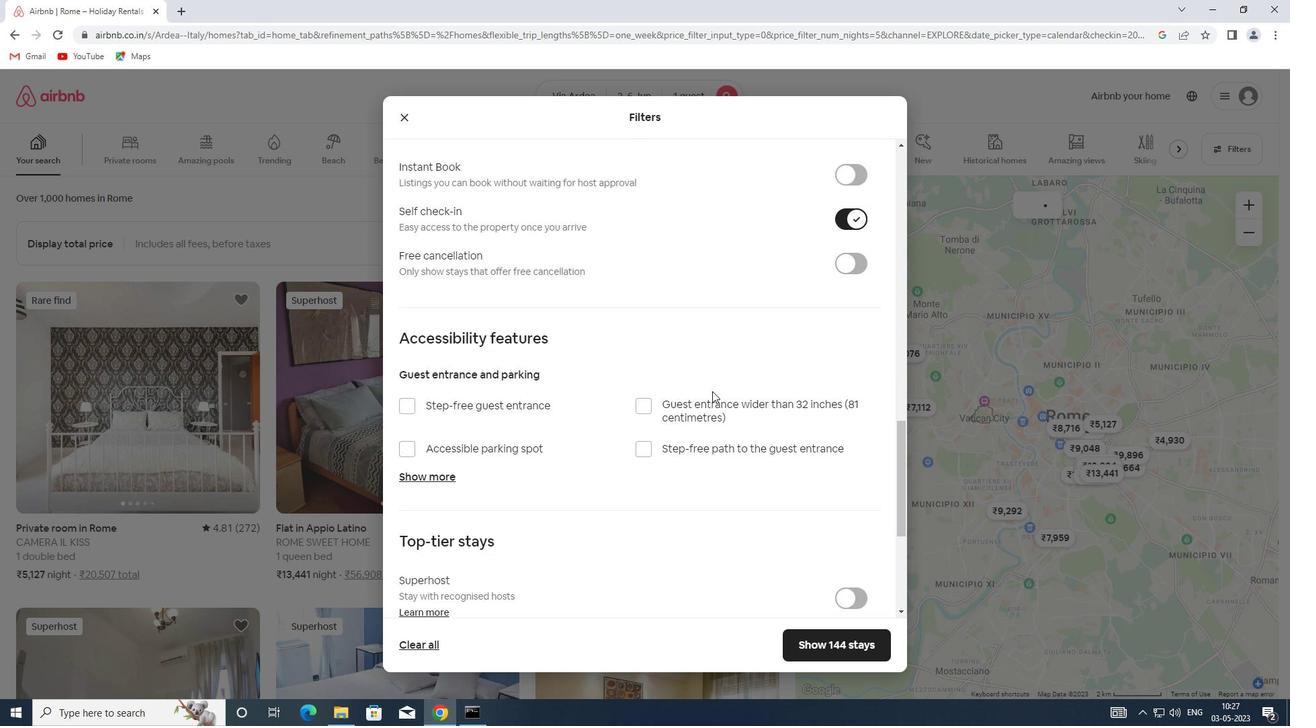 
Action: Mouse scrolled (712, 390) with delta (0, 0)
Screenshot: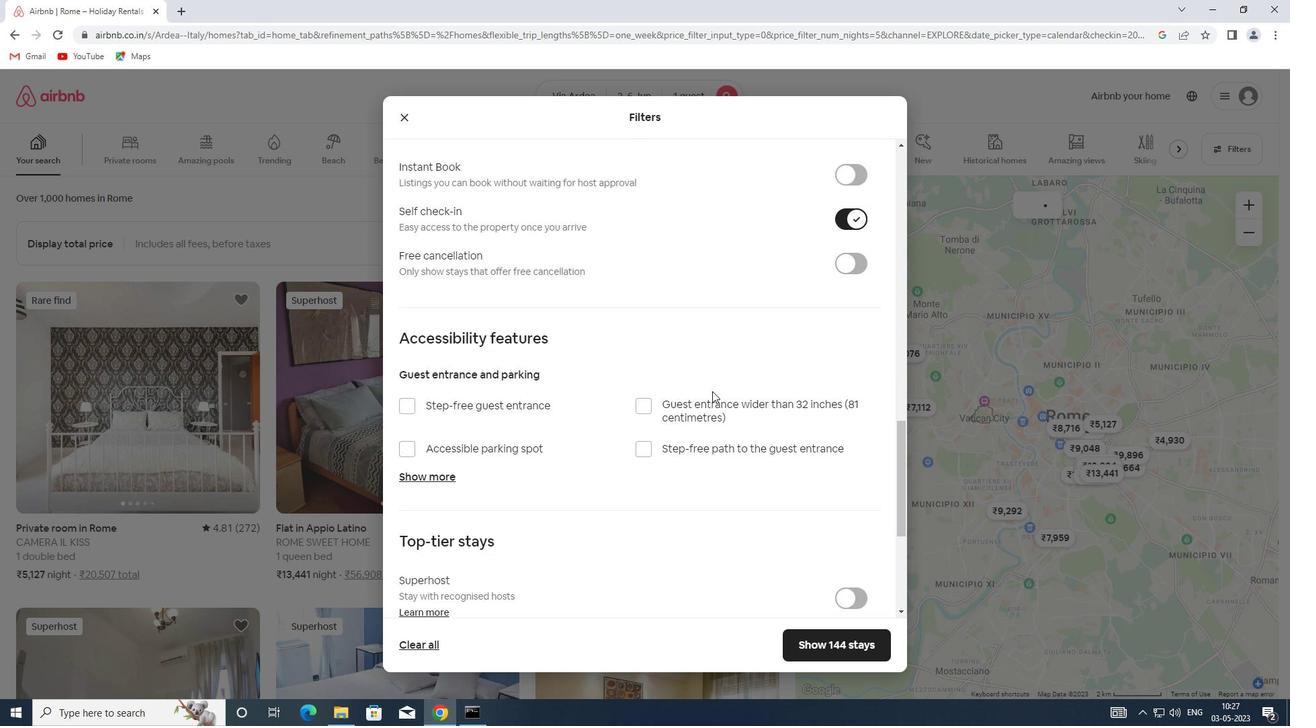 
Action: Mouse moved to (691, 432)
Screenshot: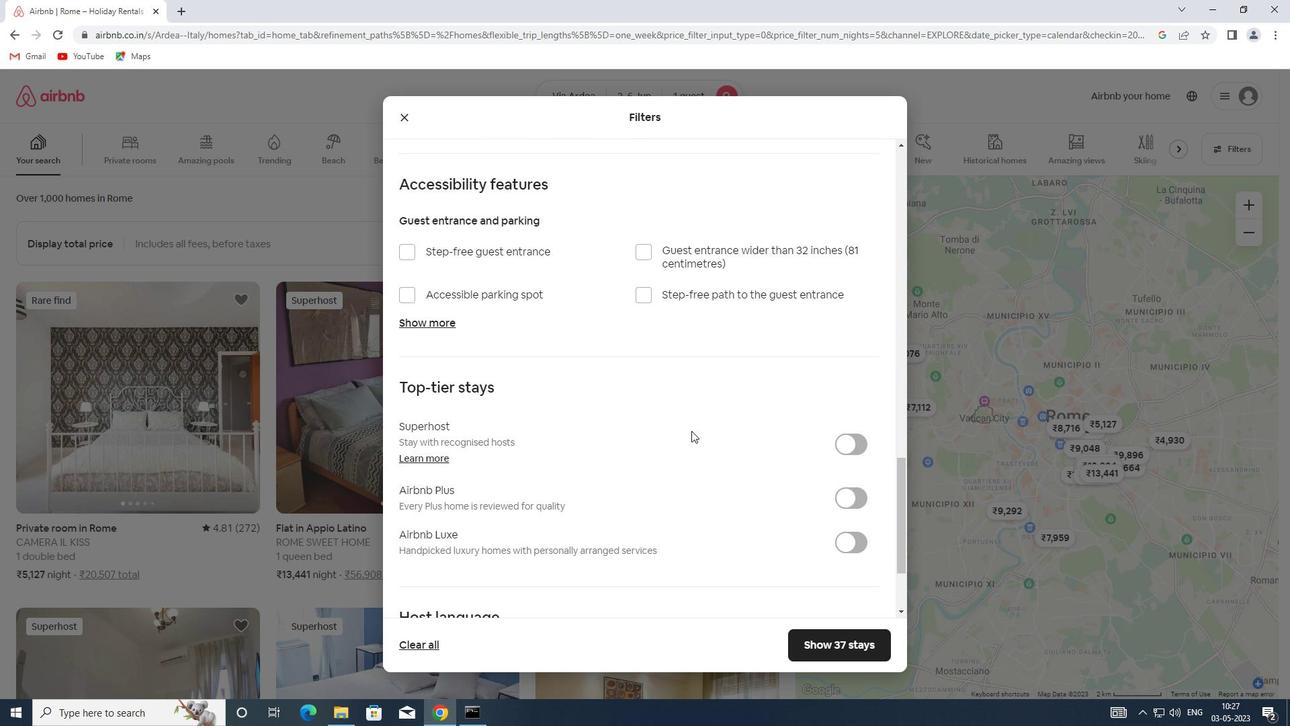
Action: Mouse scrolled (691, 432) with delta (0, 0)
Screenshot: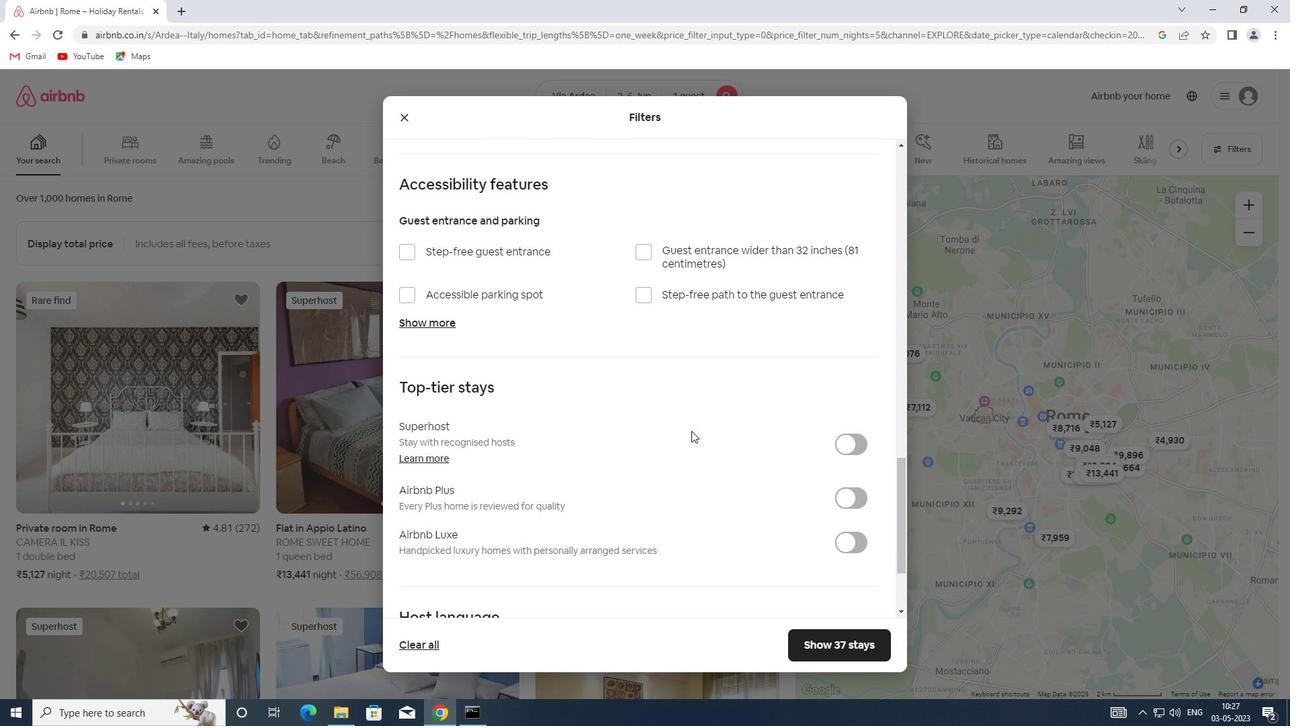 
Action: Mouse scrolled (691, 432) with delta (0, 0)
Screenshot: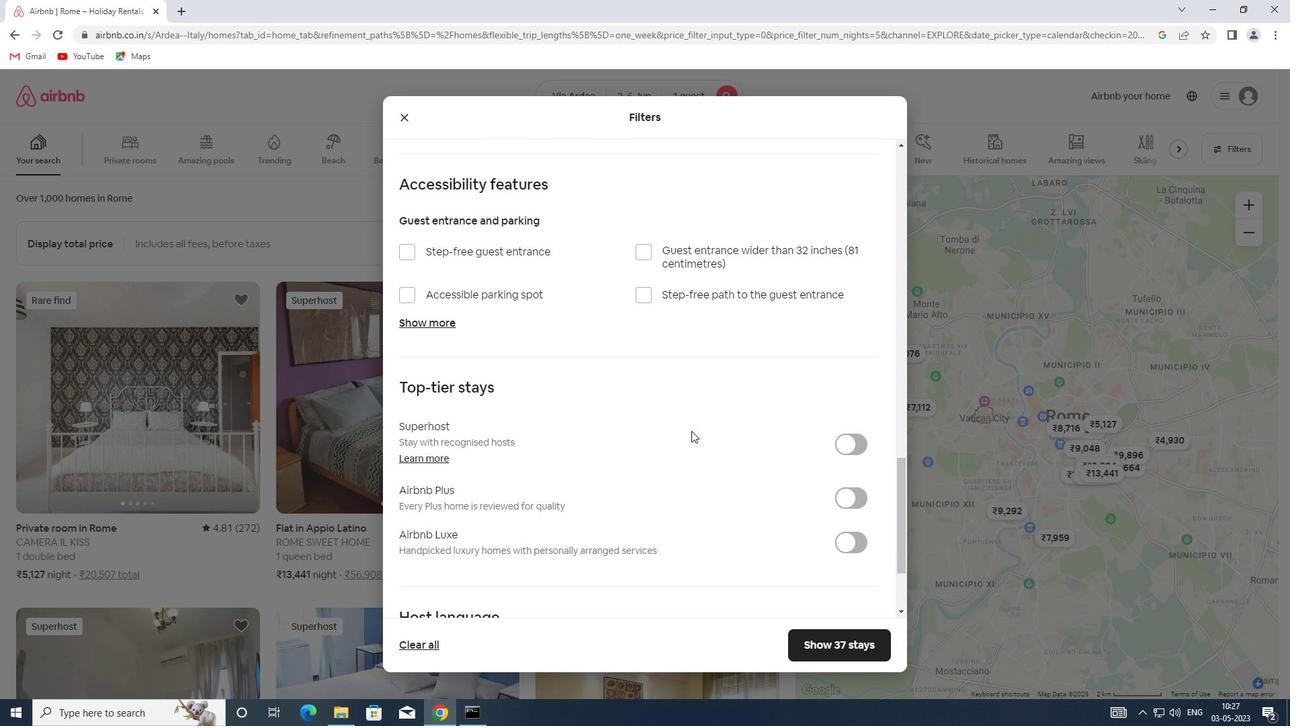 
Action: Mouse moved to (691, 434)
Screenshot: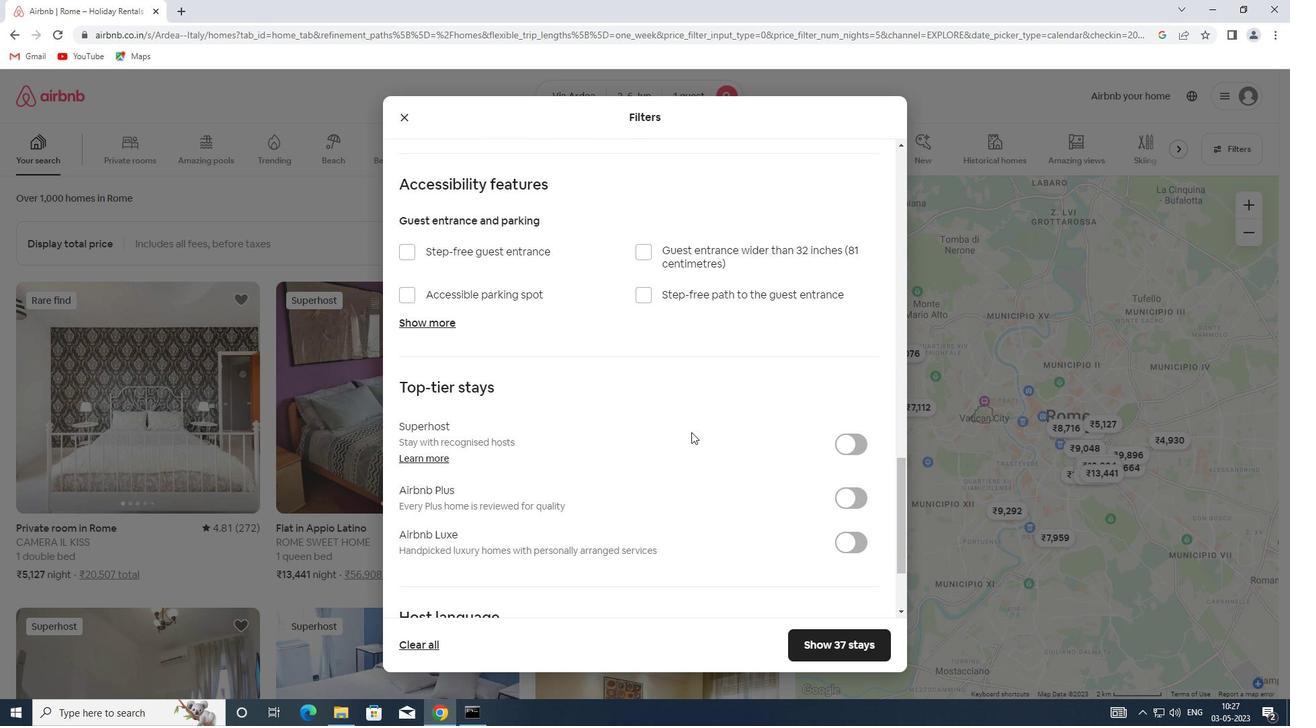 
Action: Mouse scrolled (691, 434) with delta (0, 0)
Screenshot: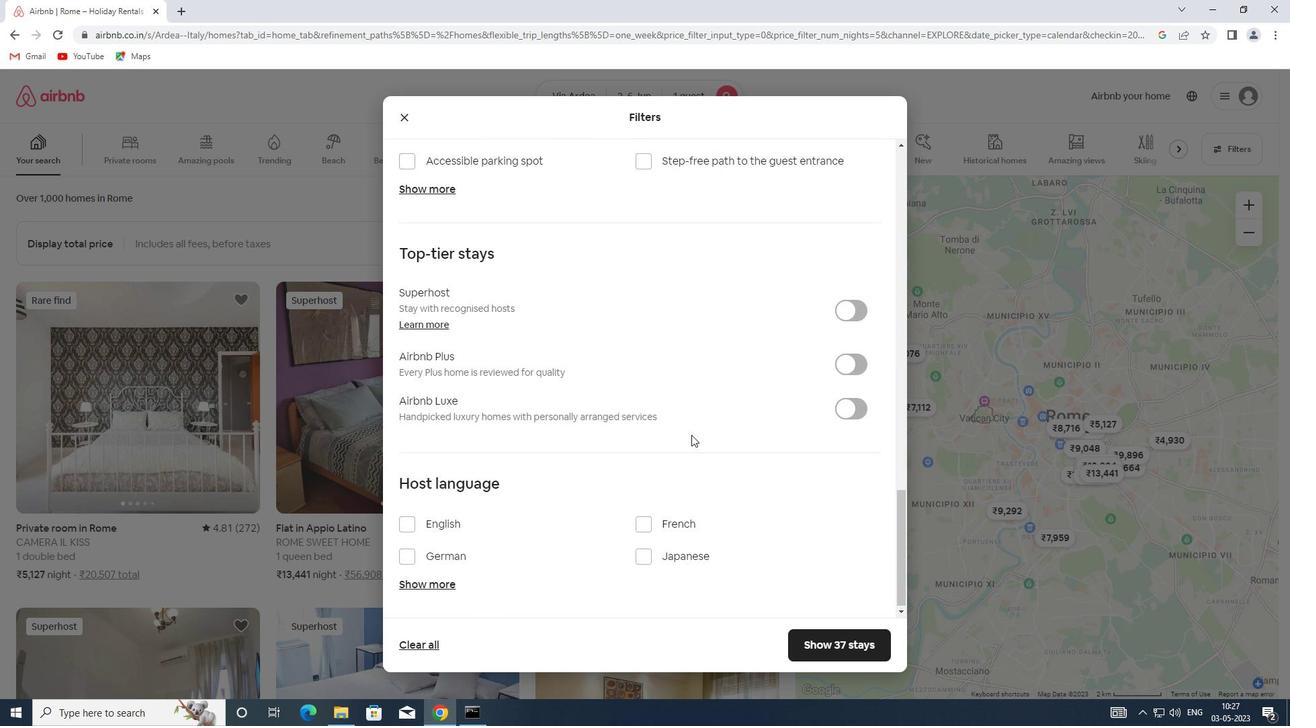 
Action: Mouse scrolled (691, 434) with delta (0, 0)
Screenshot: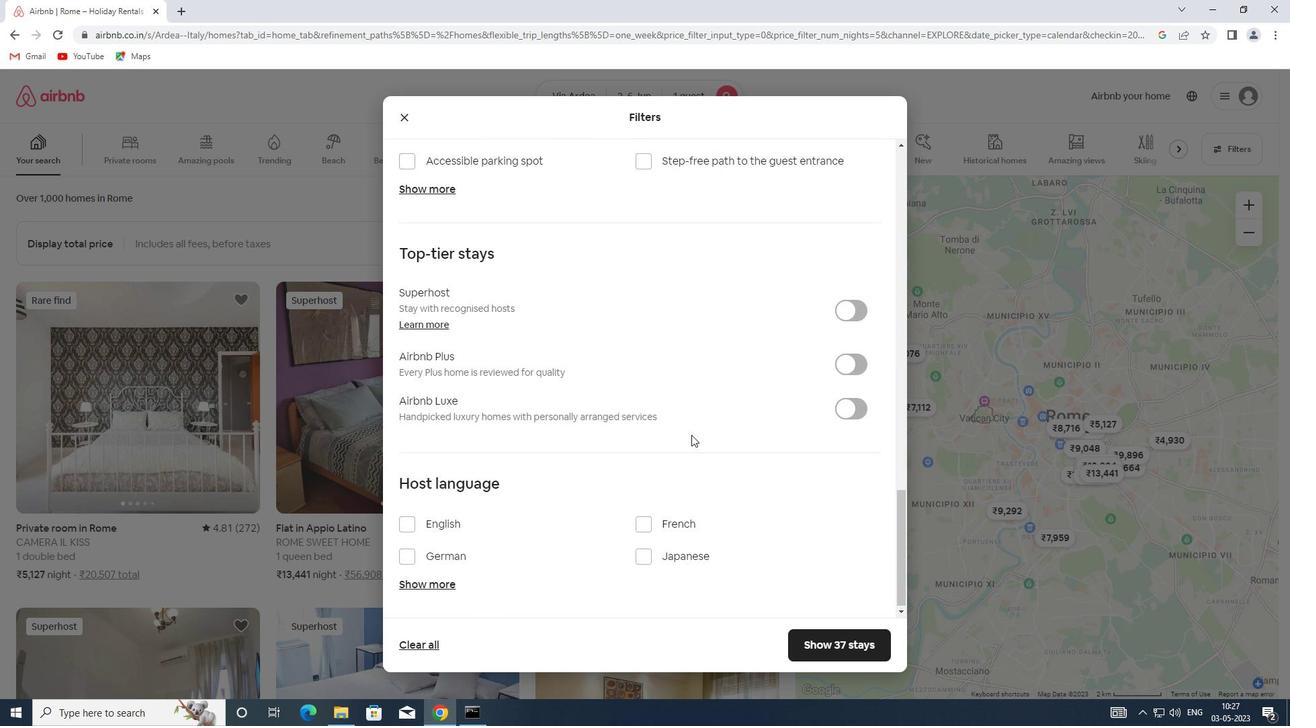
Action: Mouse moved to (414, 522)
Screenshot: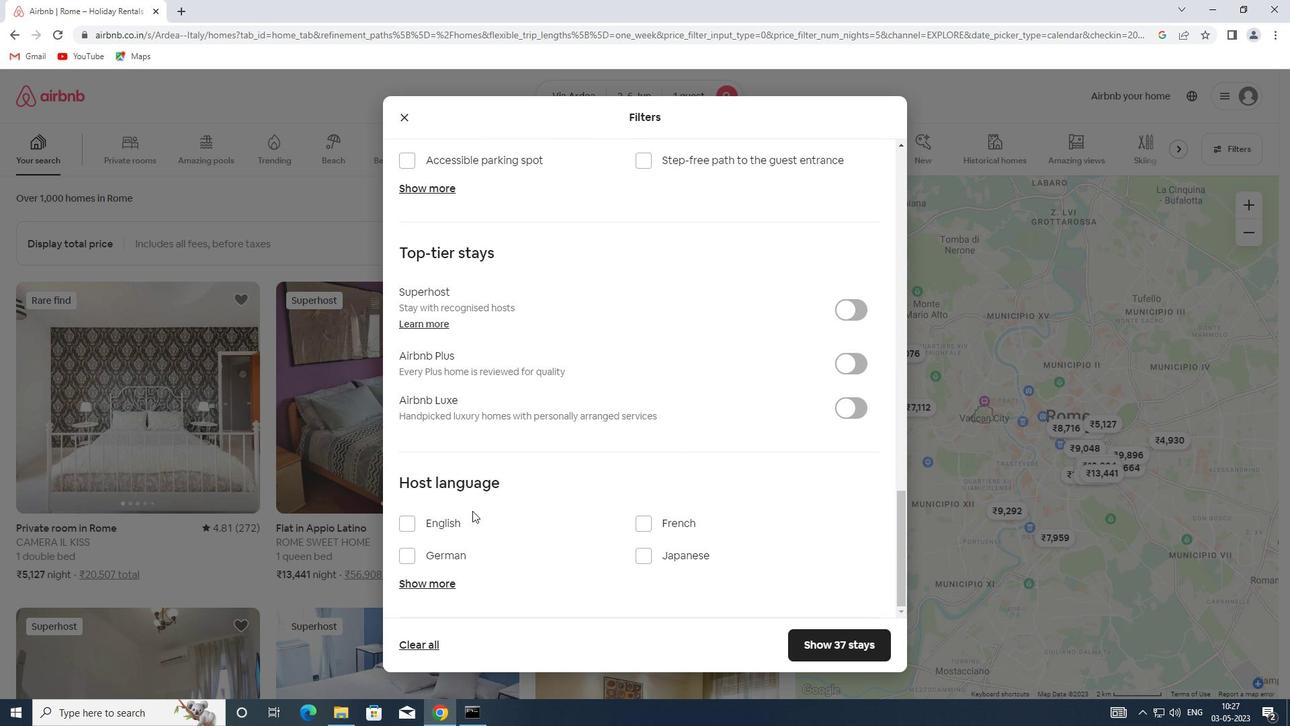 
Action: Mouse pressed left at (414, 522)
Screenshot: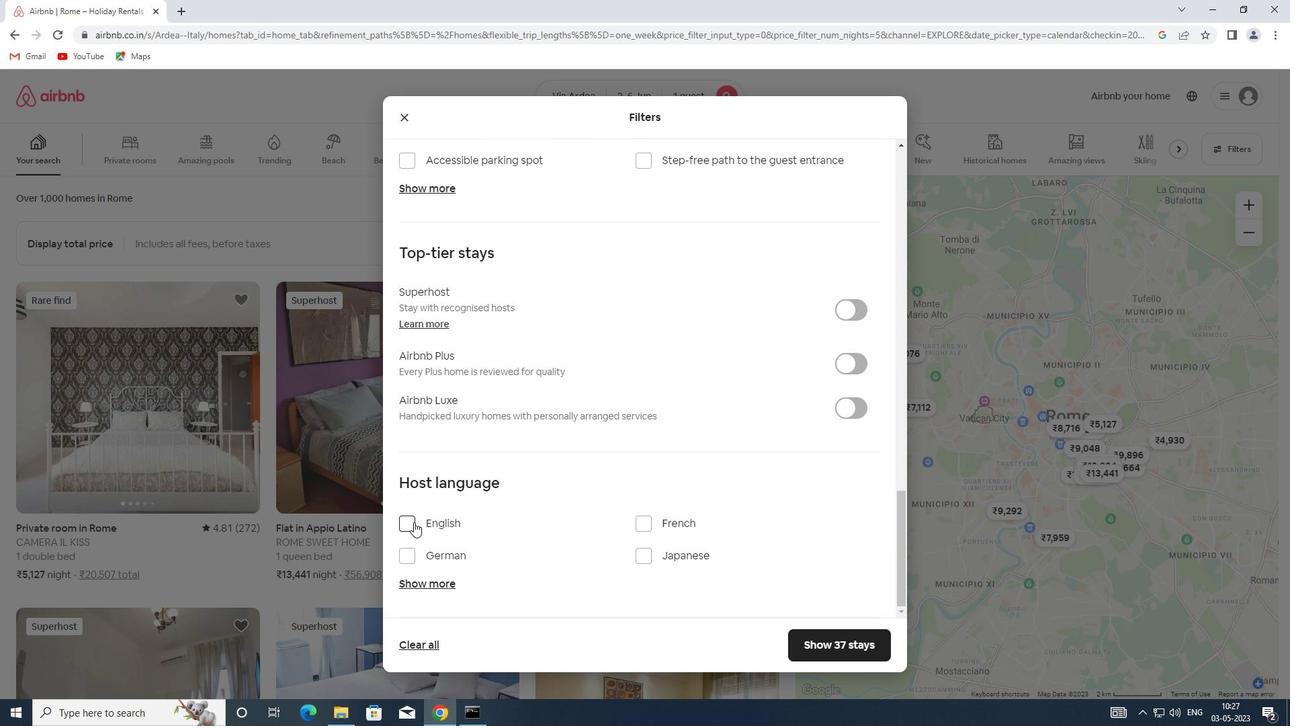 
Action: Mouse moved to (828, 650)
Screenshot: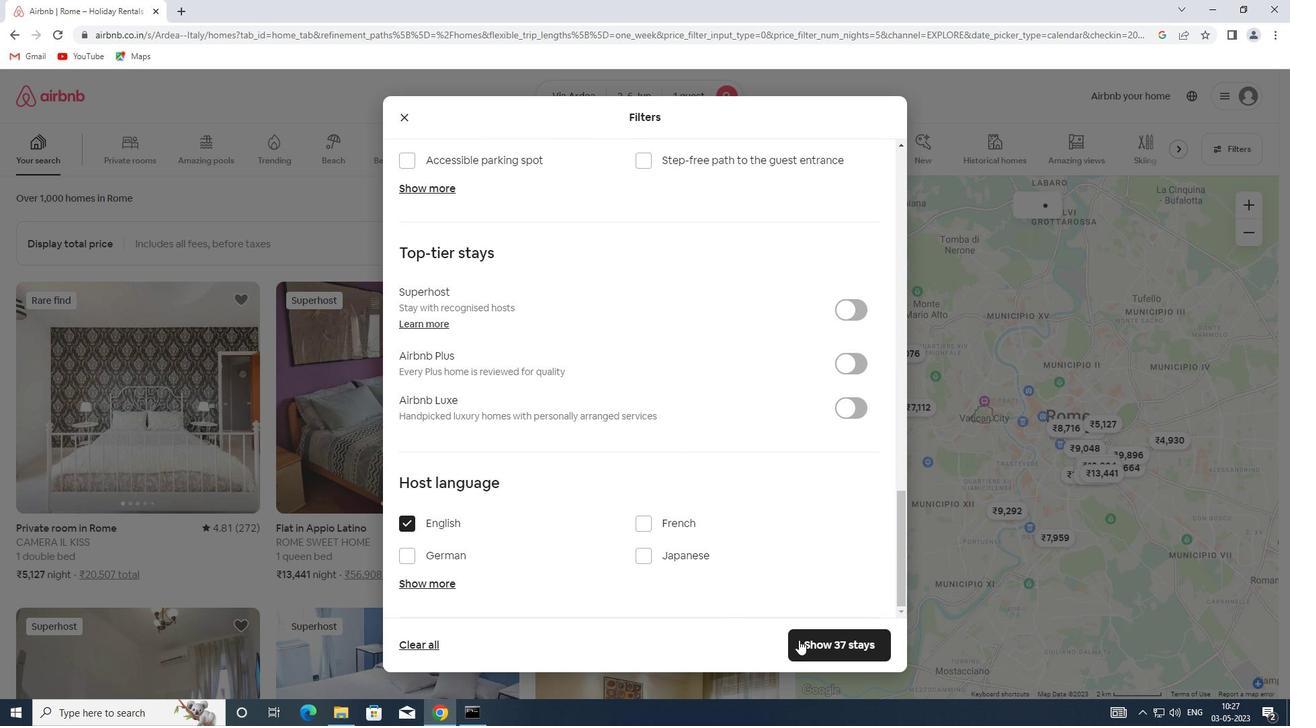 
Action: Mouse pressed left at (828, 650)
Screenshot: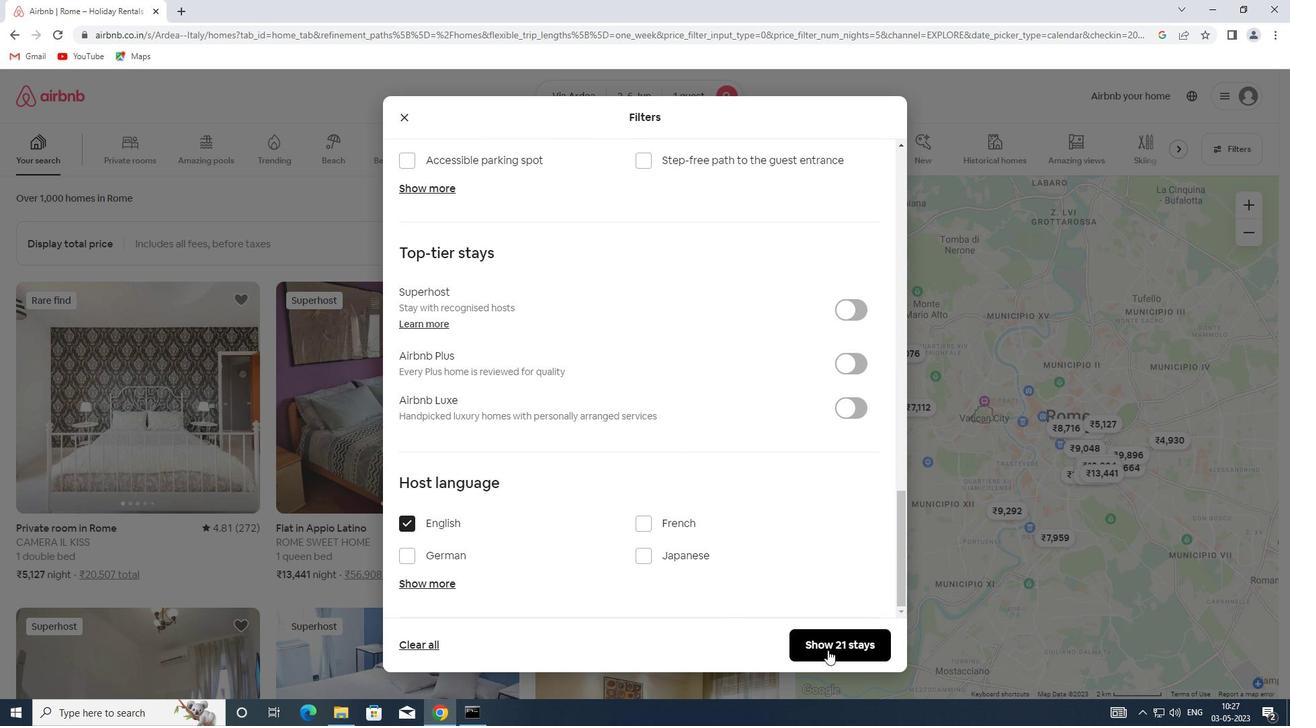 
